 Task: Find connections with filter location Telgte with filter topic #businesscoachwith filter profile language French with filter current company Coding Ninjas with filter school ABESIT with filter industry Public Policy Offices with filter service category Health Insurance with filter keywords title Landscaping Worker
Action: Mouse moved to (198, 315)
Screenshot: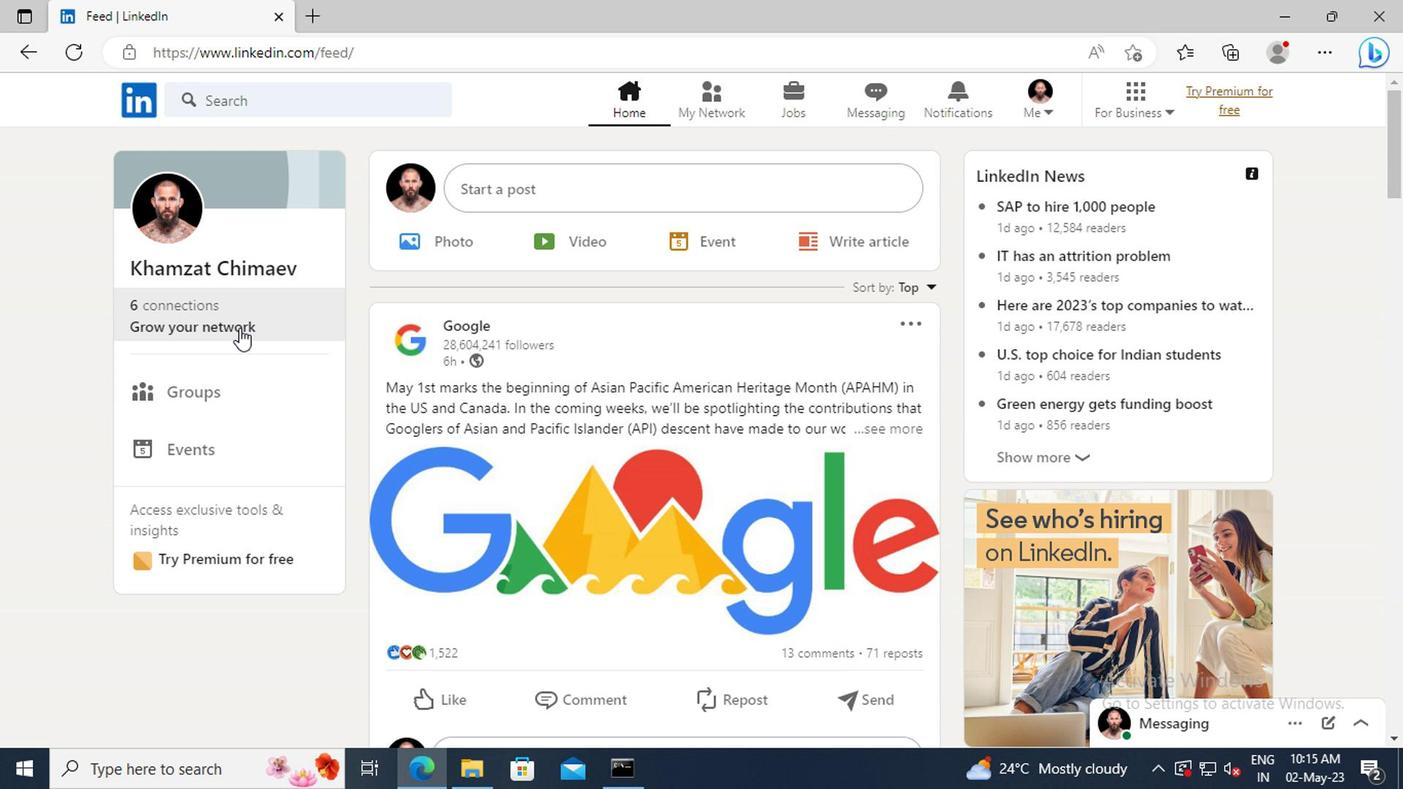 
Action: Mouse pressed left at (198, 315)
Screenshot: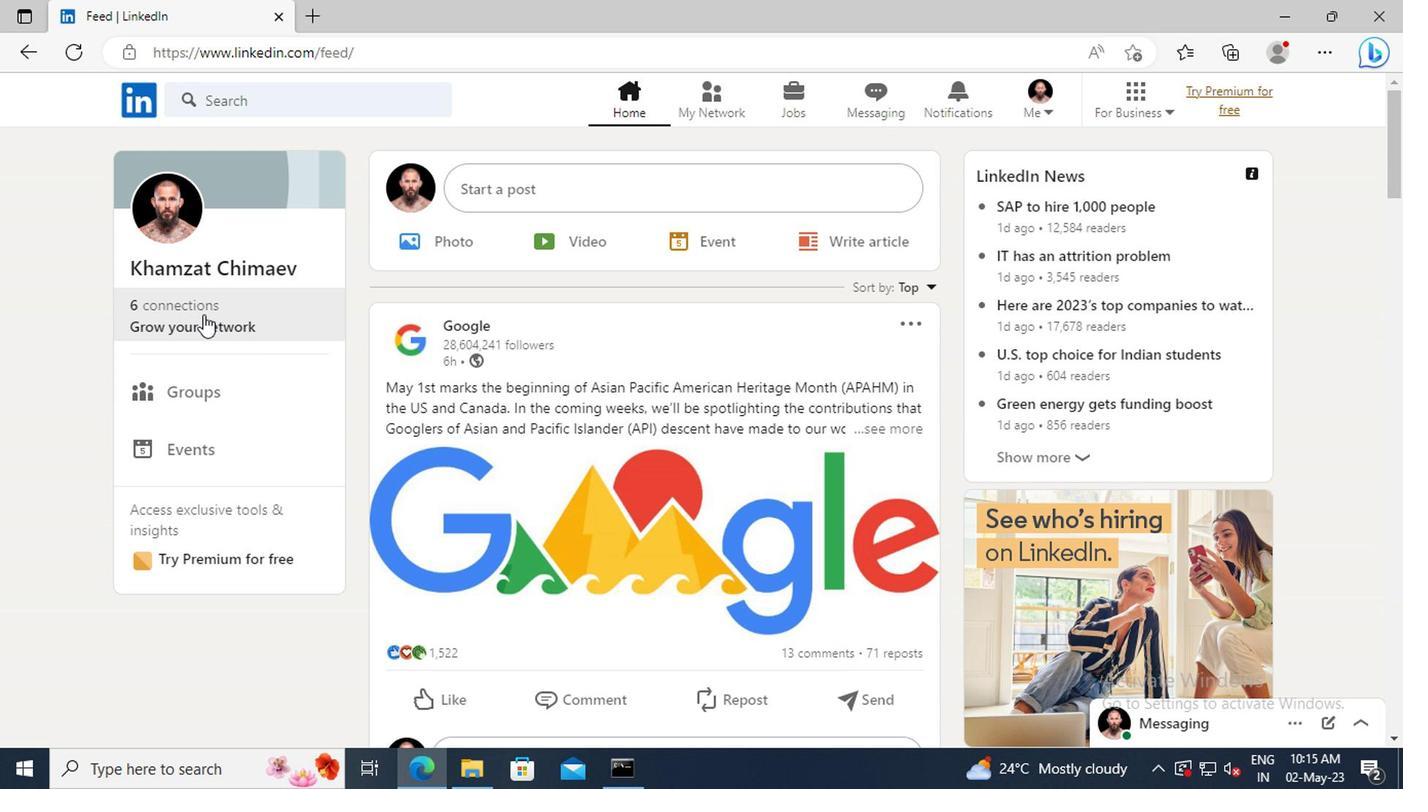 
Action: Mouse moved to (206, 214)
Screenshot: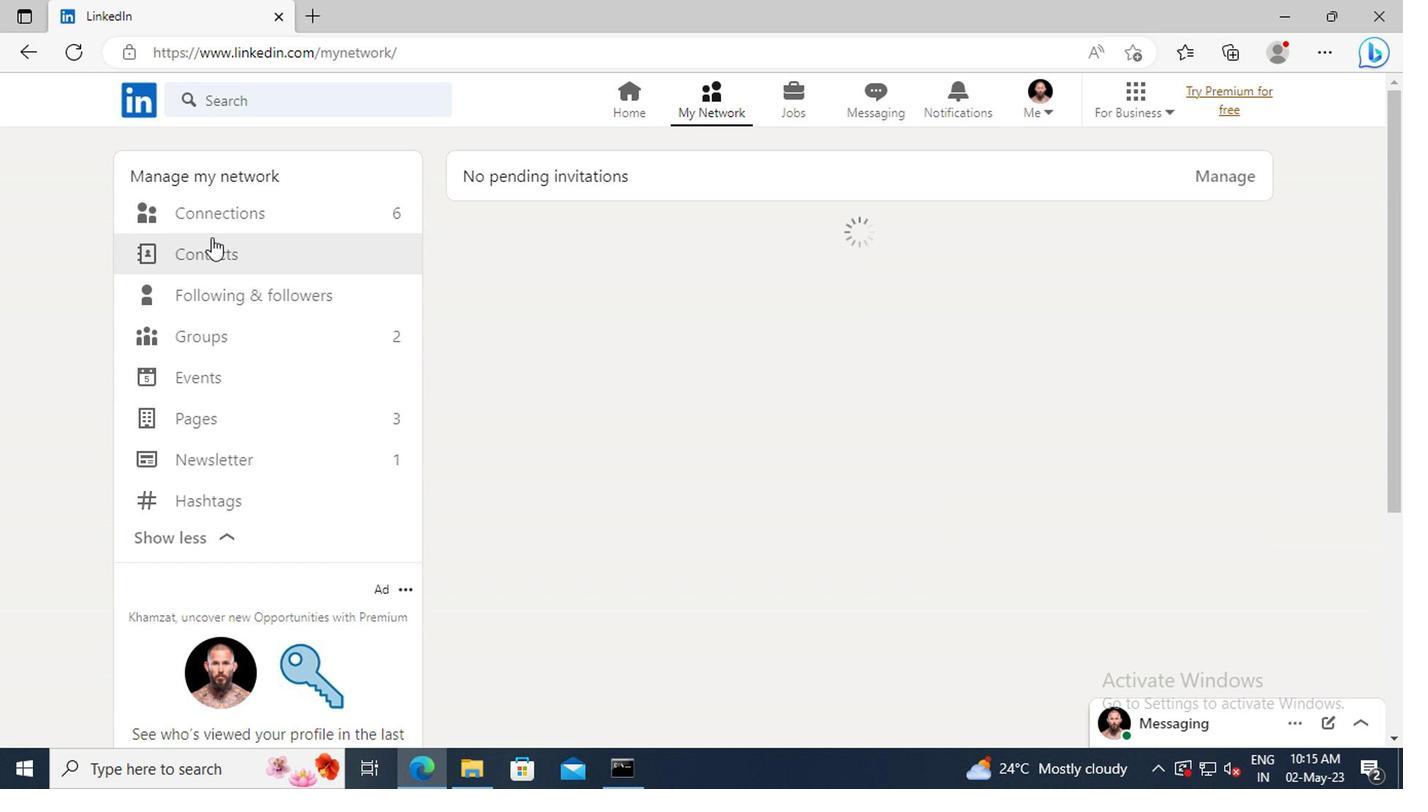
Action: Mouse pressed left at (206, 214)
Screenshot: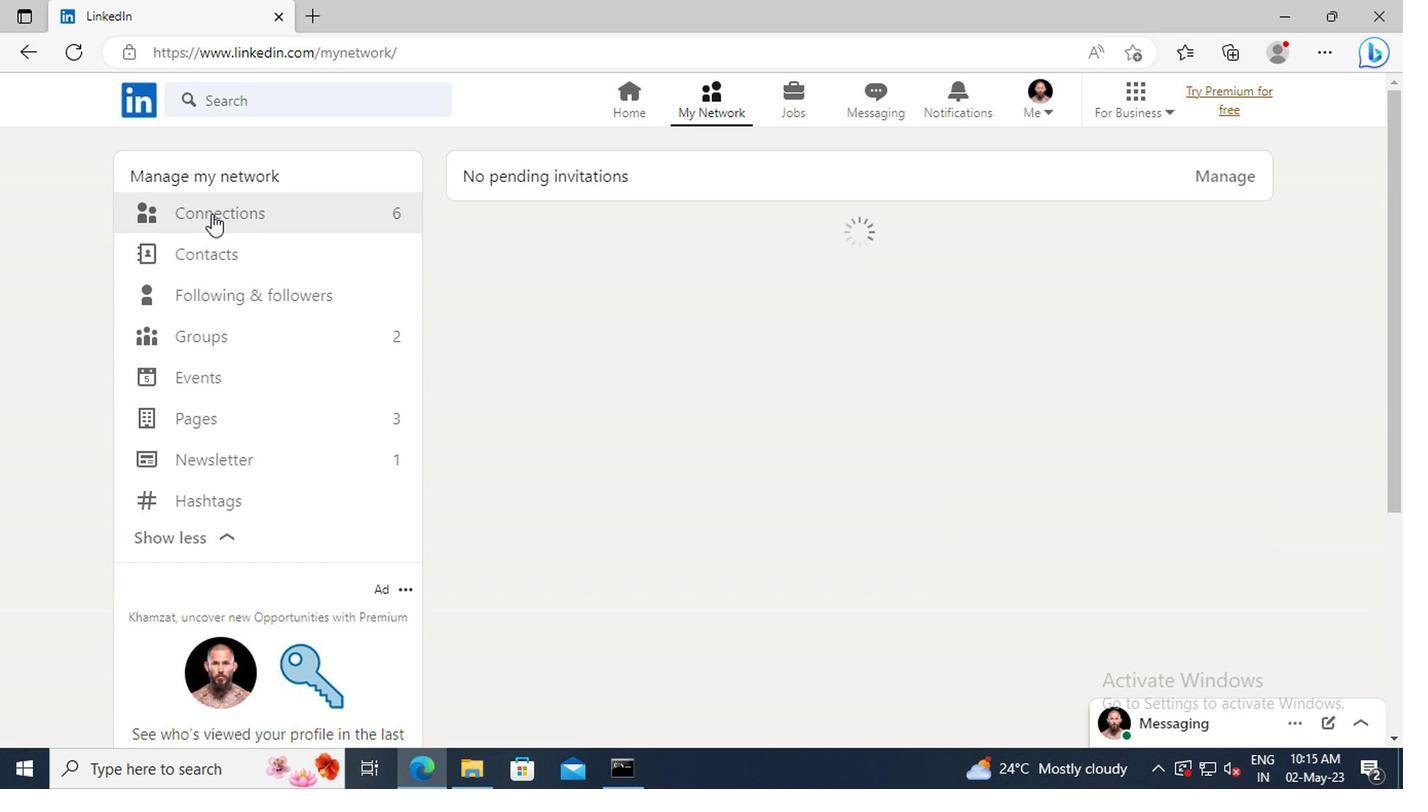 
Action: Mouse moved to (825, 219)
Screenshot: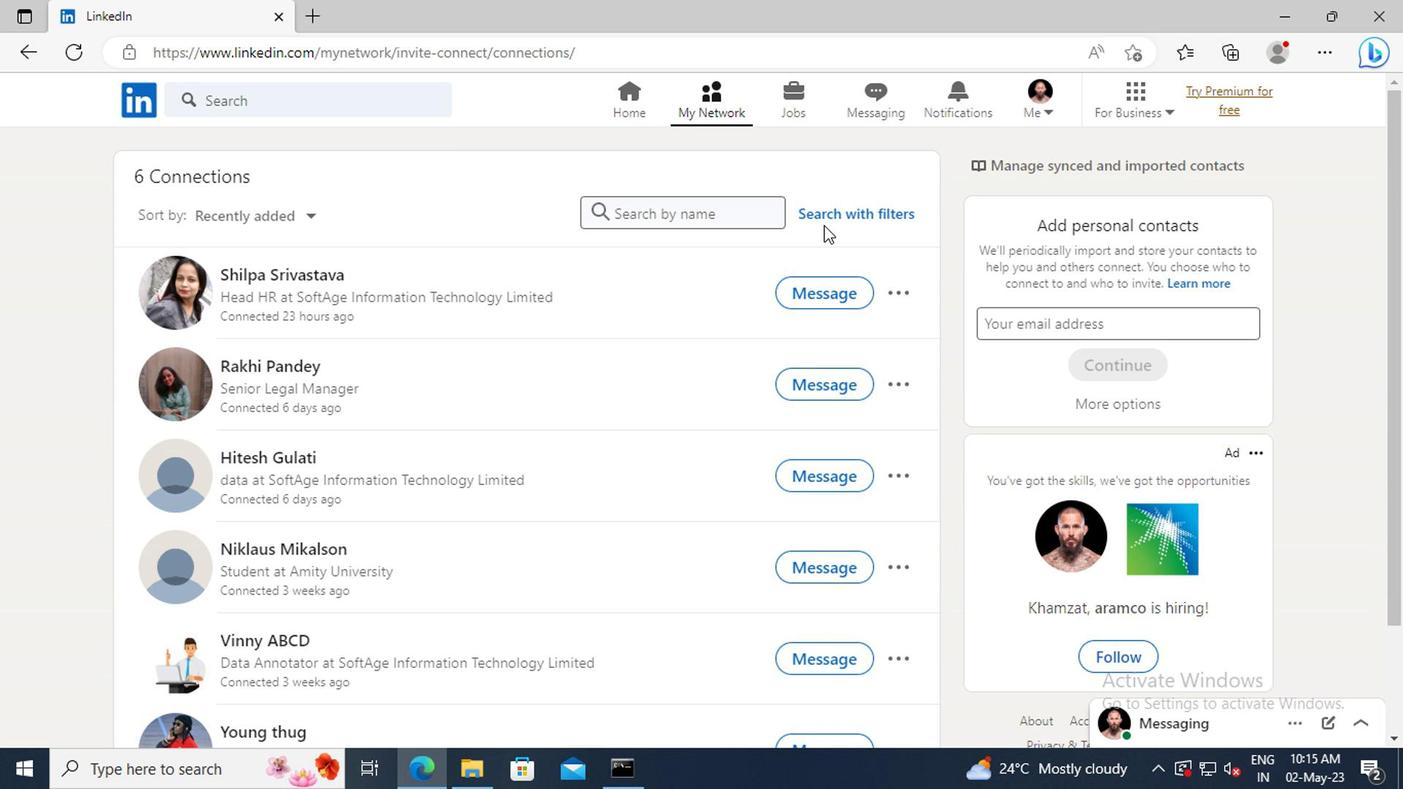 
Action: Mouse pressed left at (825, 219)
Screenshot: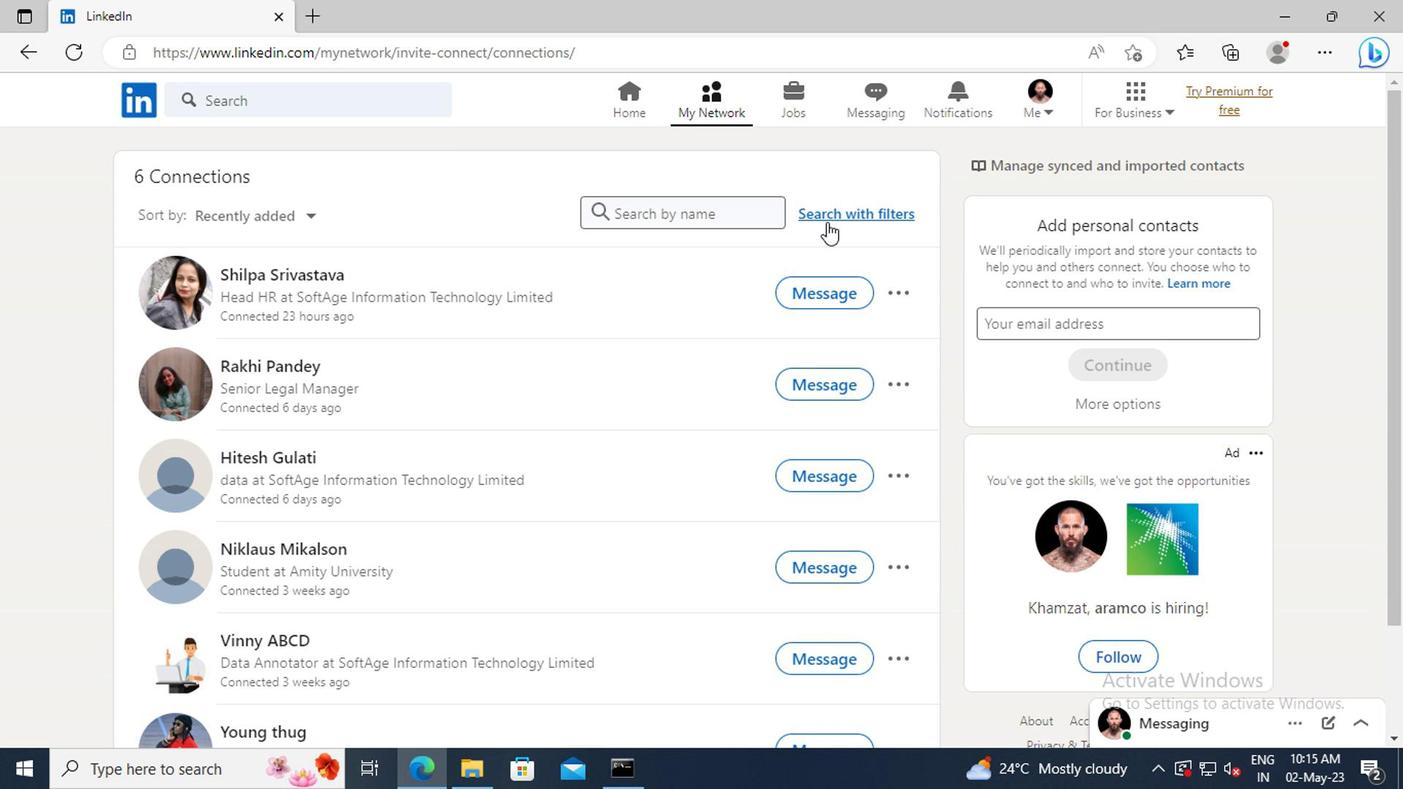 
Action: Mouse moved to (765, 161)
Screenshot: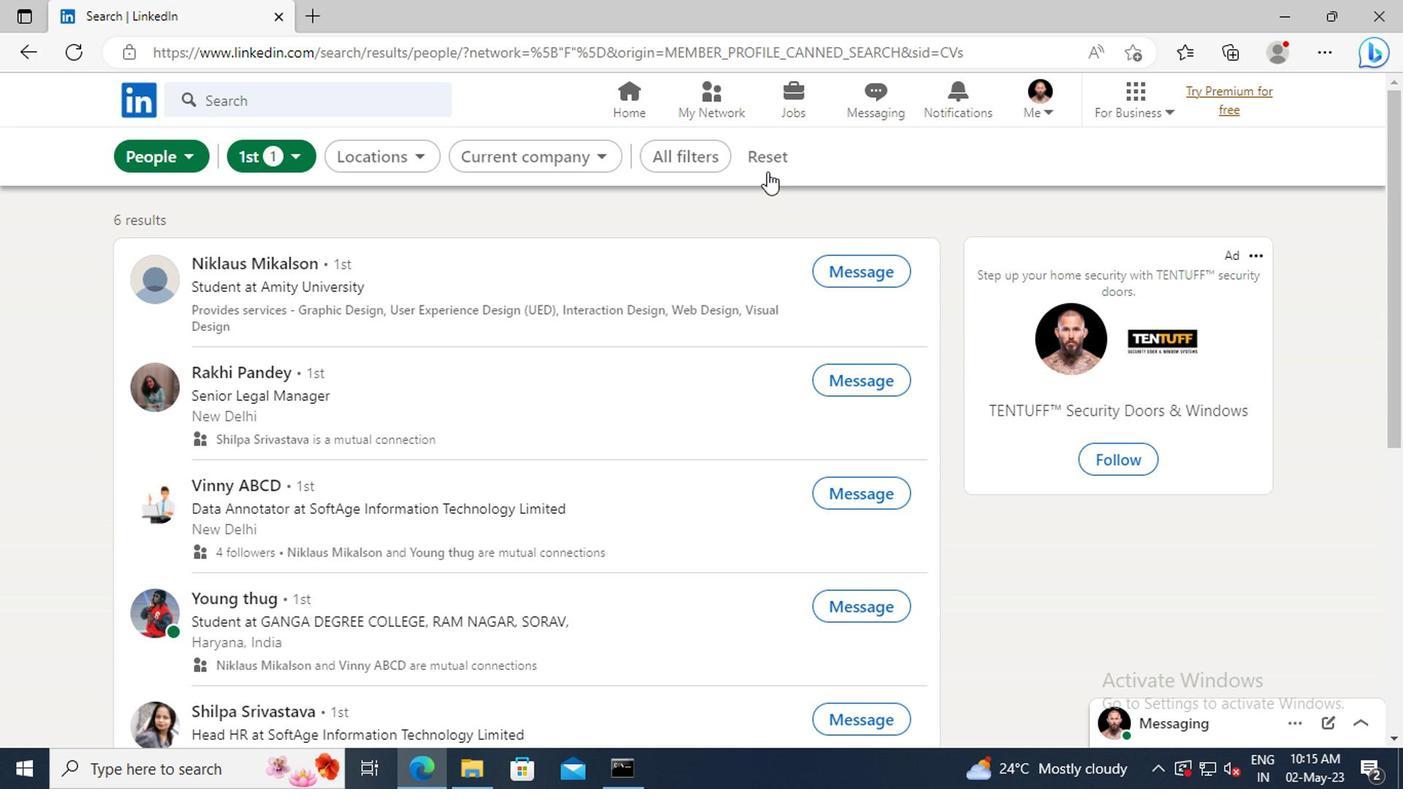 
Action: Mouse pressed left at (765, 161)
Screenshot: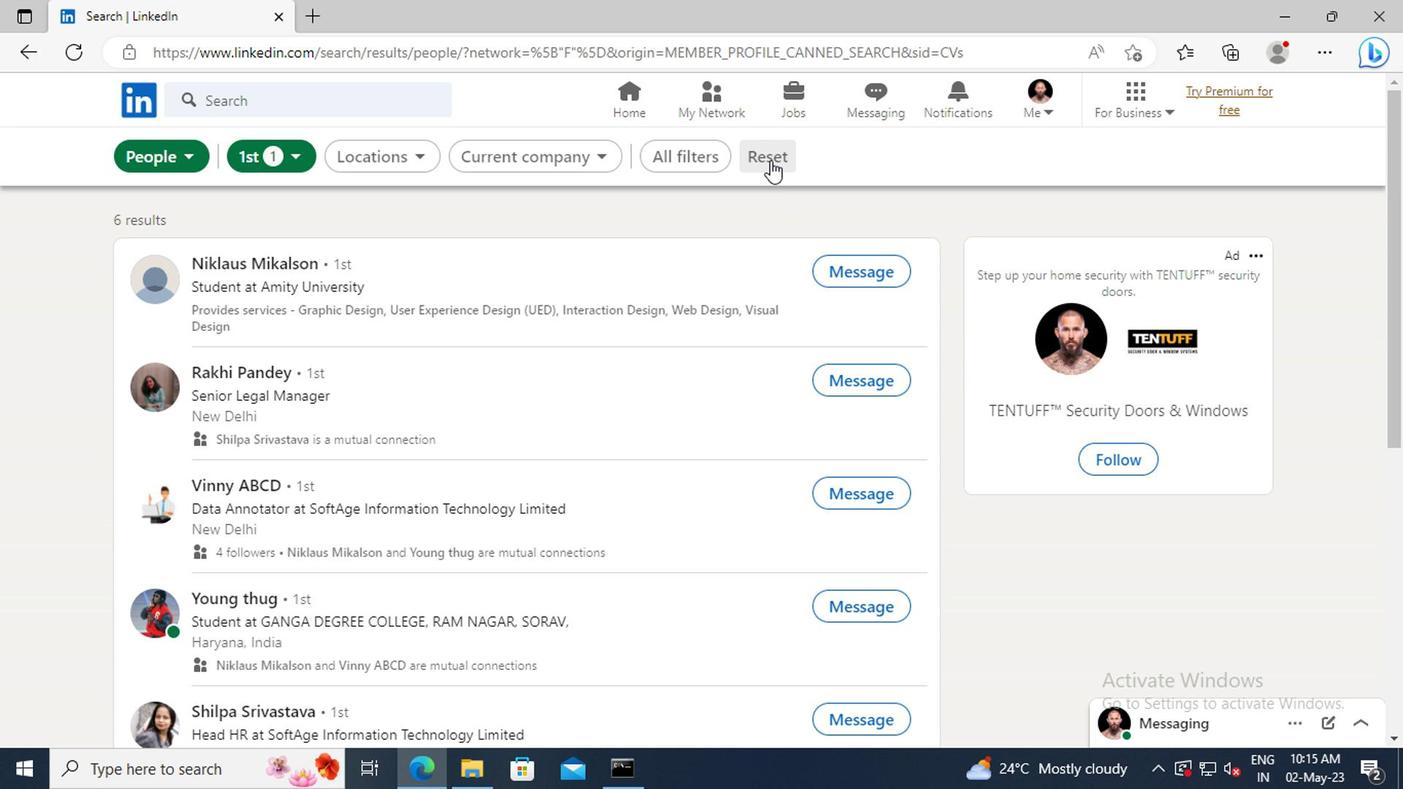 
Action: Mouse moved to (736, 160)
Screenshot: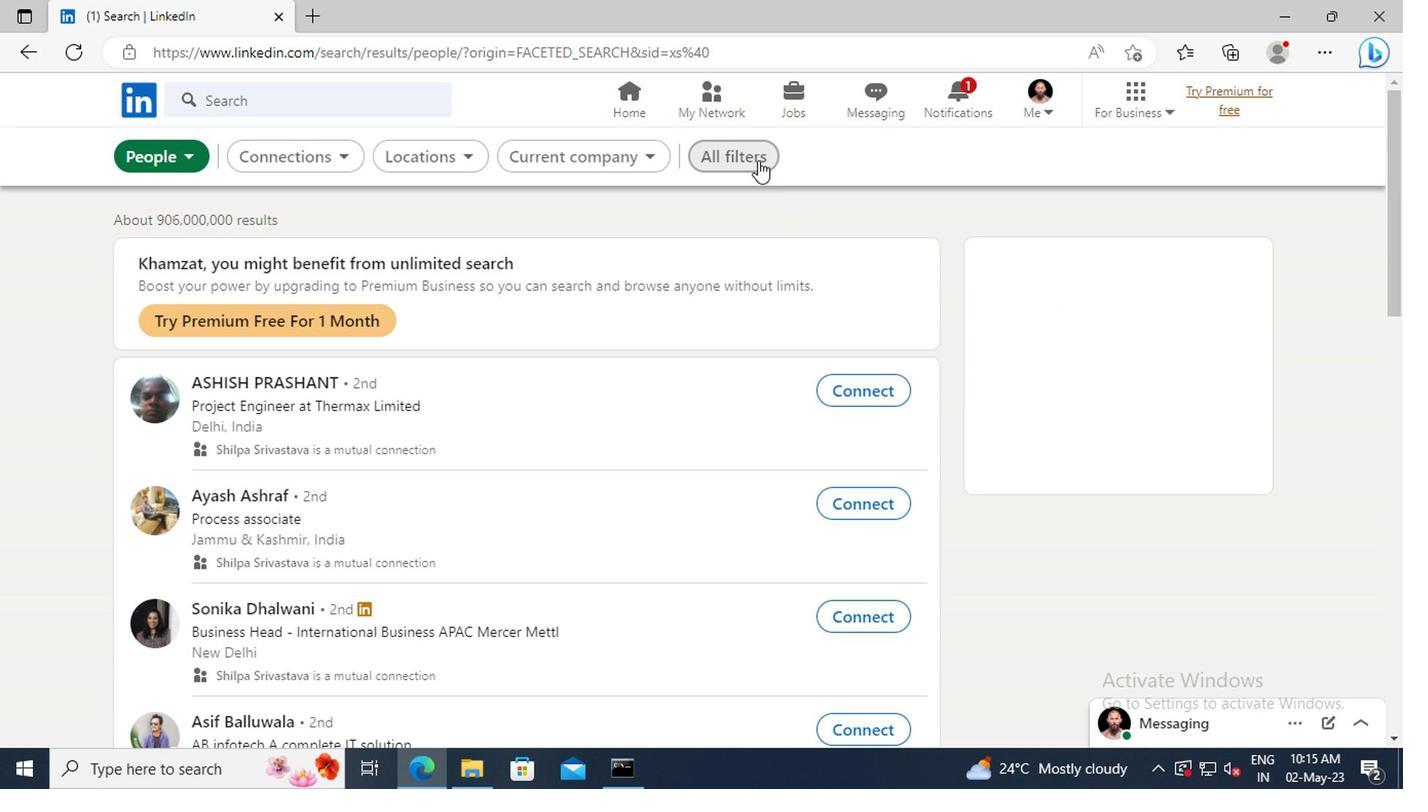 
Action: Mouse pressed left at (736, 160)
Screenshot: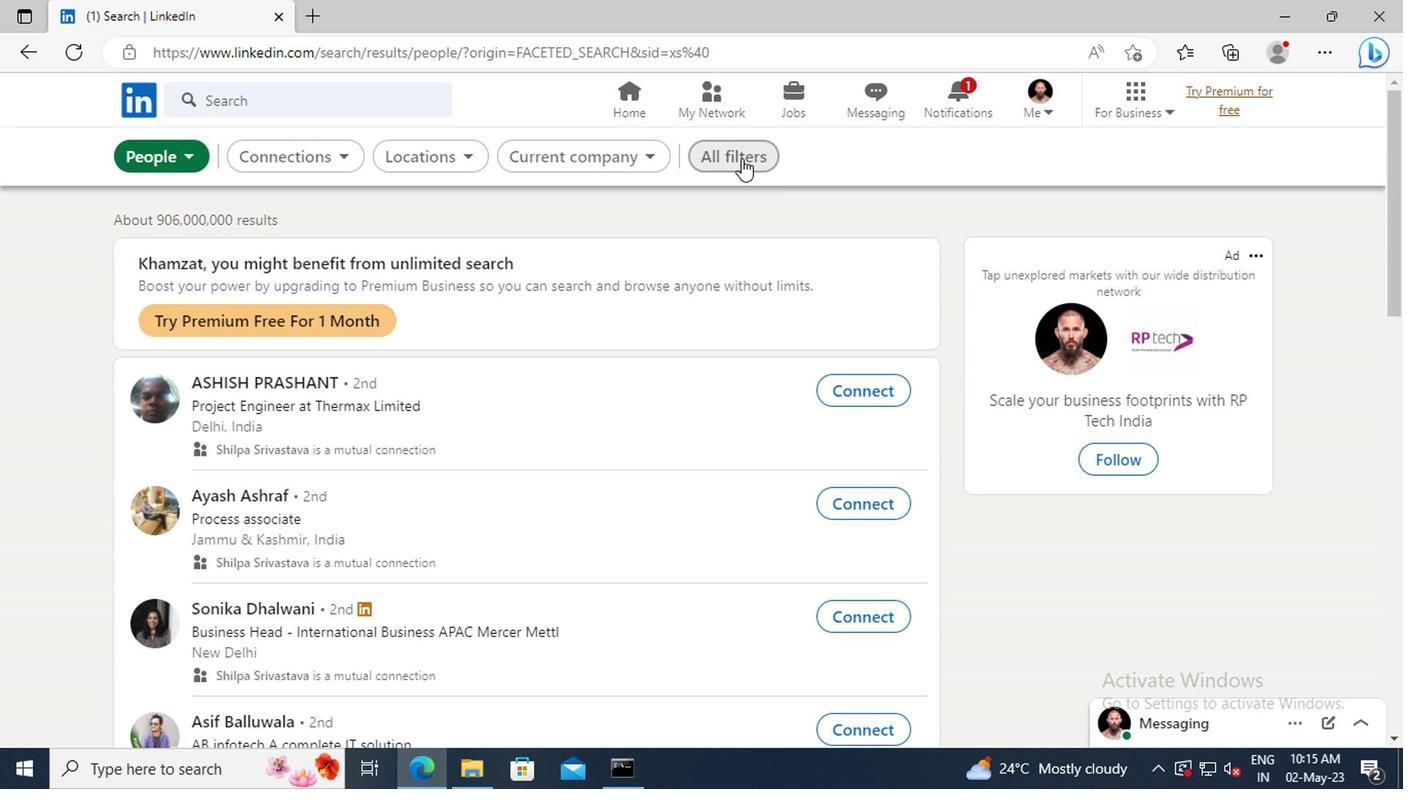
Action: Mouse moved to (1120, 385)
Screenshot: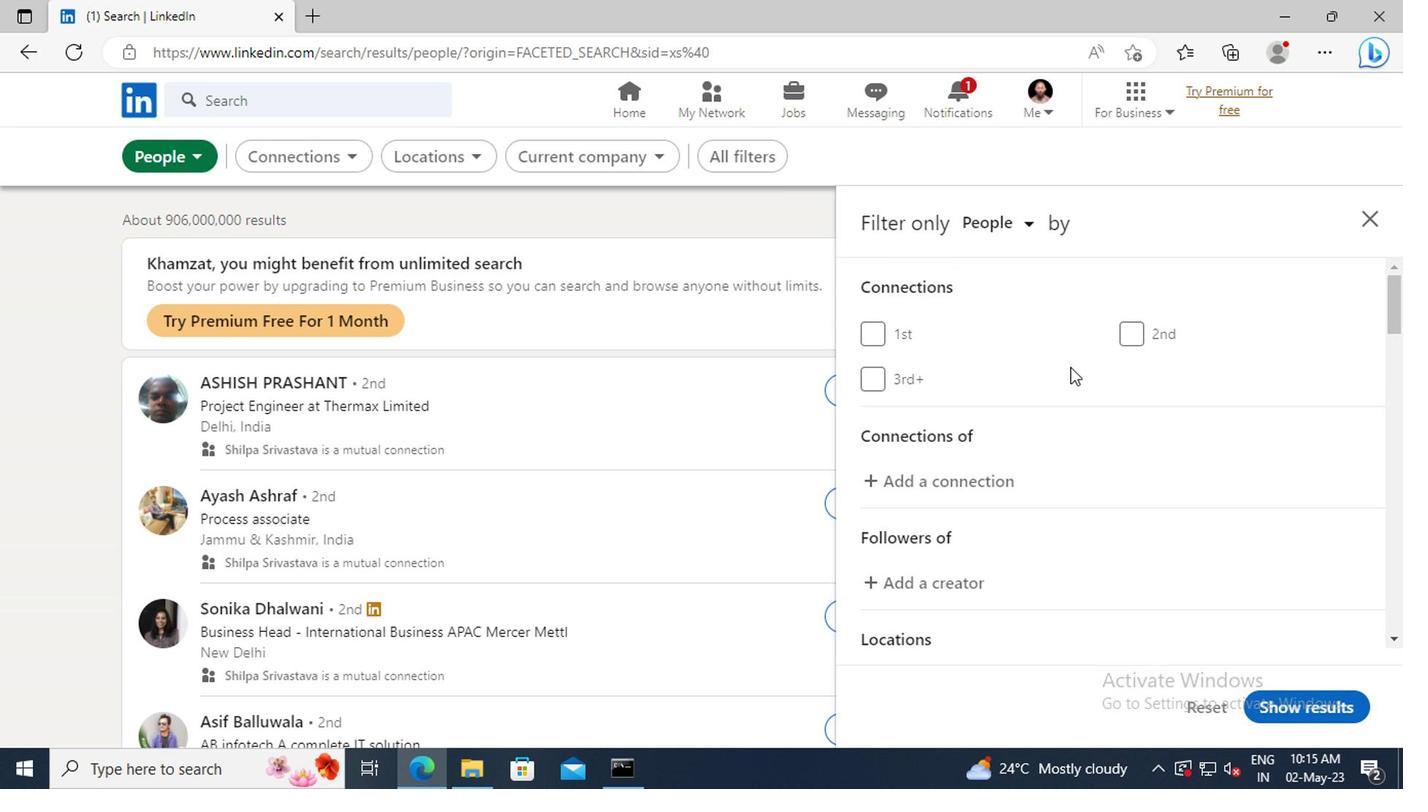 
Action: Mouse scrolled (1120, 384) with delta (0, -1)
Screenshot: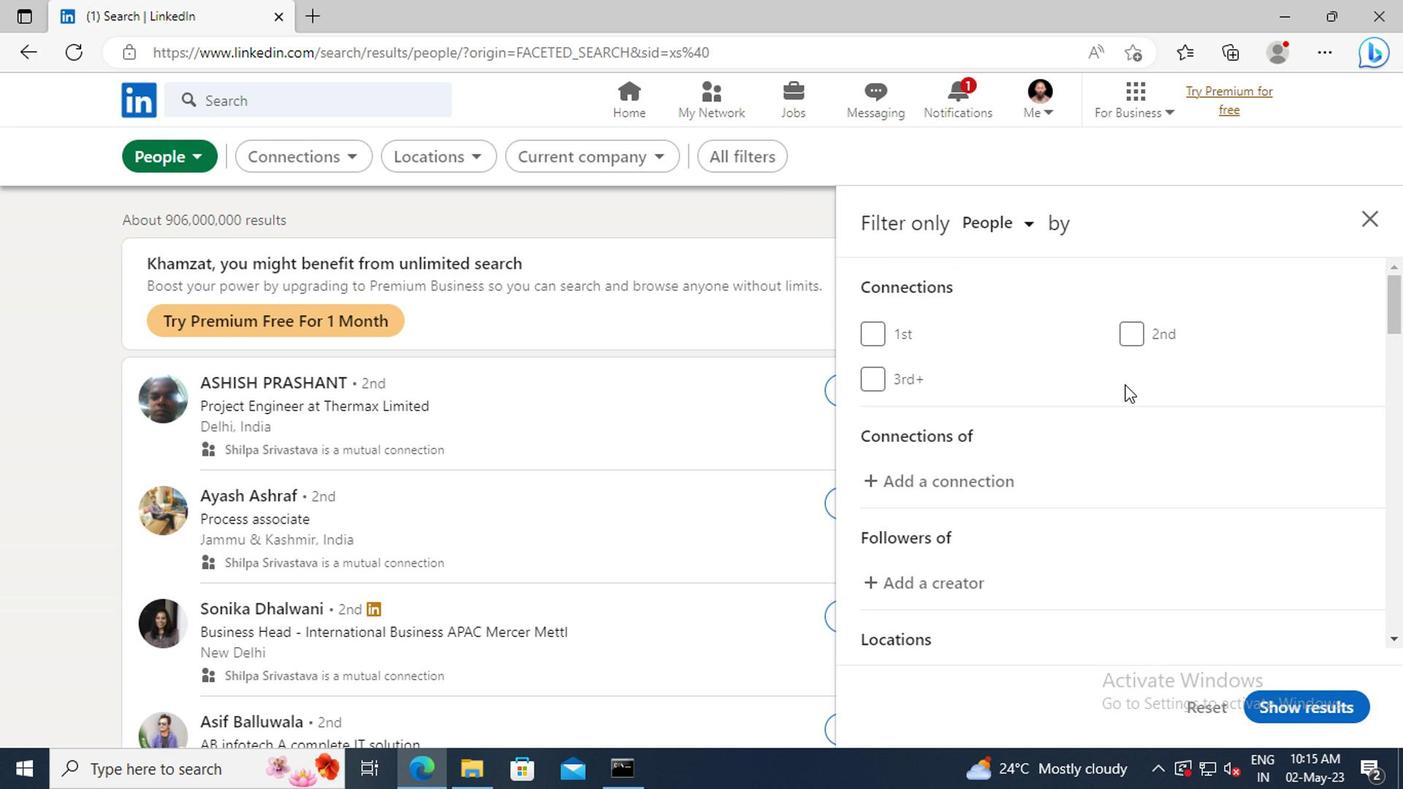 
Action: Mouse scrolled (1120, 384) with delta (0, -1)
Screenshot: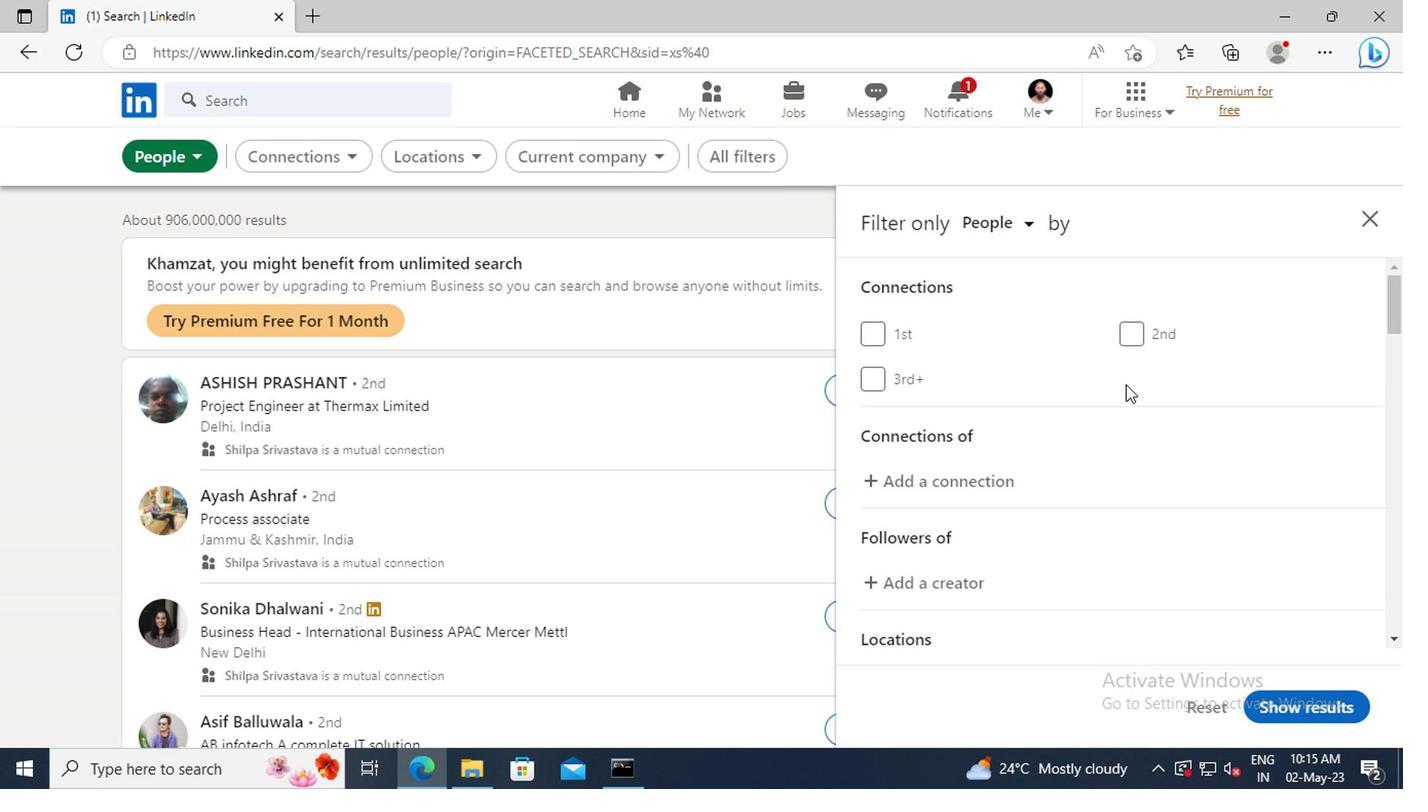 
Action: Mouse scrolled (1120, 384) with delta (0, -1)
Screenshot: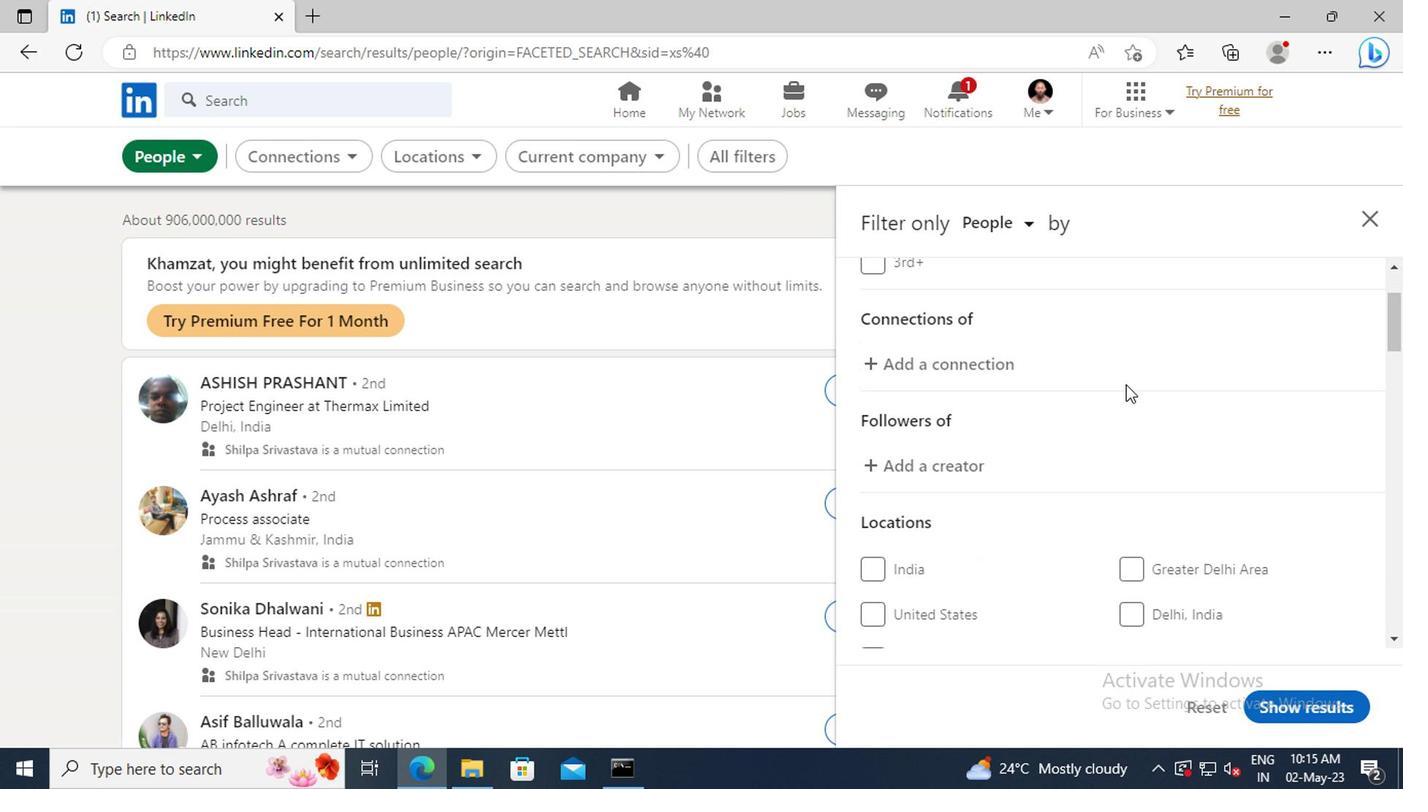 
Action: Mouse scrolled (1120, 384) with delta (0, -1)
Screenshot: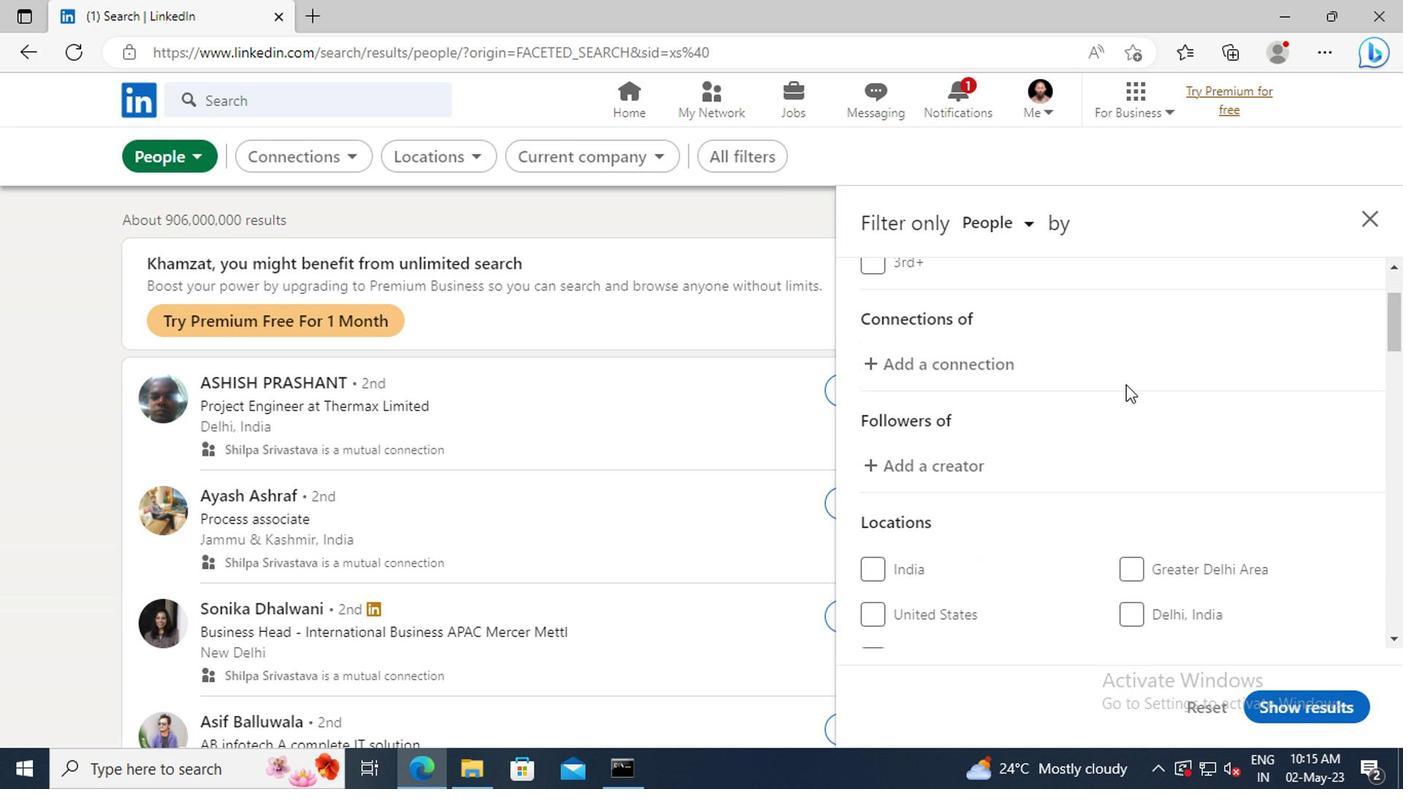 
Action: Mouse scrolled (1120, 384) with delta (0, -1)
Screenshot: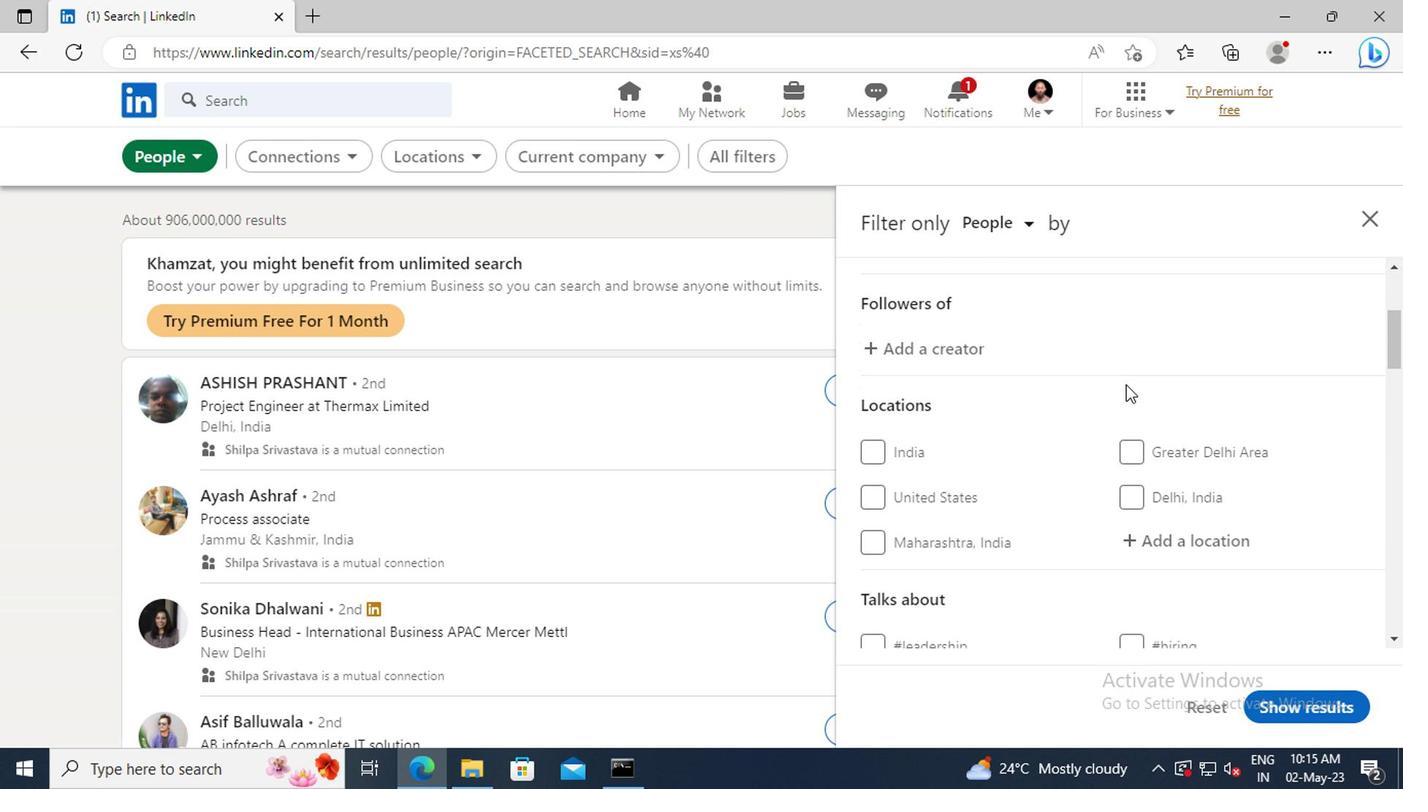 
Action: Mouse moved to (1134, 473)
Screenshot: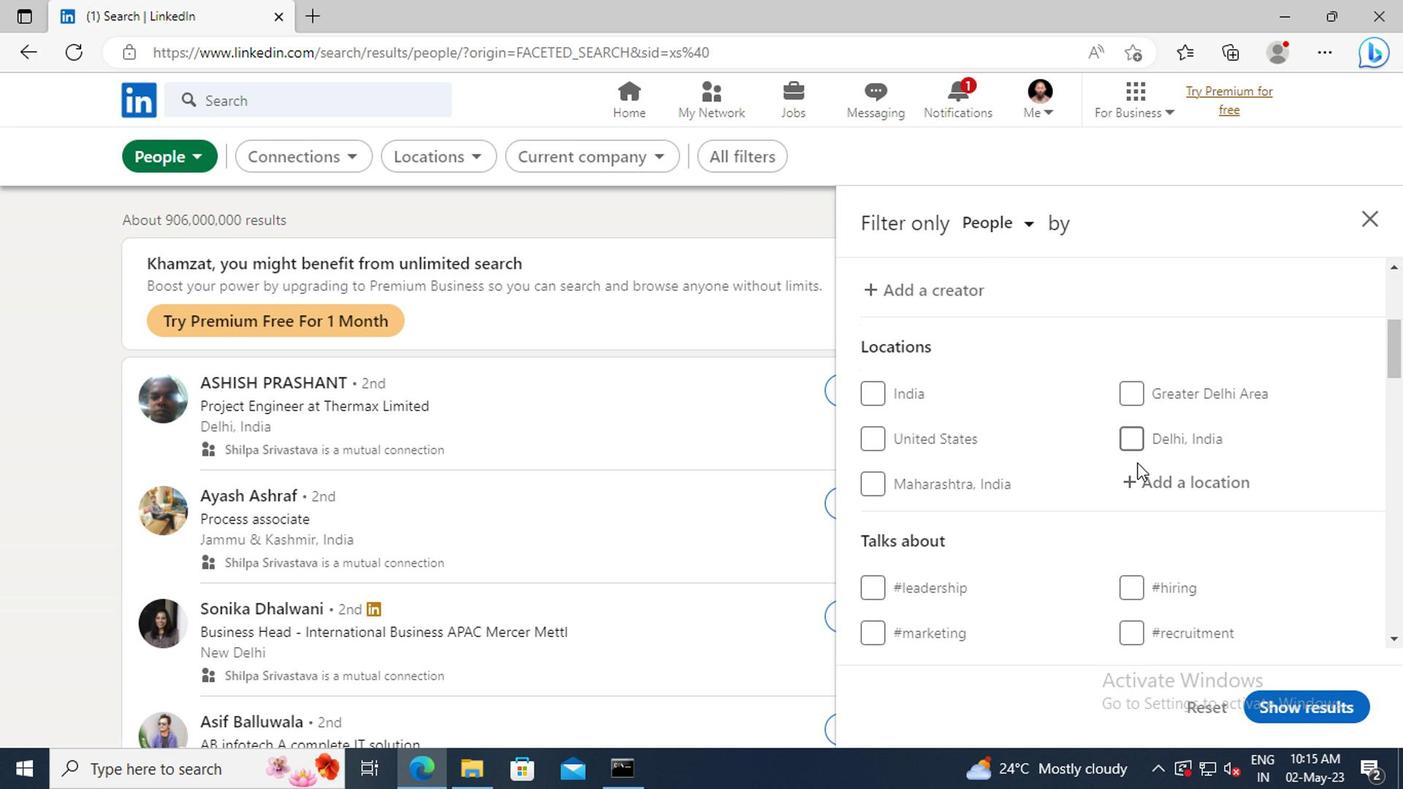 
Action: Mouse pressed left at (1134, 473)
Screenshot: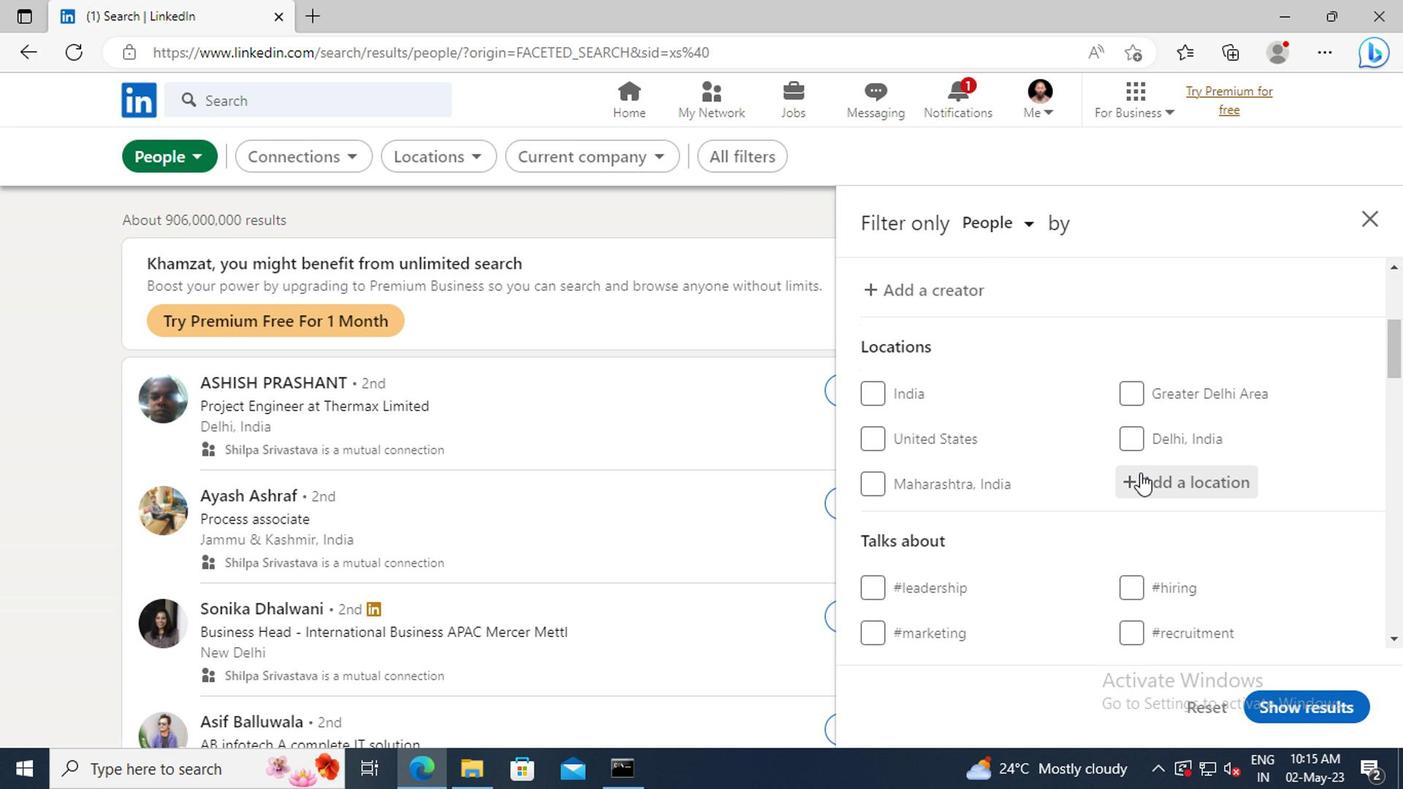 
Action: Key pressed <Key.shift>TELGTE
Screenshot: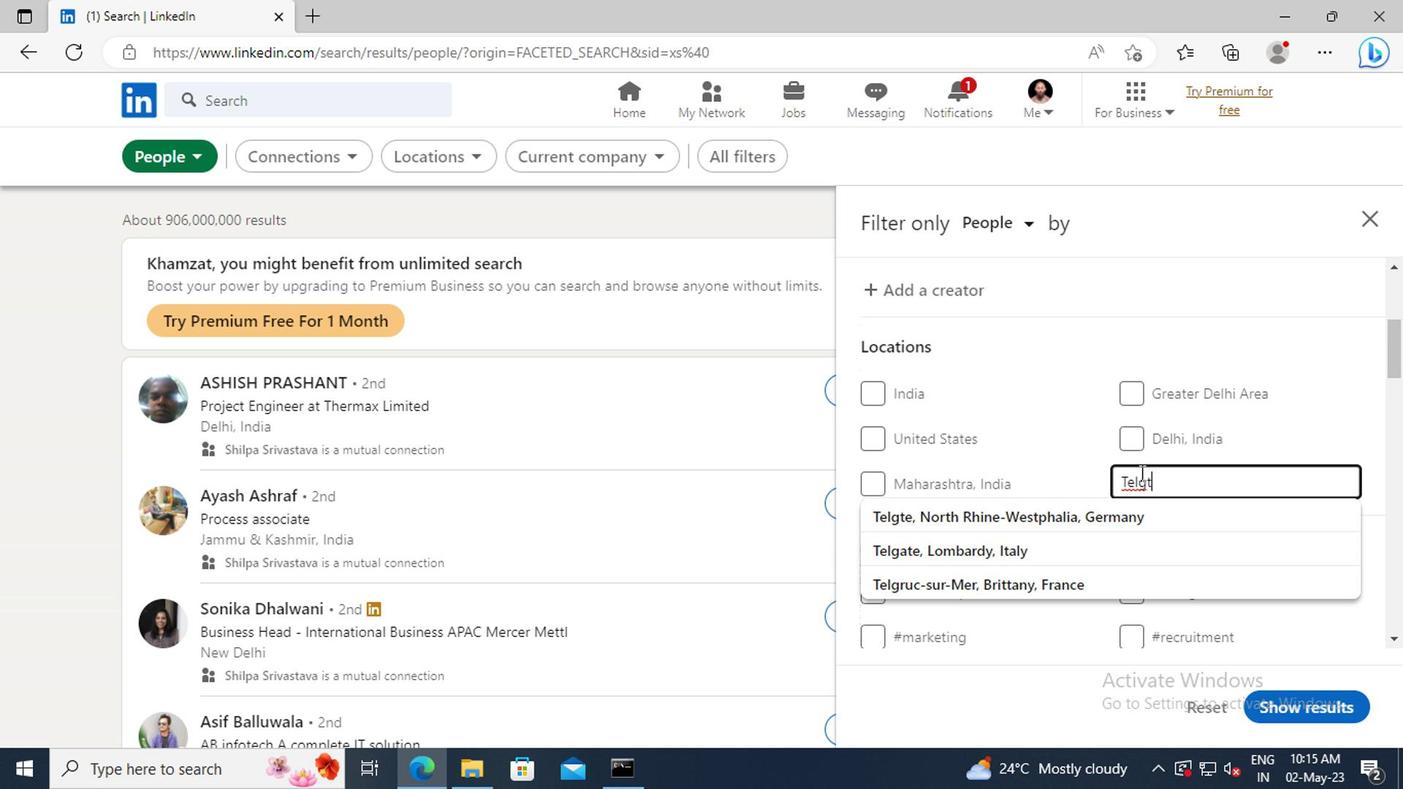 
Action: Mouse moved to (1142, 518)
Screenshot: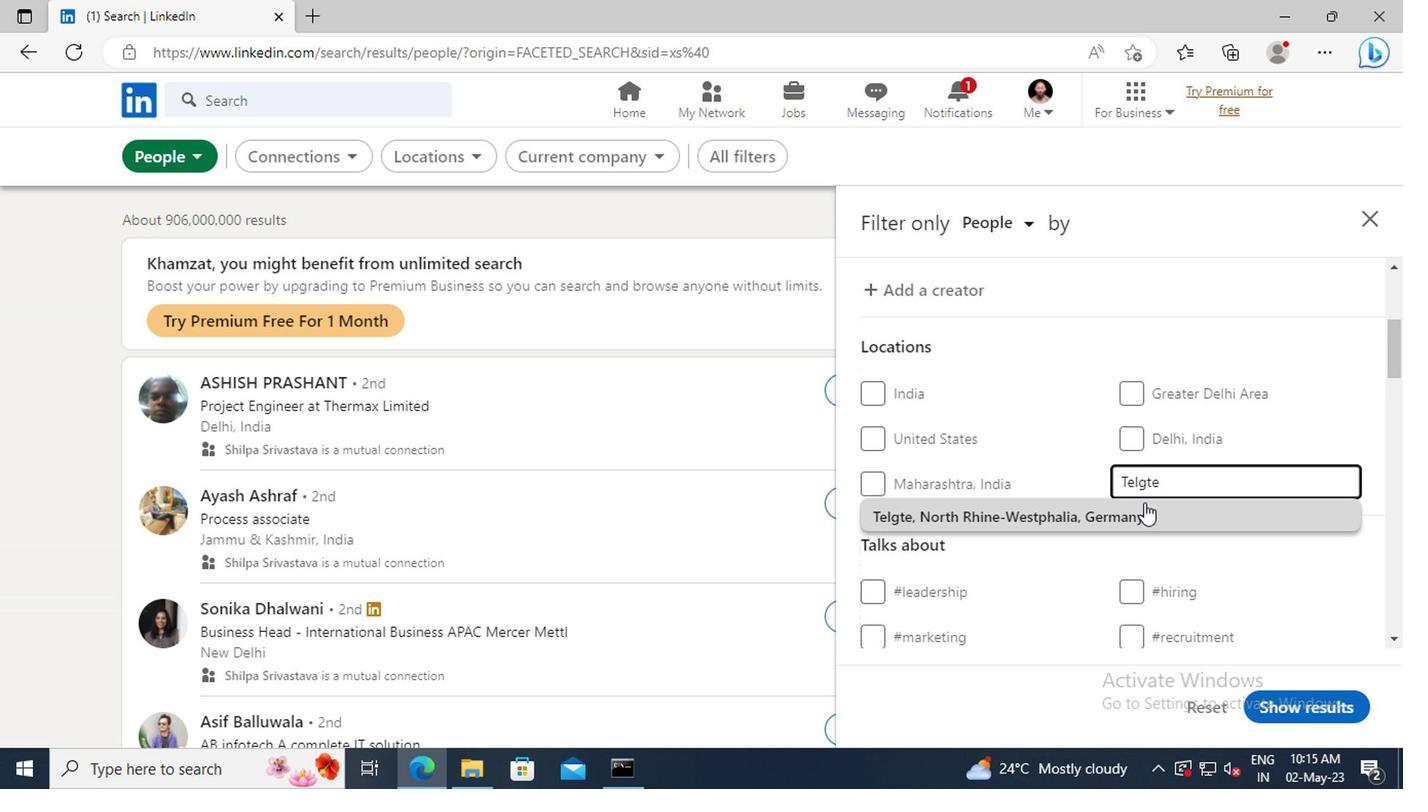
Action: Mouse pressed left at (1142, 518)
Screenshot: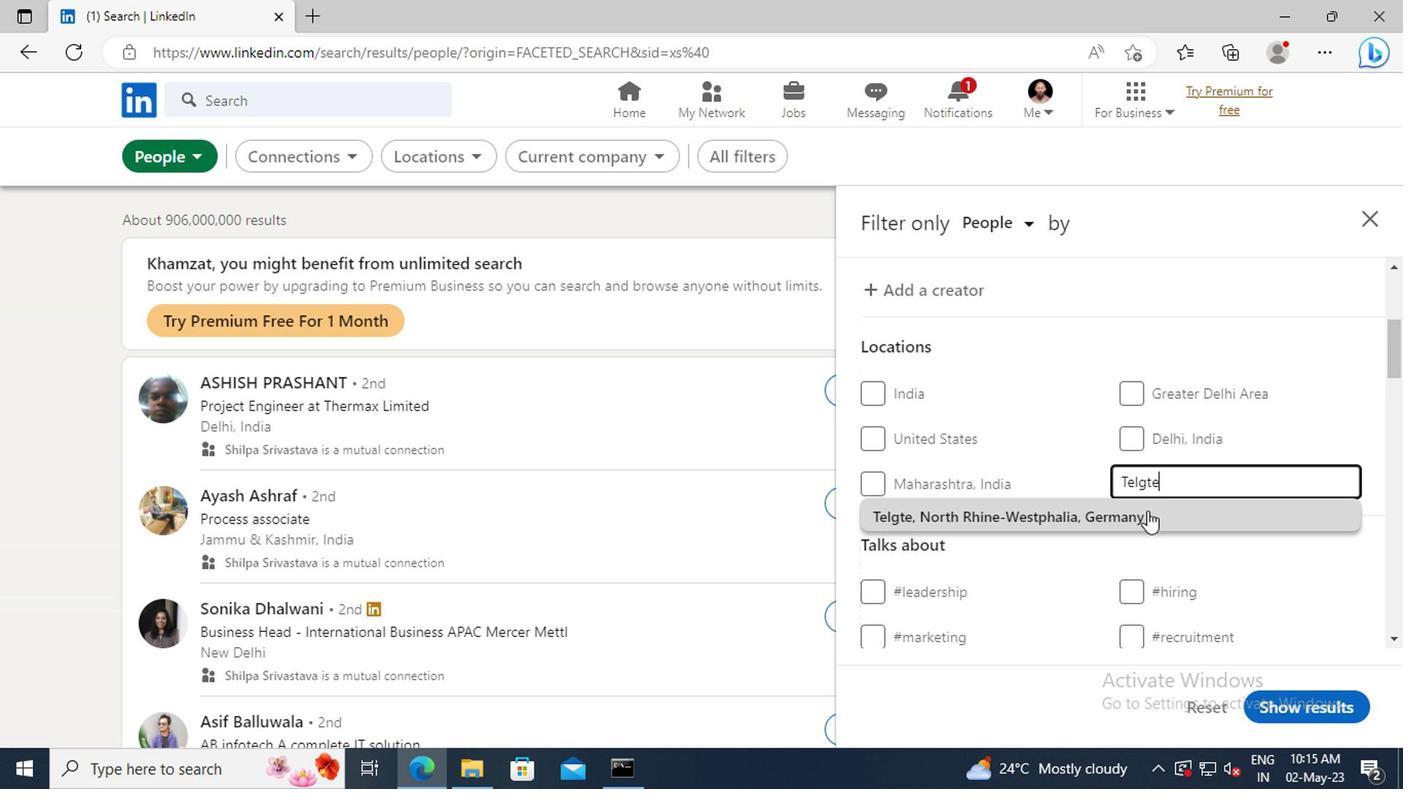 
Action: Mouse scrolled (1142, 518) with delta (0, 0)
Screenshot: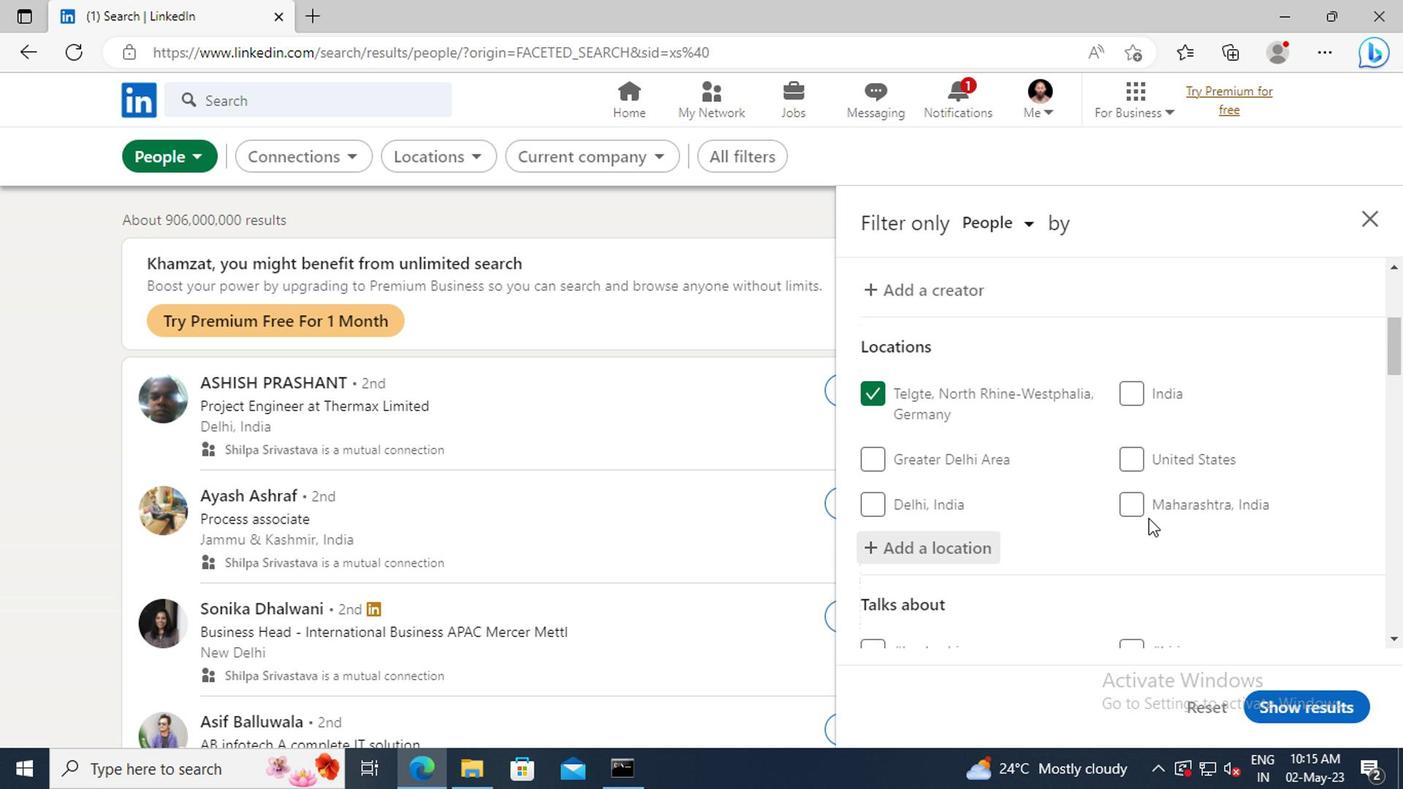 
Action: Mouse scrolled (1142, 518) with delta (0, 0)
Screenshot: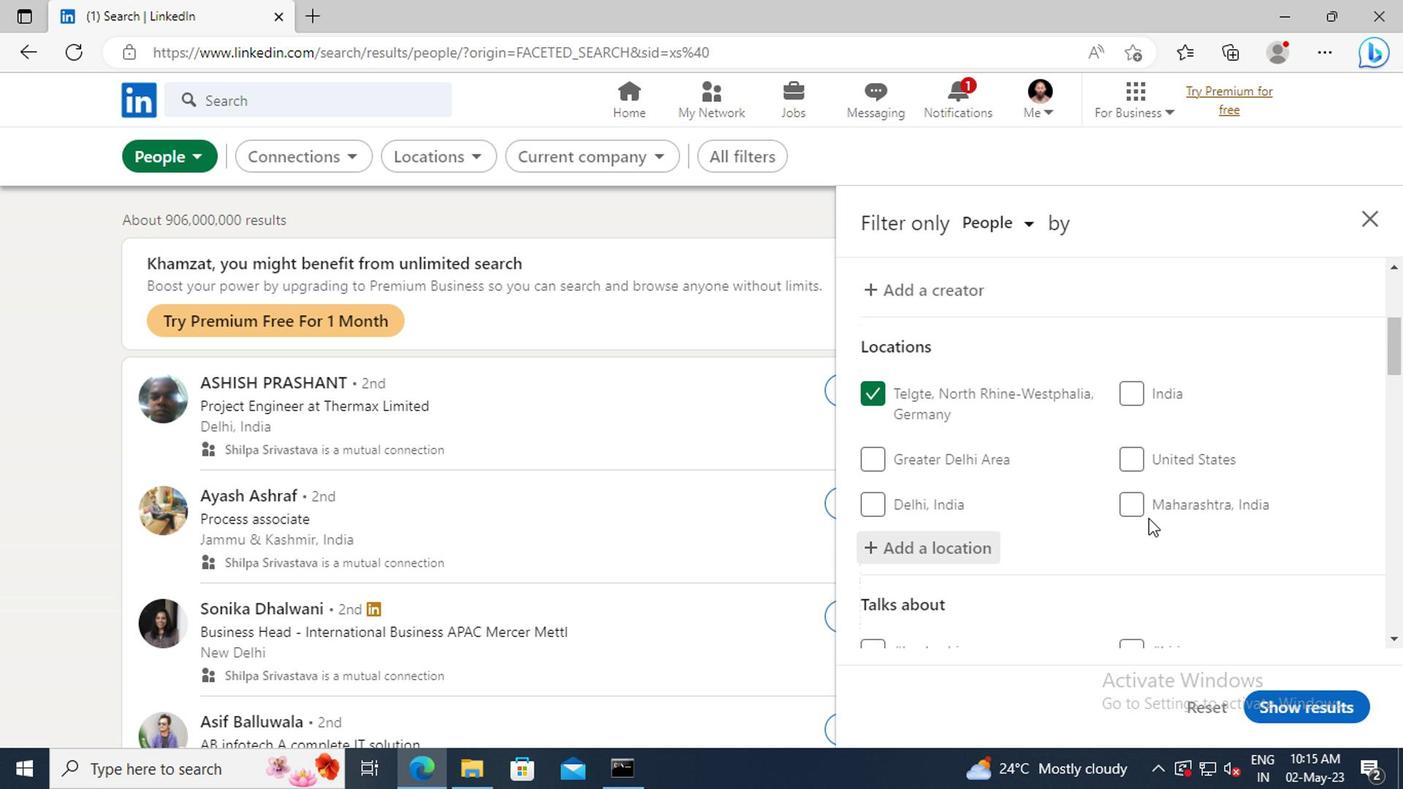
Action: Mouse scrolled (1142, 518) with delta (0, 0)
Screenshot: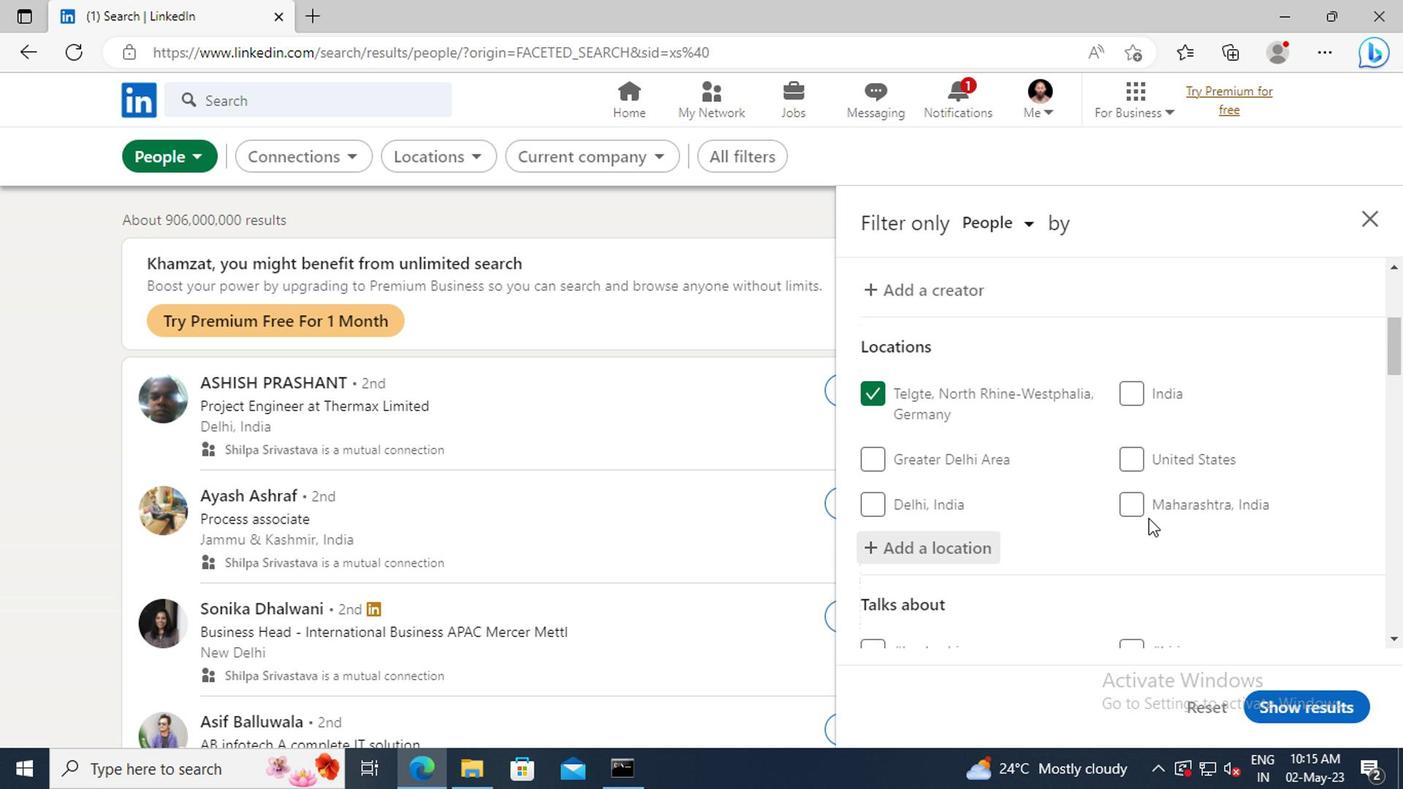 
Action: Mouse moved to (1137, 490)
Screenshot: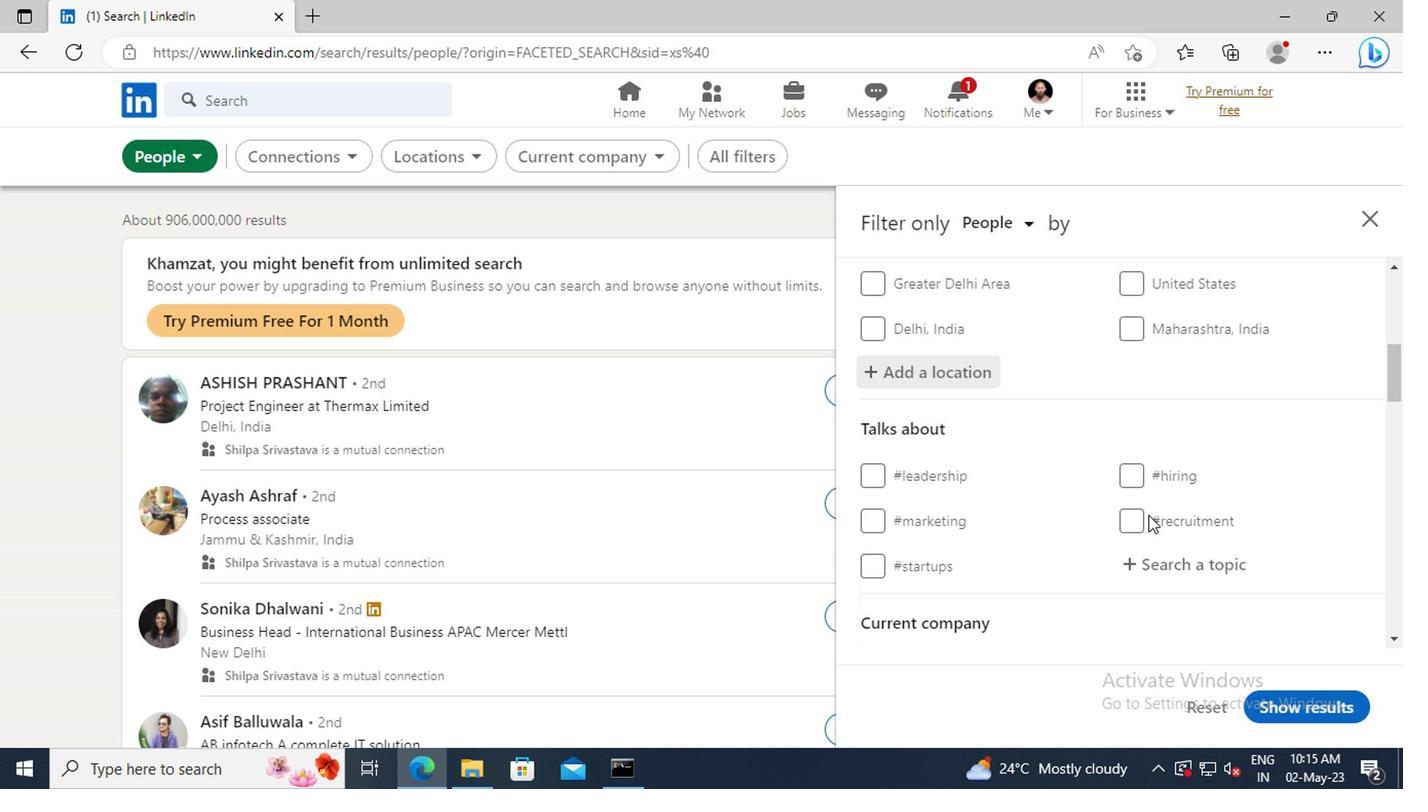 
Action: Mouse scrolled (1137, 488) with delta (0, -1)
Screenshot: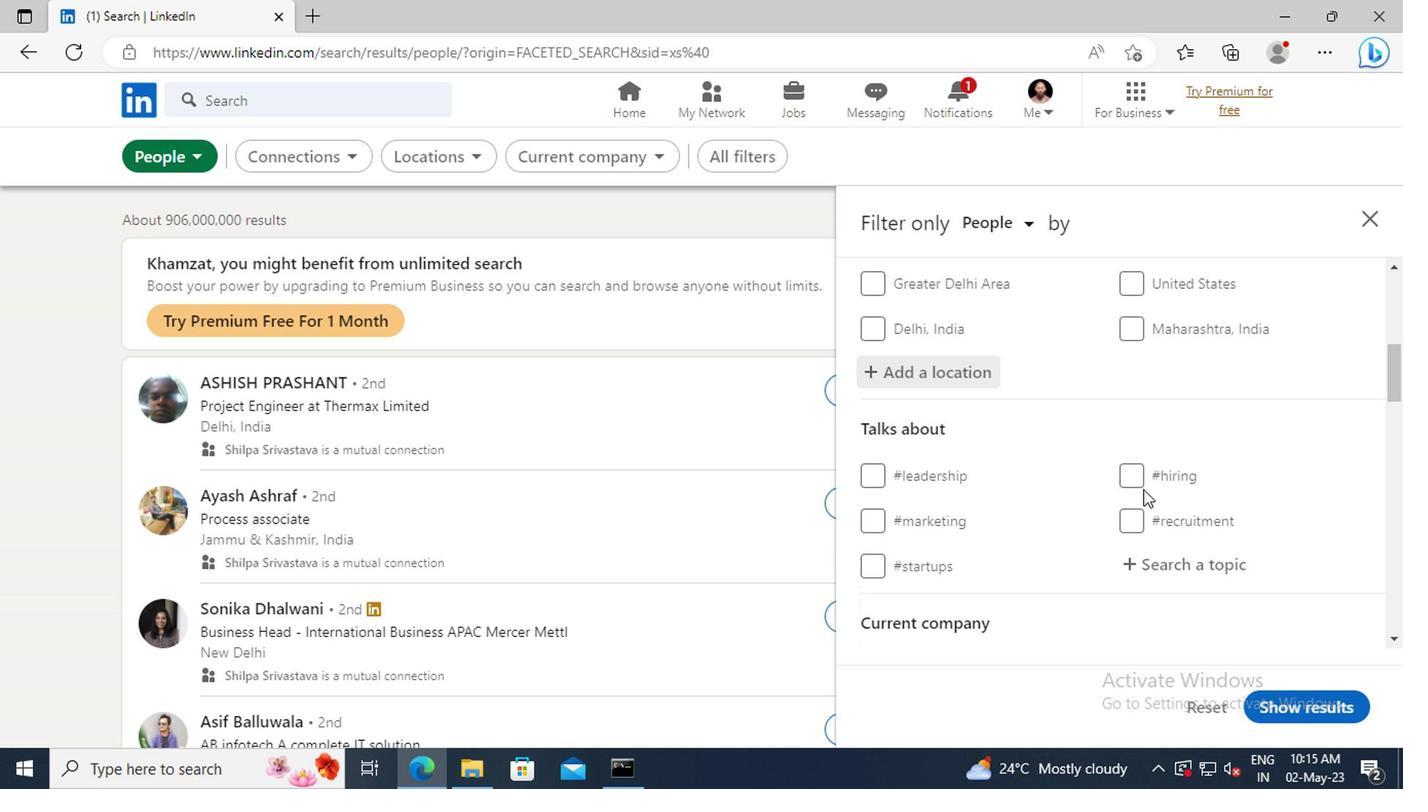 
Action: Mouse moved to (1140, 503)
Screenshot: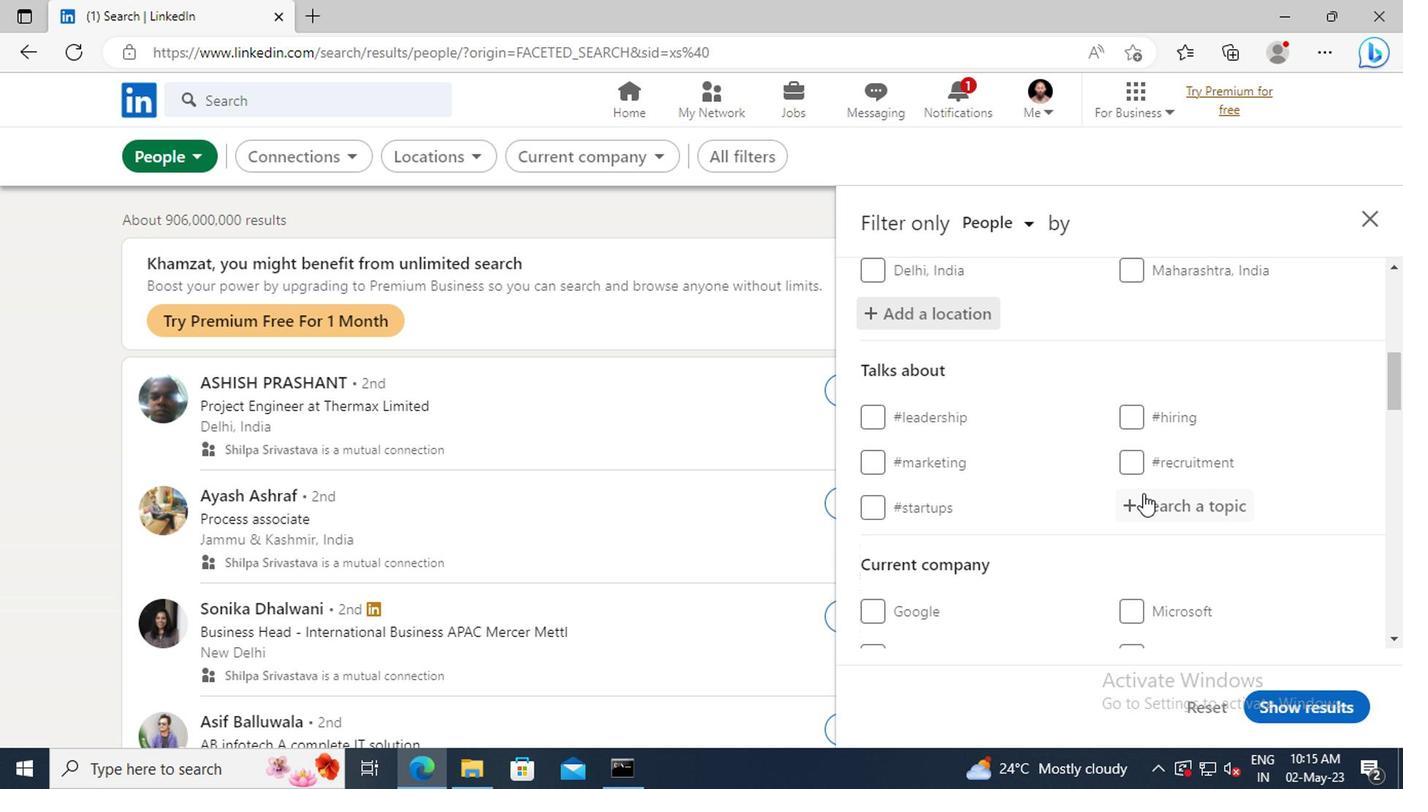 
Action: Mouse pressed left at (1140, 503)
Screenshot: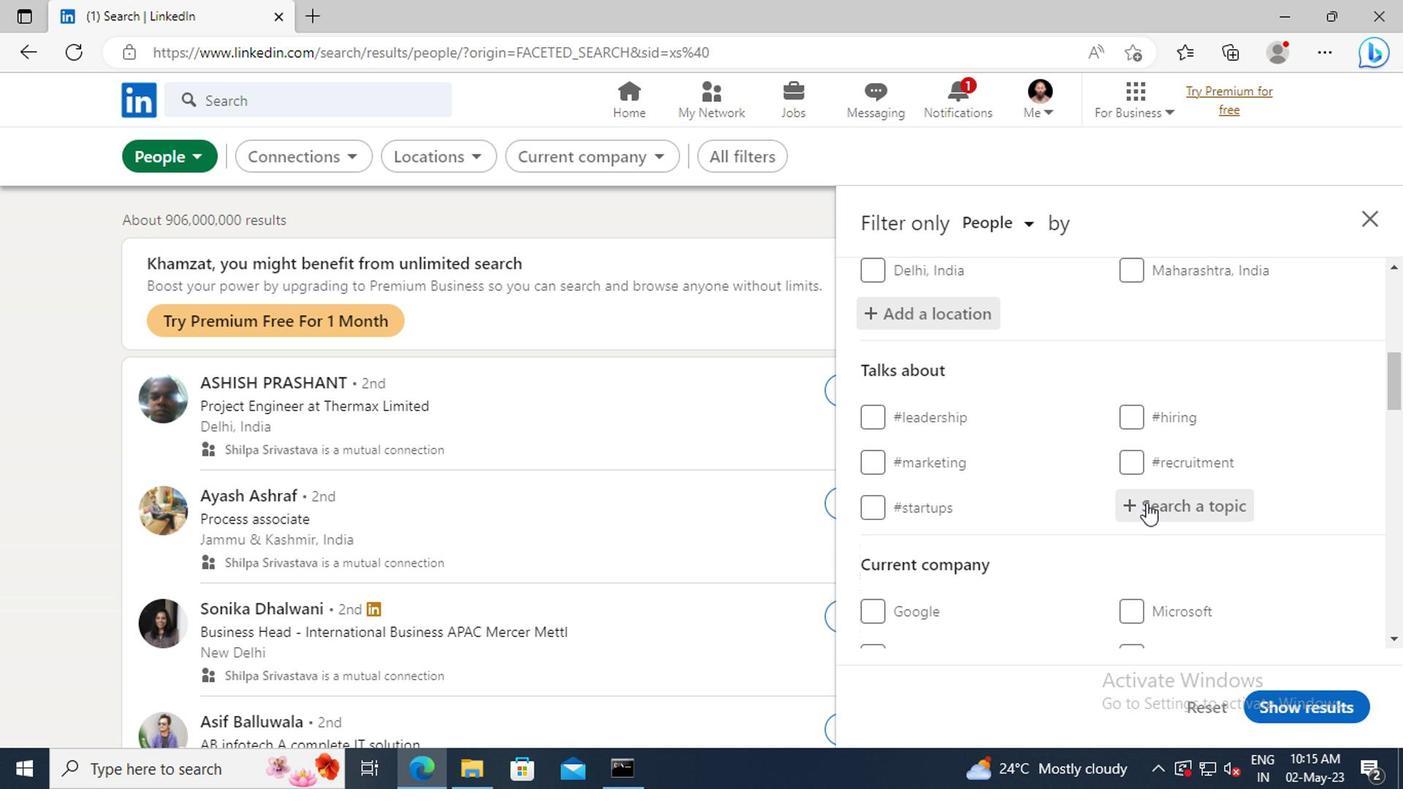 
Action: Mouse moved to (1141, 504)
Screenshot: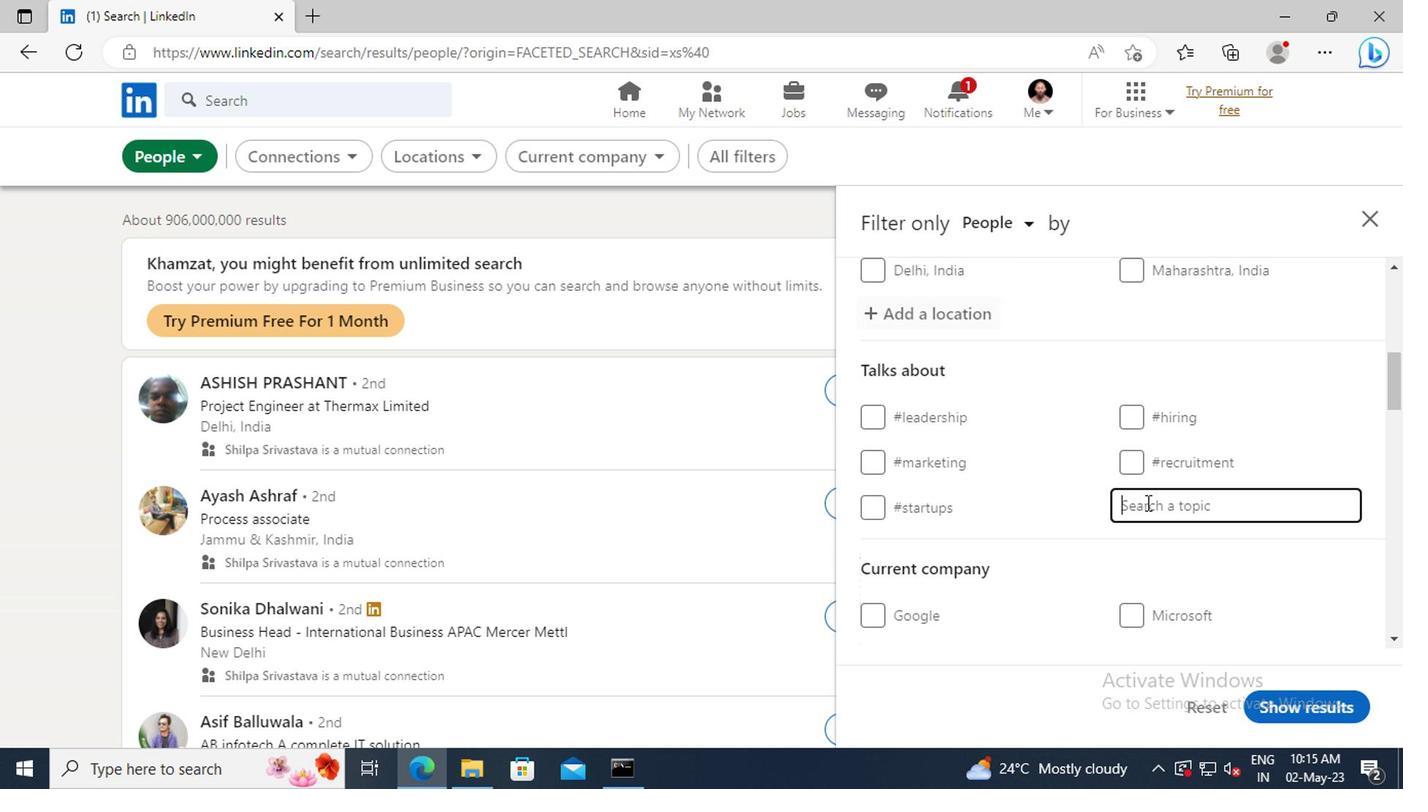 
Action: Key pressed BUSINESSCO
Screenshot: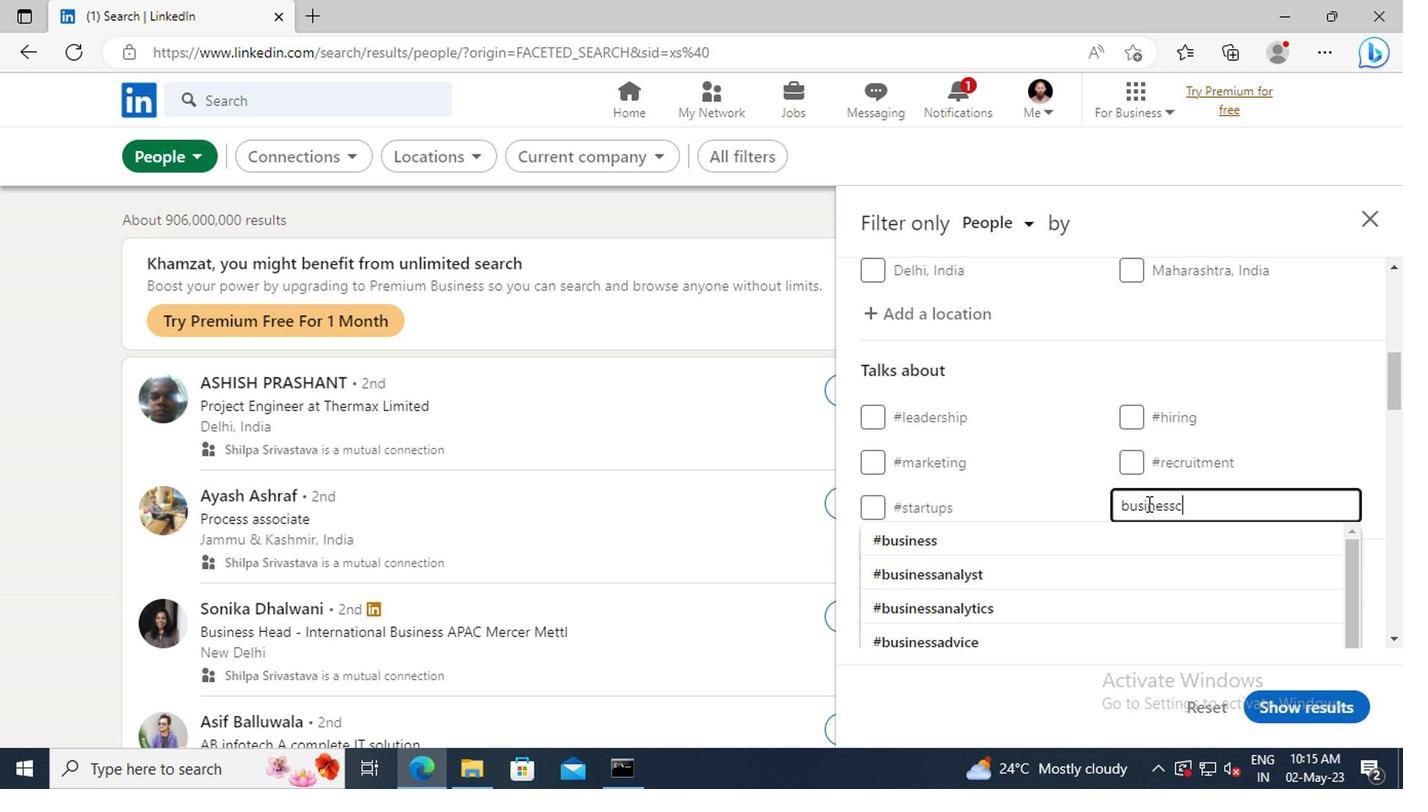 
Action: Mouse moved to (1141, 540)
Screenshot: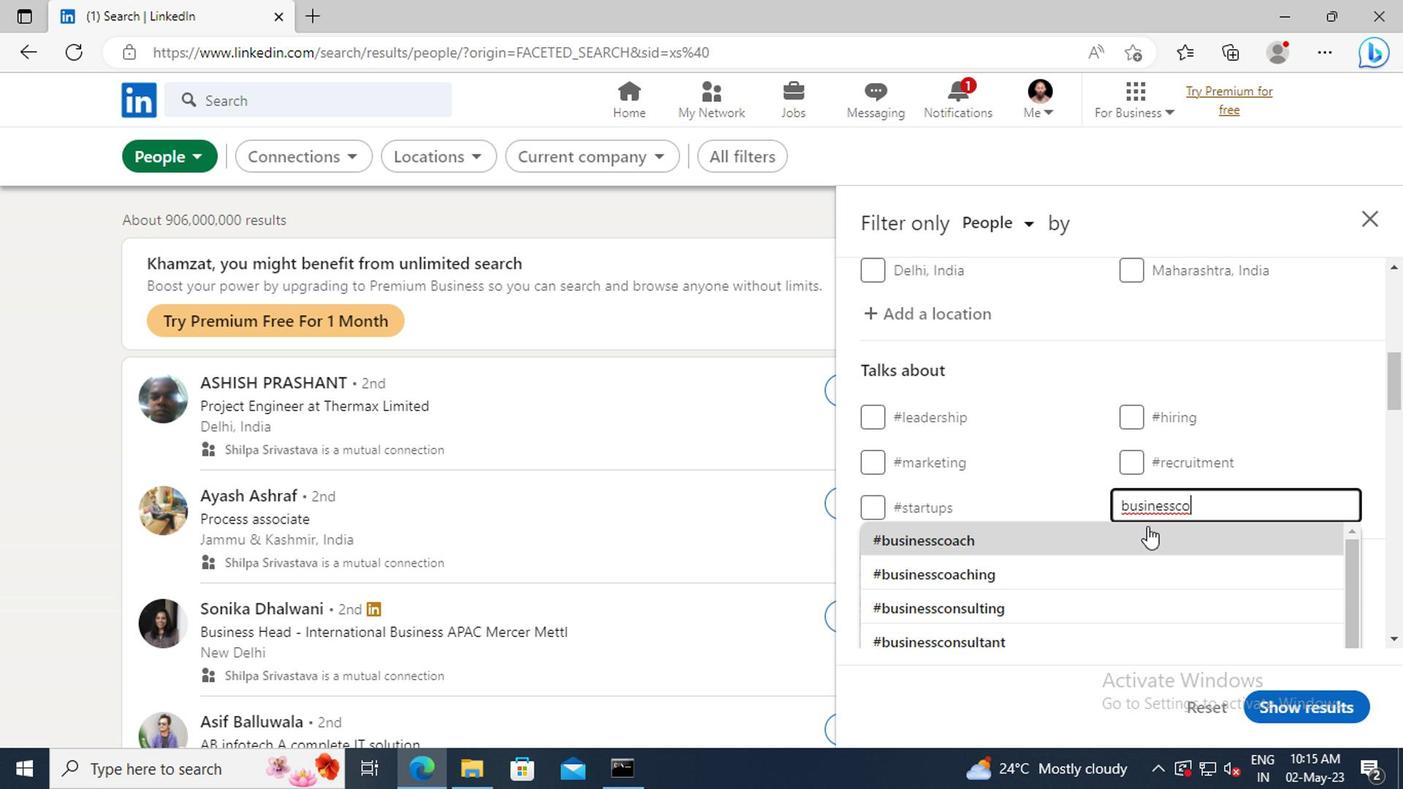 
Action: Mouse pressed left at (1141, 540)
Screenshot: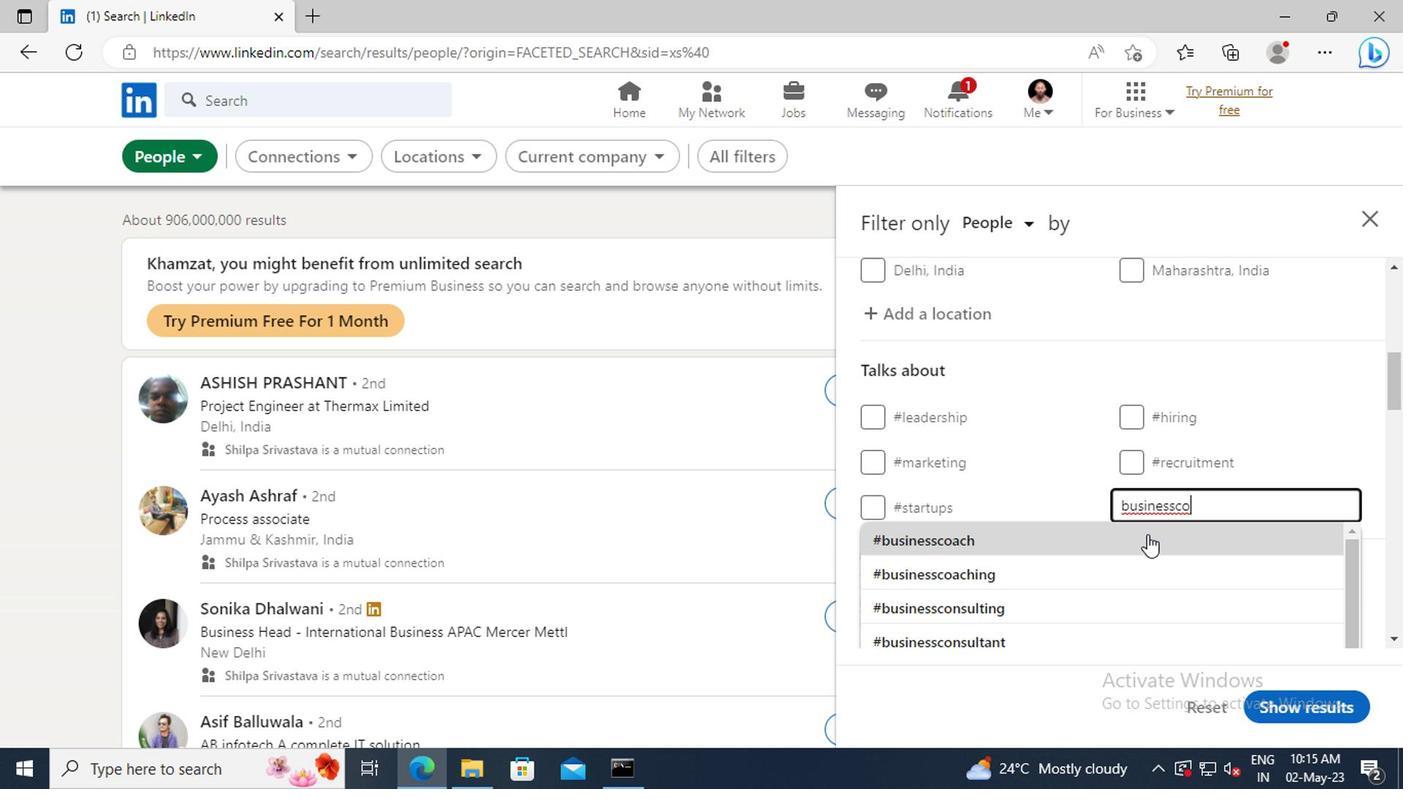 
Action: Mouse scrolled (1141, 539) with delta (0, -1)
Screenshot: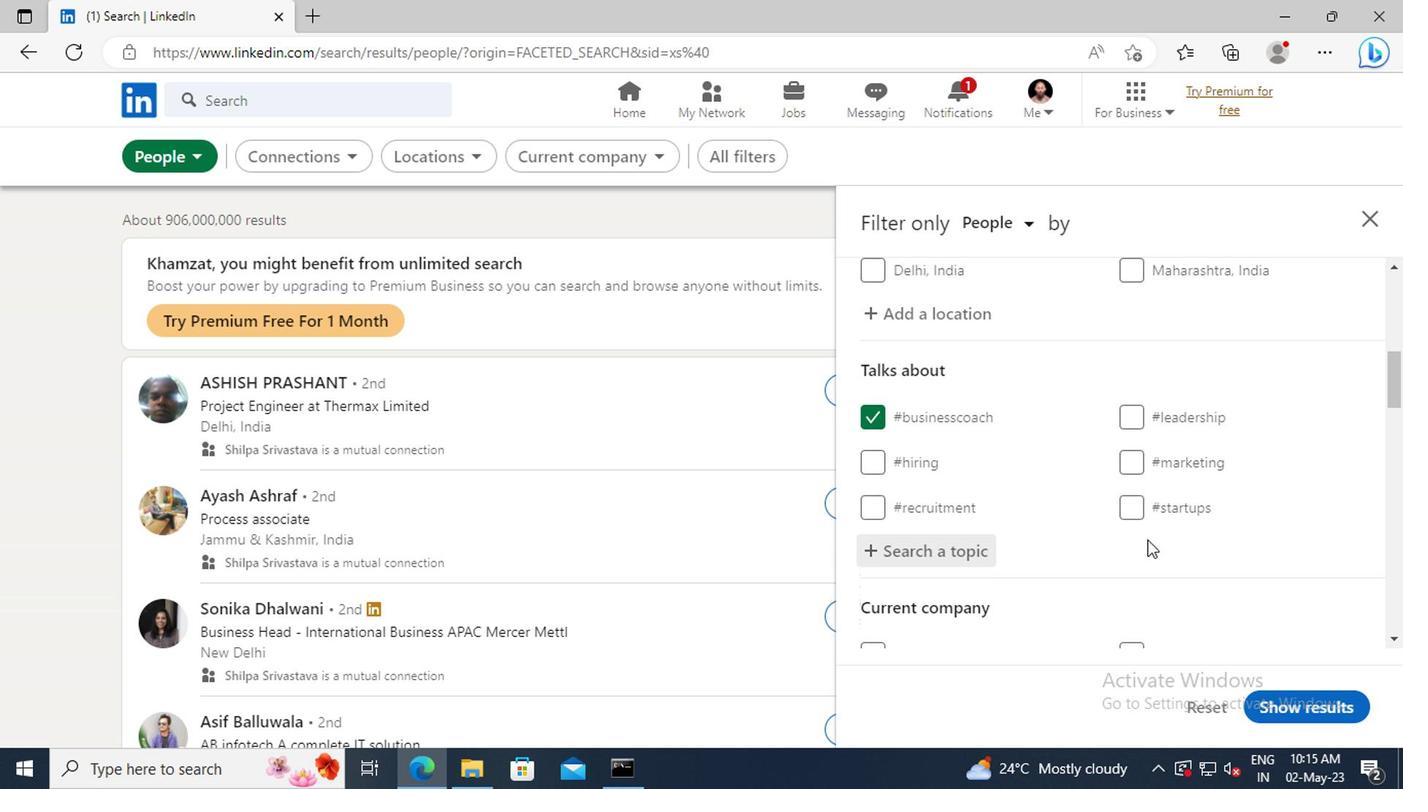 
Action: Mouse scrolled (1141, 539) with delta (0, -1)
Screenshot: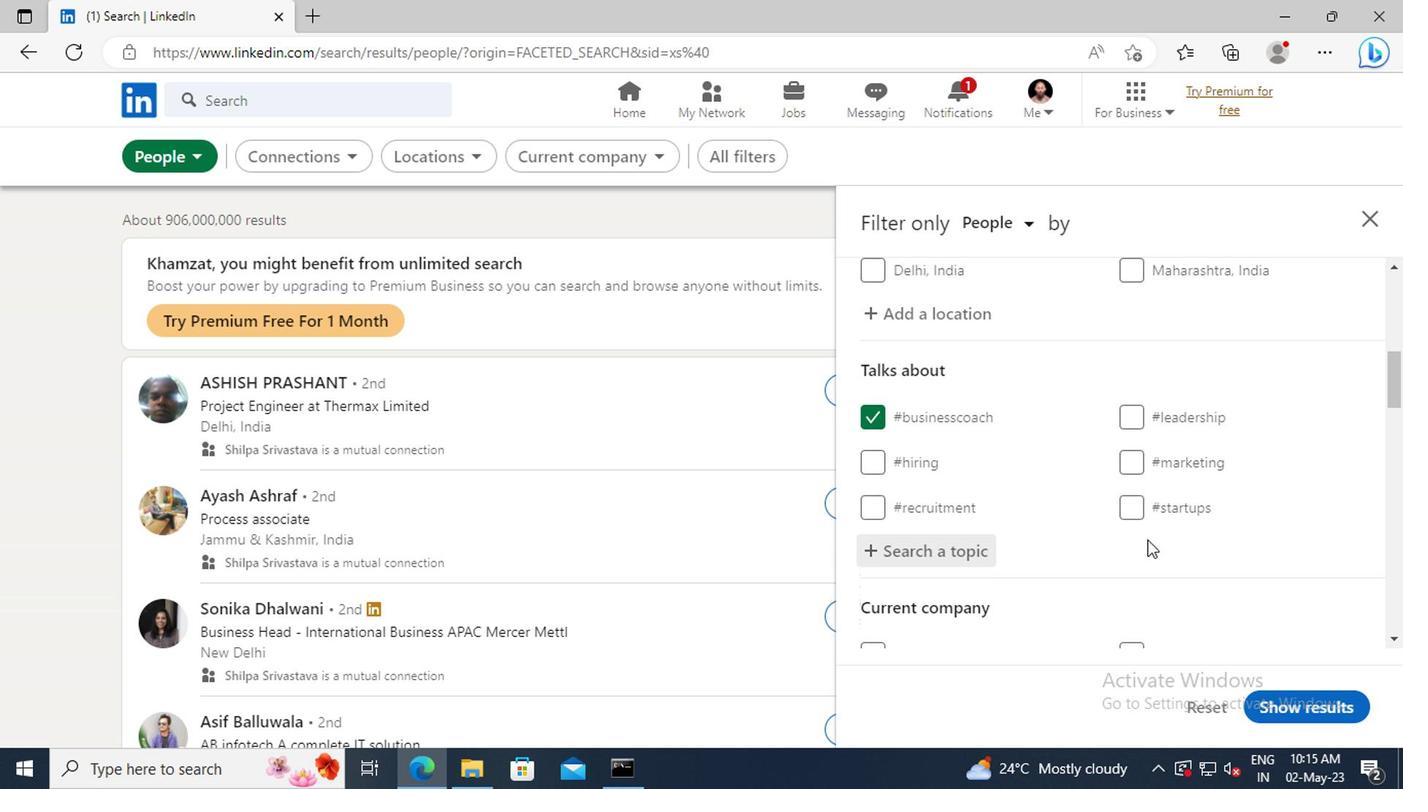 
Action: Mouse scrolled (1141, 539) with delta (0, -1)
Screenshot: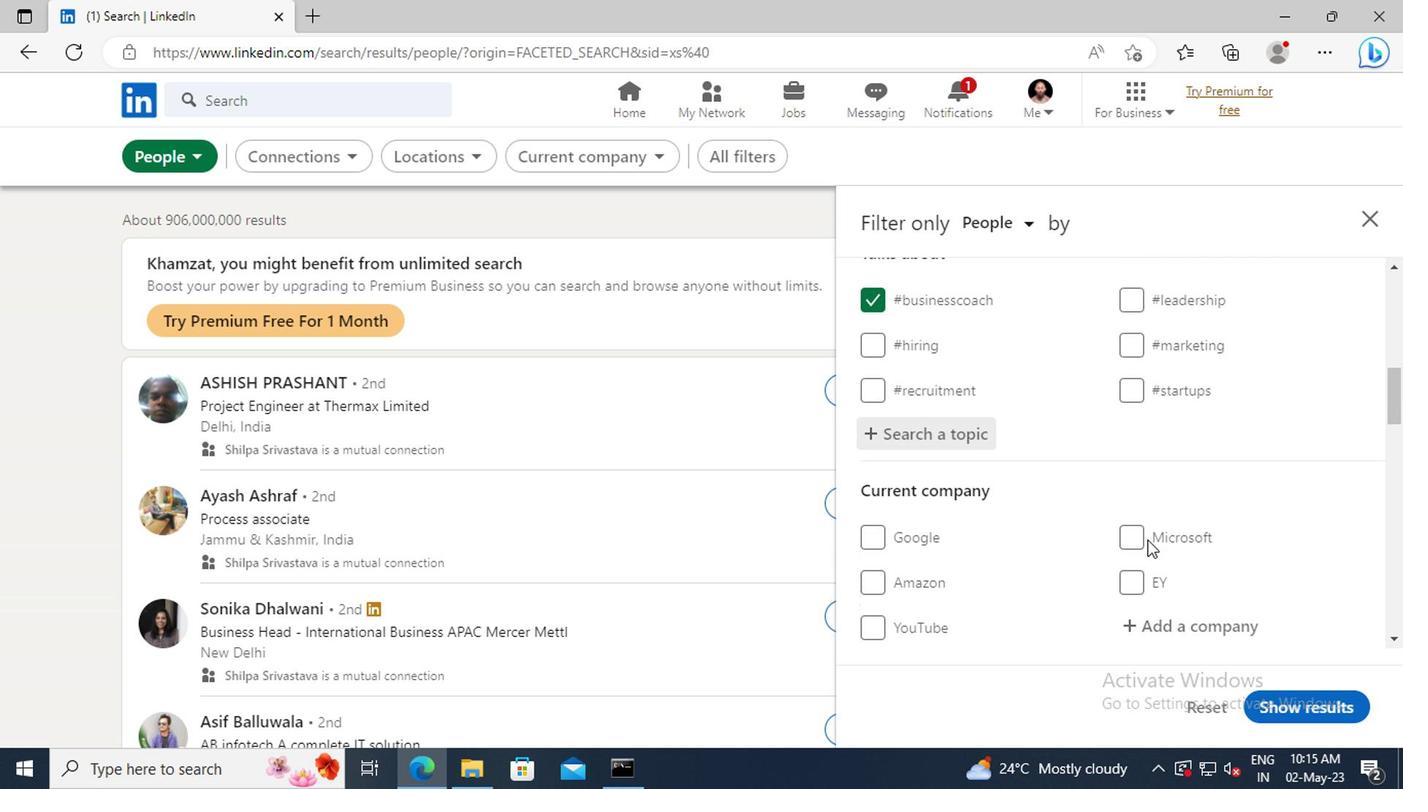 
Action: Mouse scrolled (1141, 539) with delta (0, -1)
Screenshot: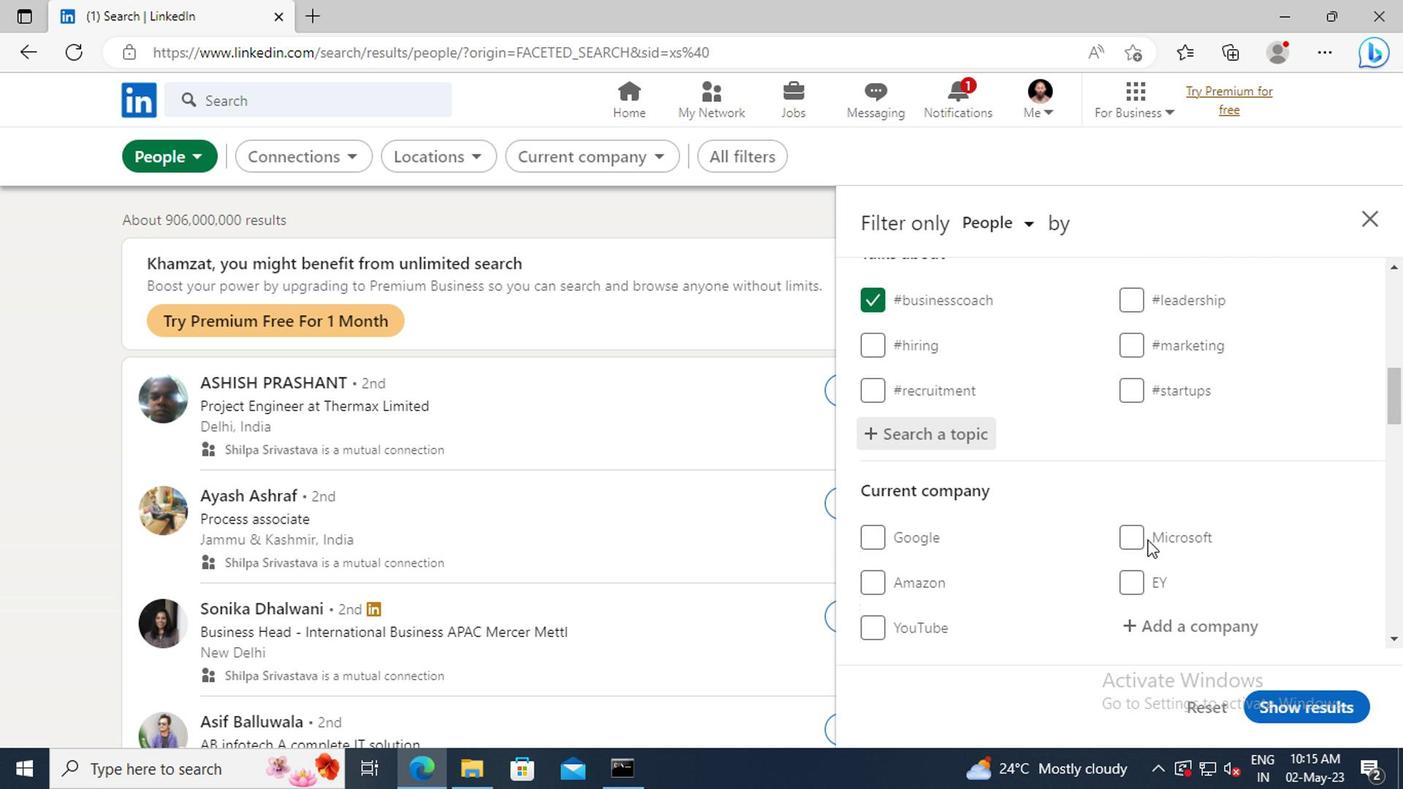 
Action: Mouse moved to (1139, 466)
Screenshot: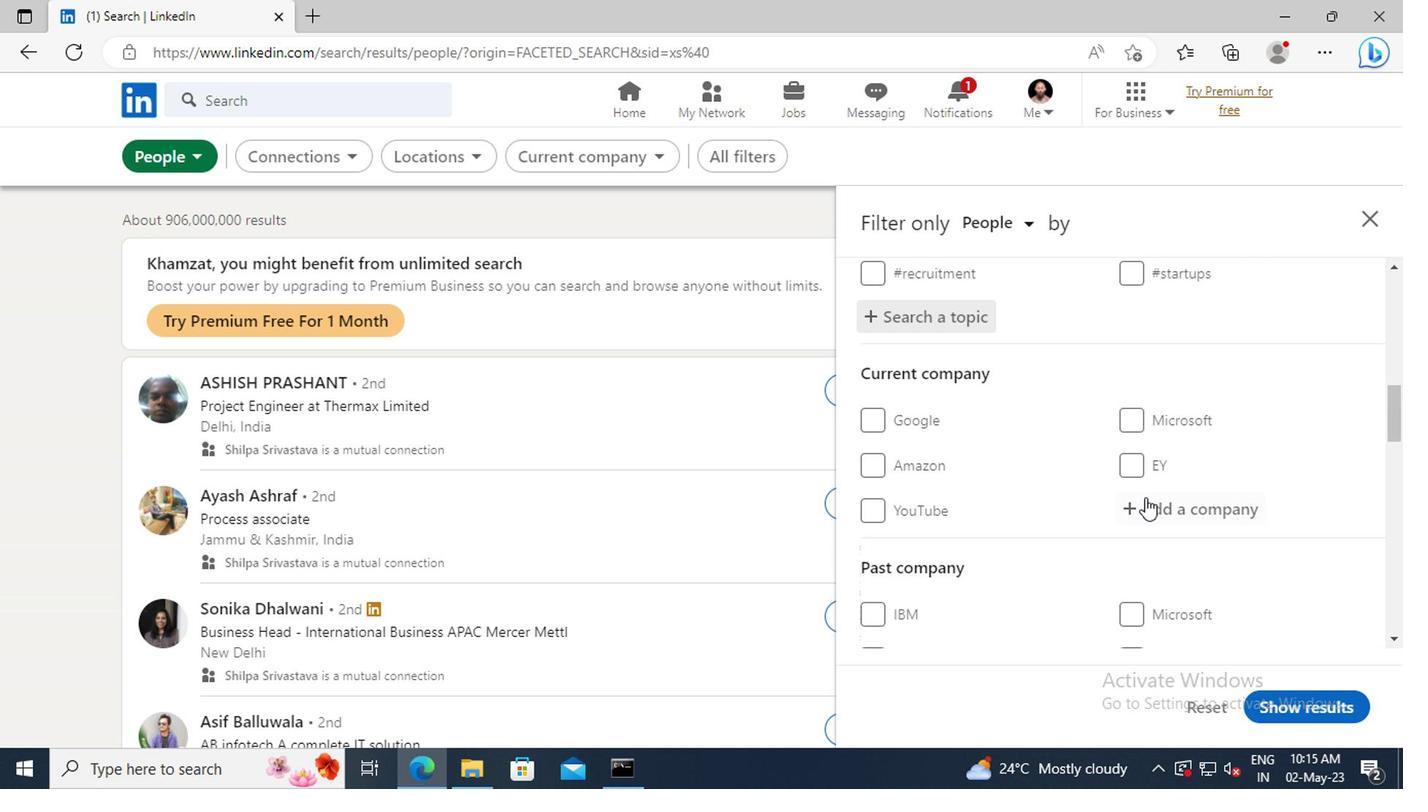 
Action: Mouse scrolled (1139, 465) with delta (0, -1)
Screenshot: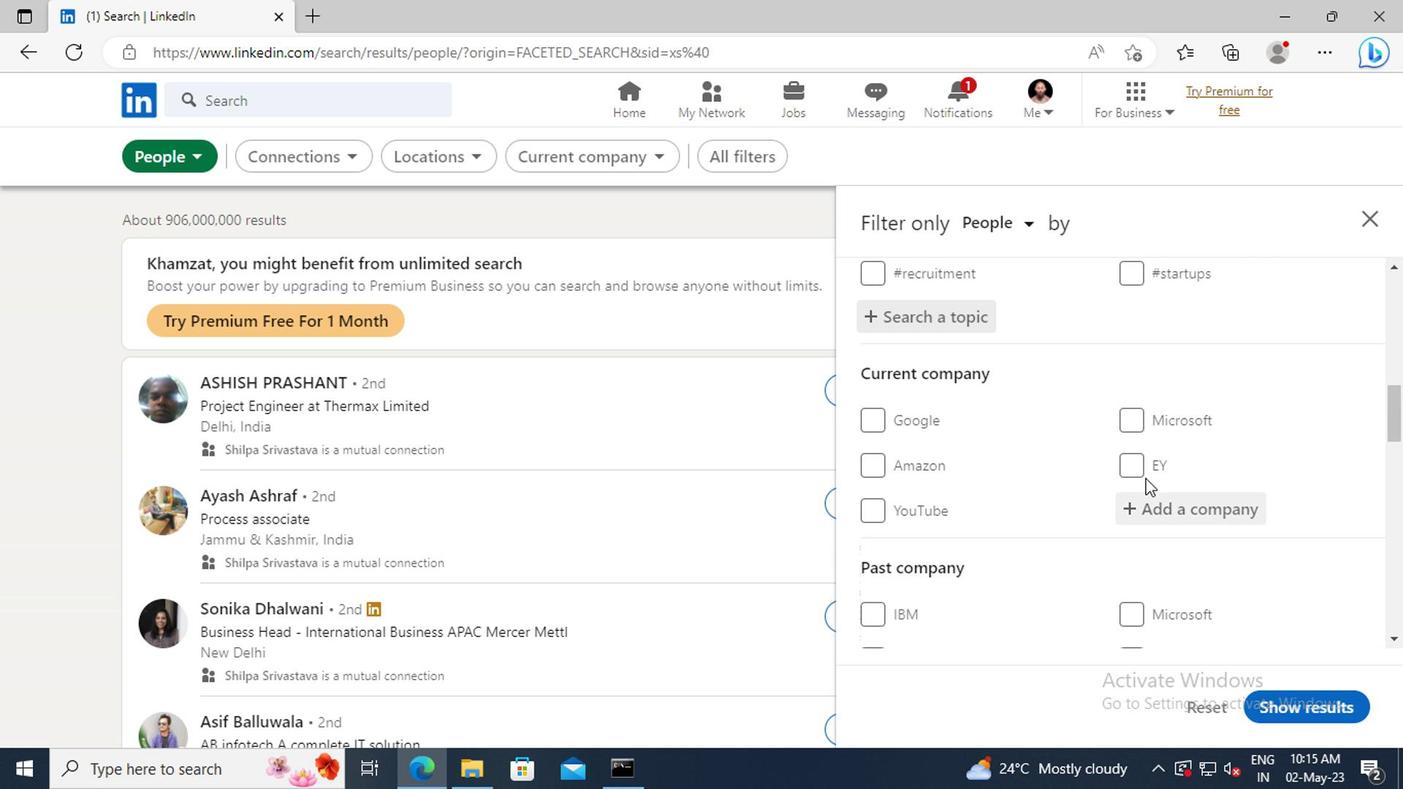 
Action: Mouse moved to (1139, 455)
Screenshot: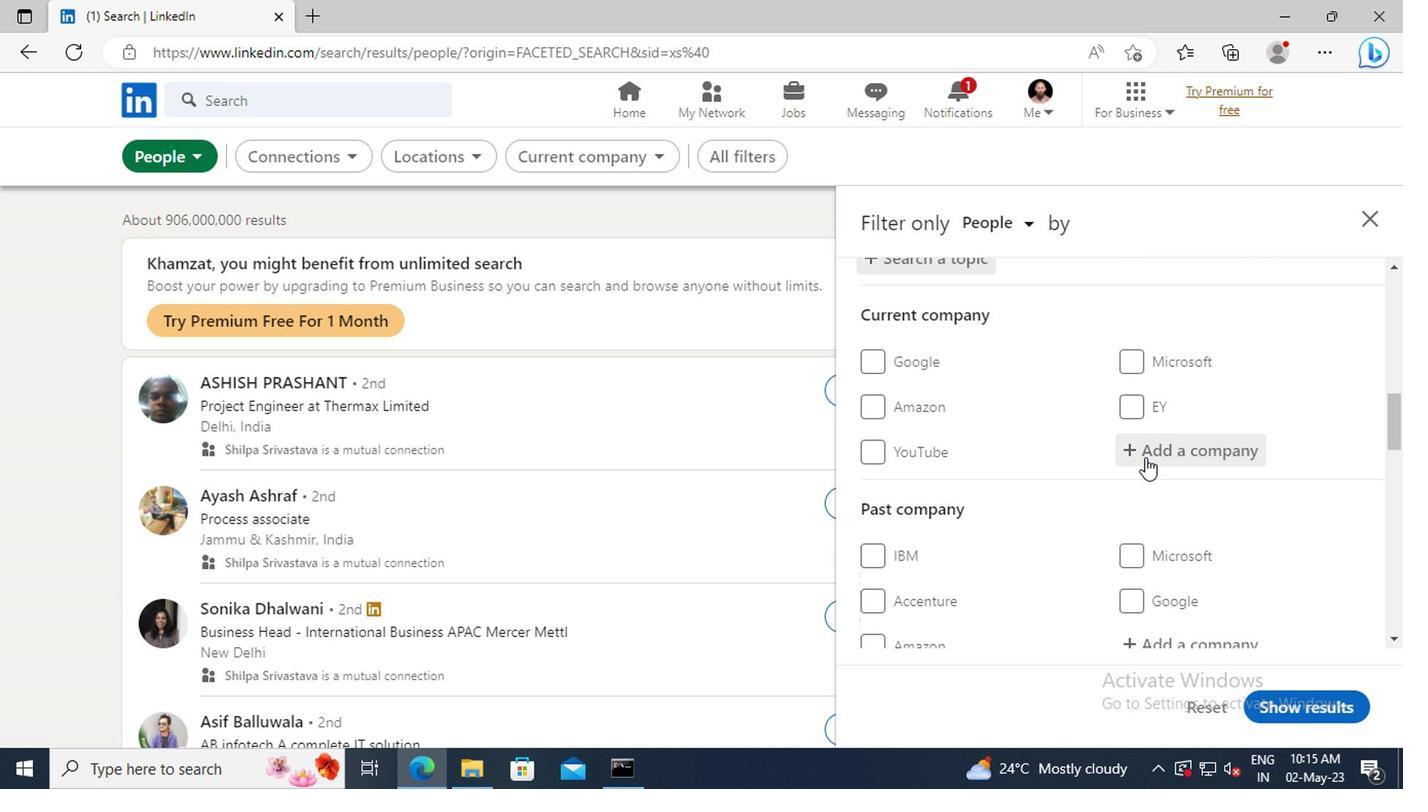 
Action: Mouse scrolled (1139, 454) with delta (0, 0)
Screenshot: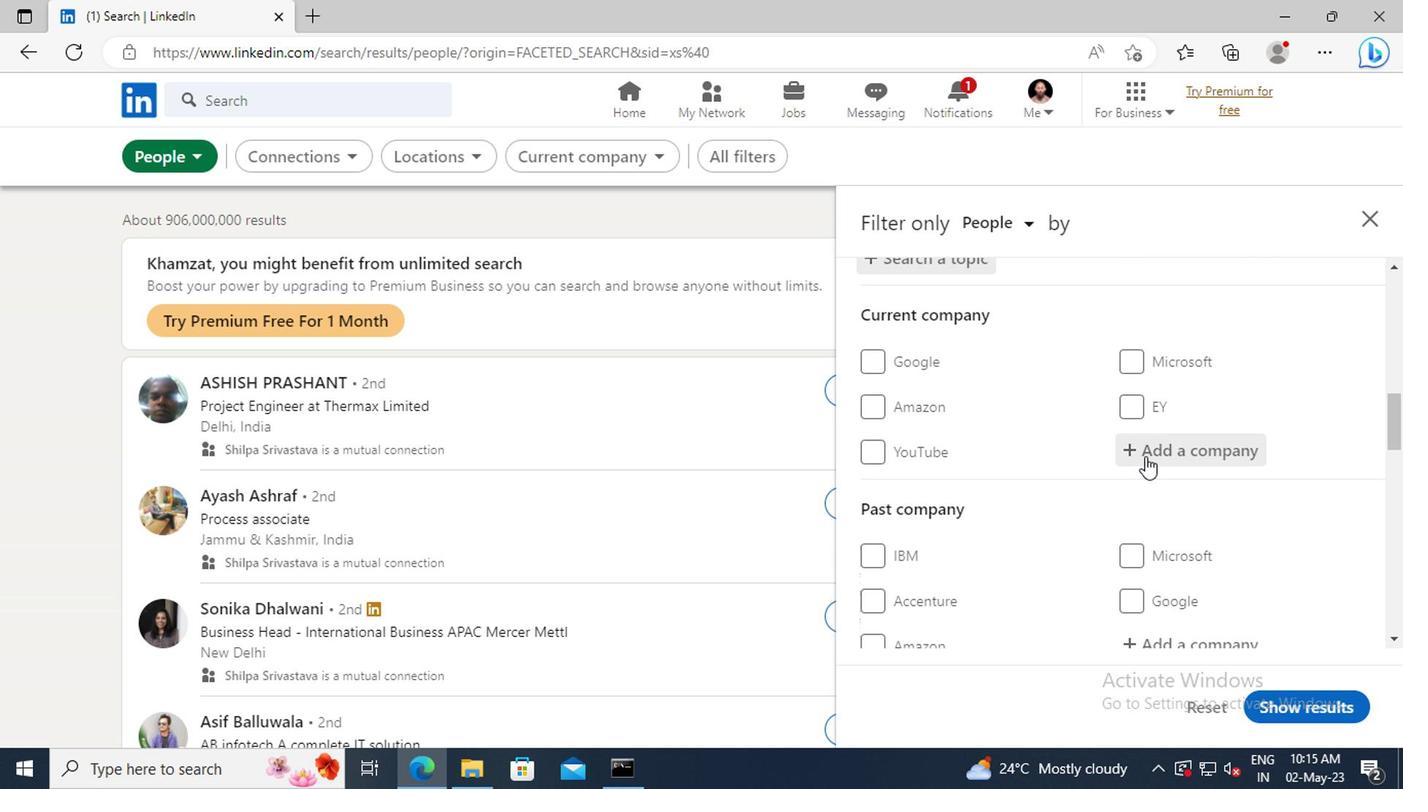
Action: Mouse scrolled (1139, 454) with delta (0, 0)
Screenshot: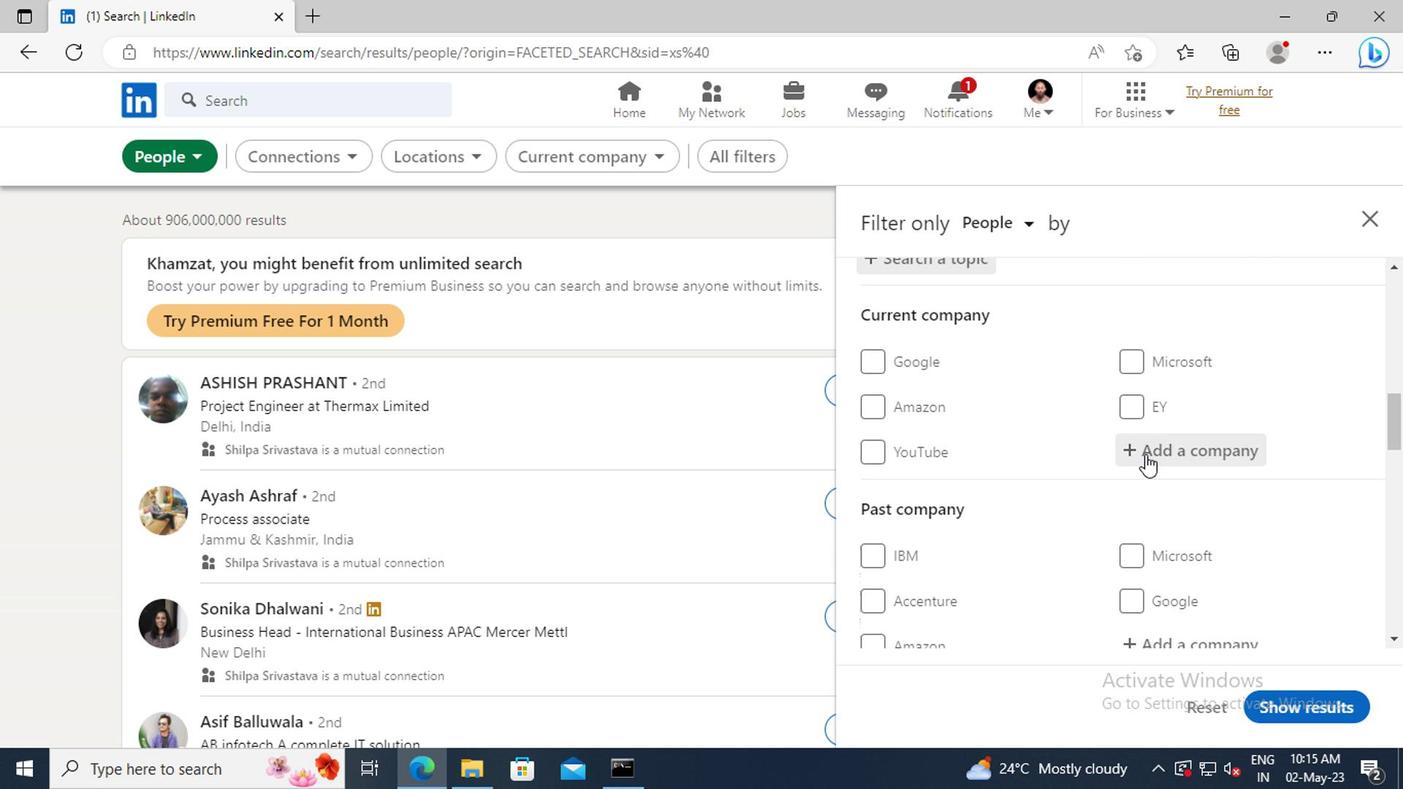 
Action: Mouse scrolled (1139, 454) with delta (0, 0)
Screenshot: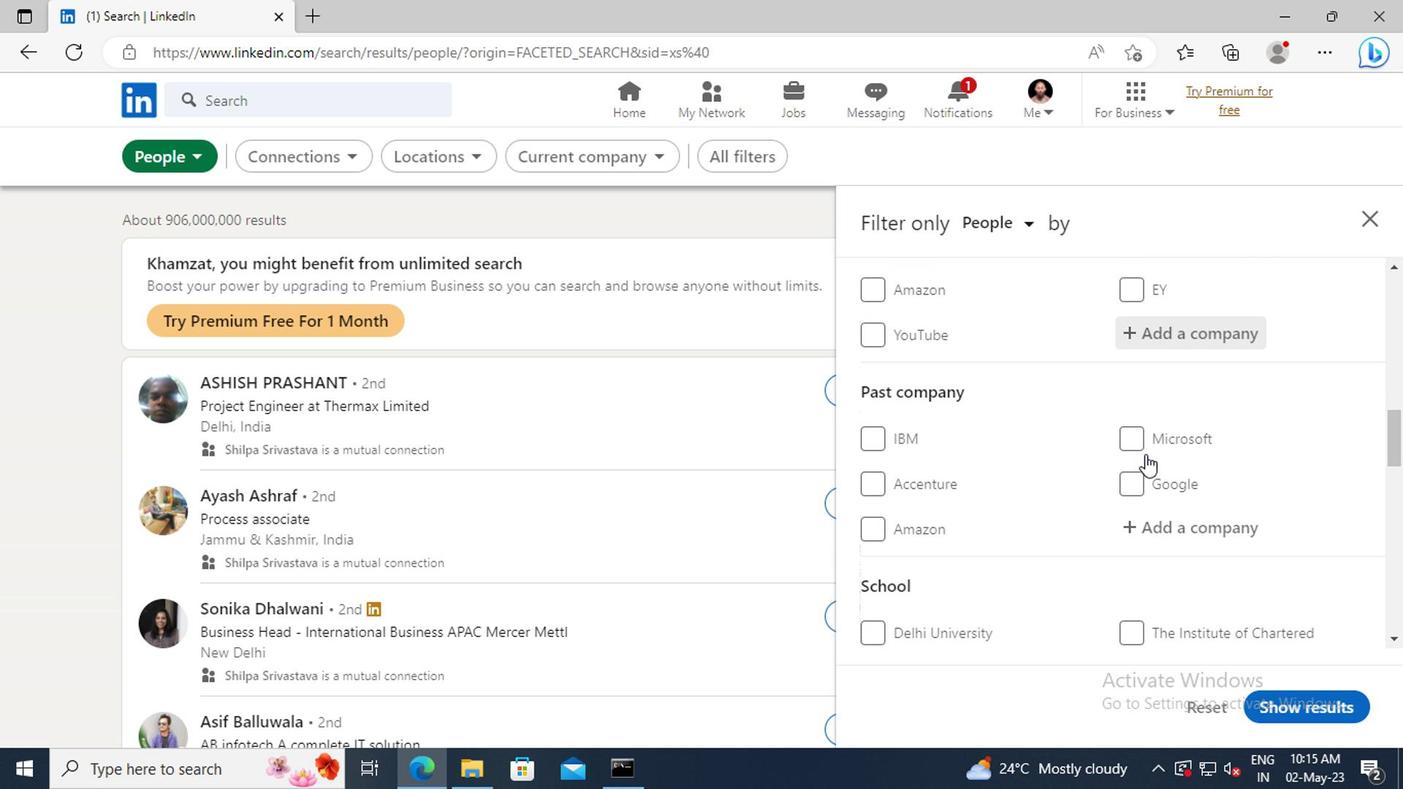 
Action: Mouse scrolled (1139, 454) with delta (0, 0)
Screenshot: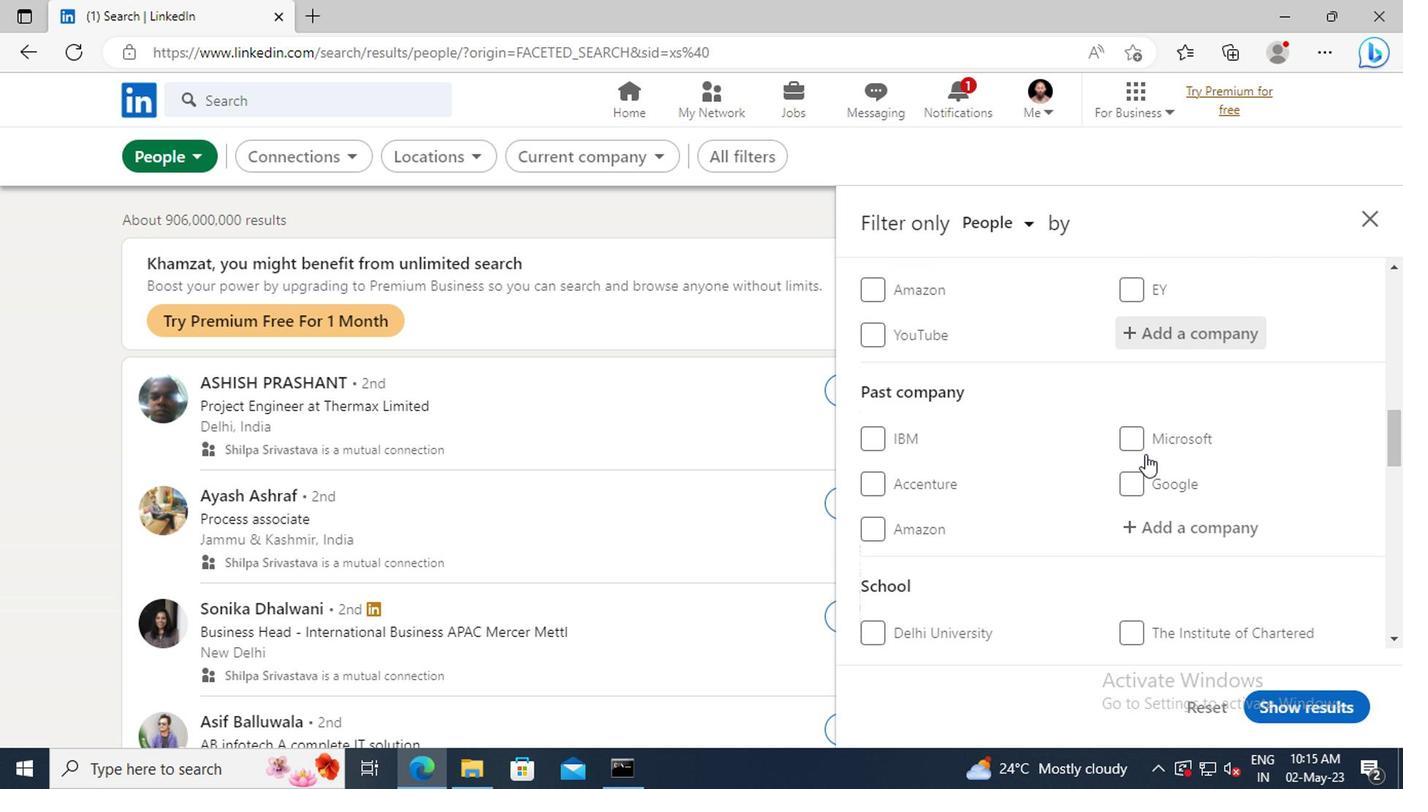 
Action: Mouse scrolled (1139, 454) with delta (0, 0)
Screenshot: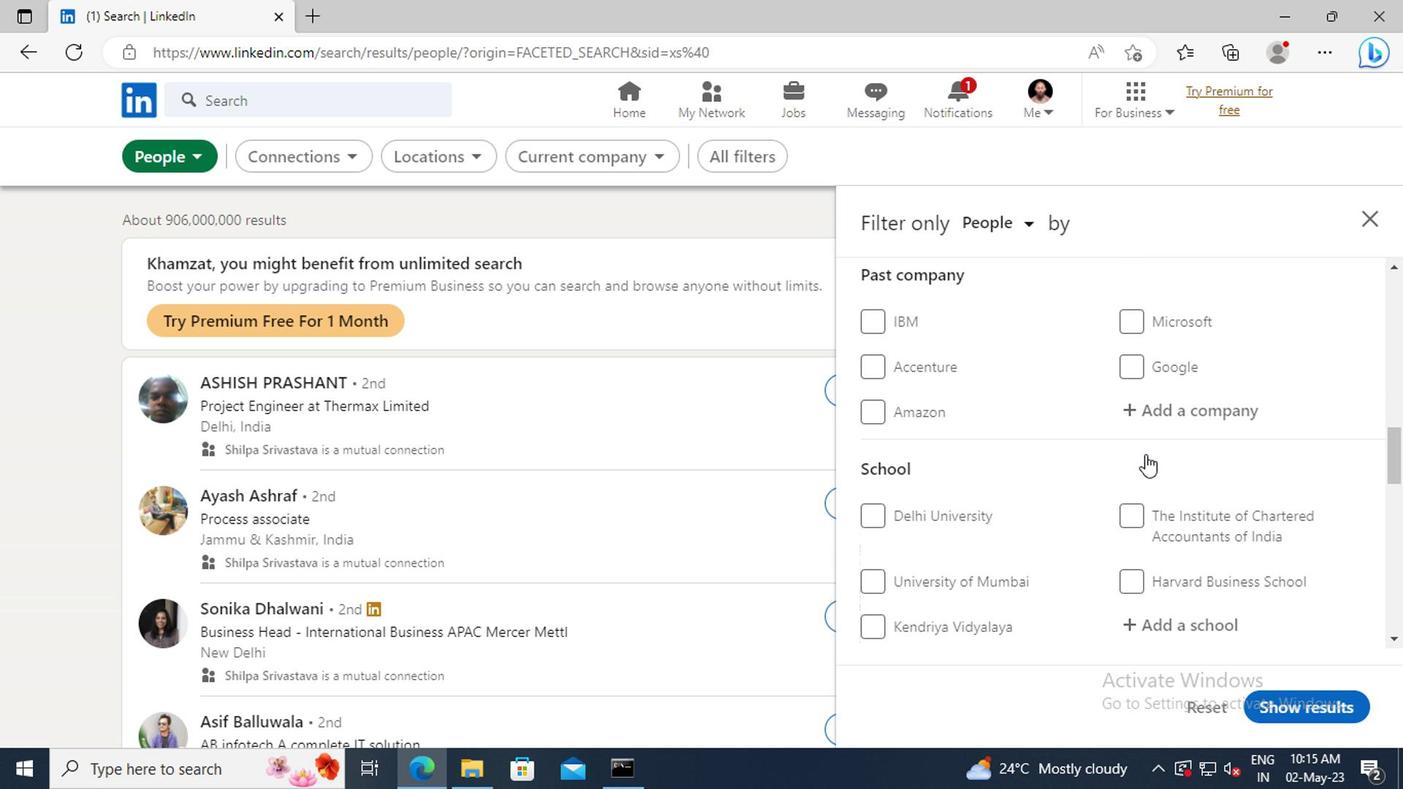 
Action: Mouse scrolled (1139, 454) with delta (0, 0)
Screenshot: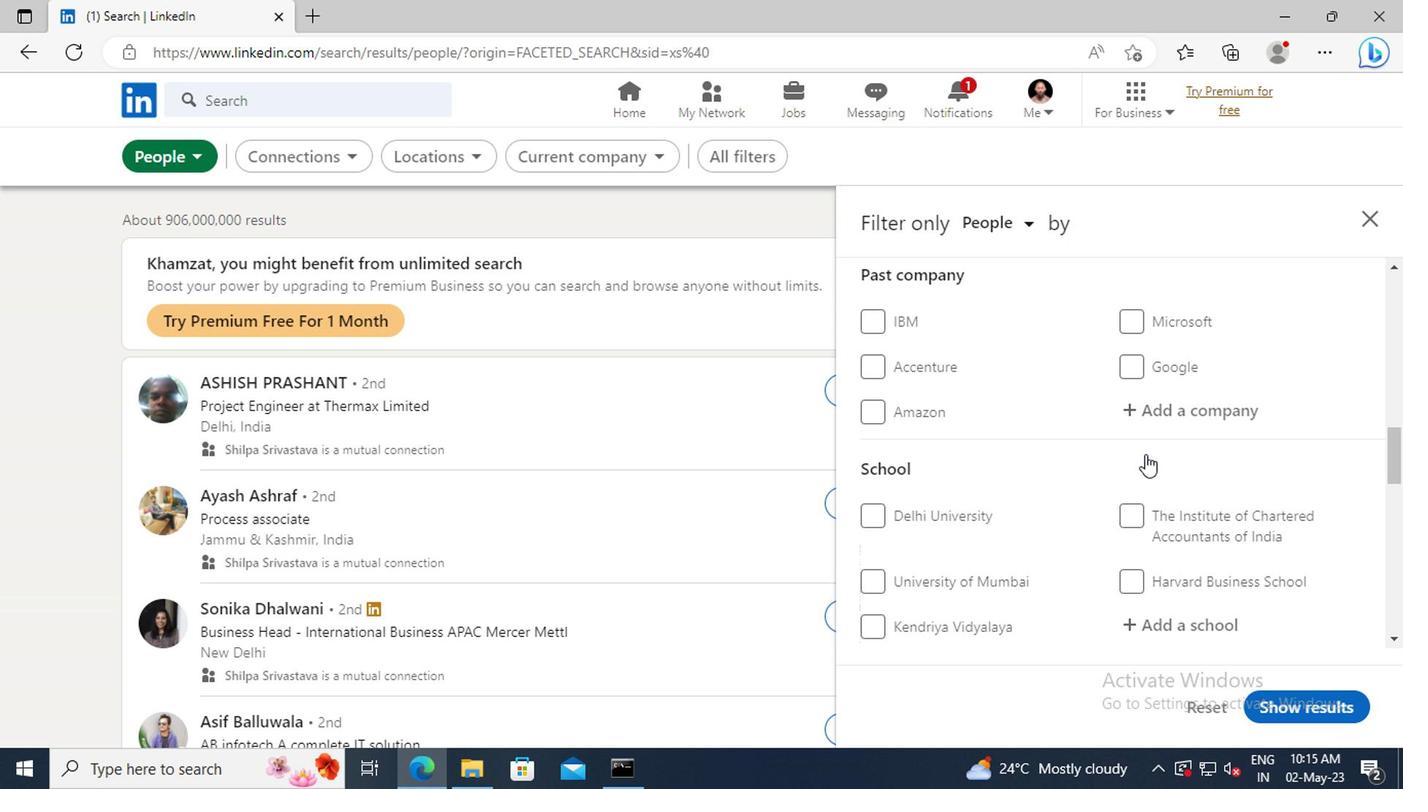 
Action: Mouse scrolled (1139, 454) with delta (0, 0)
Screenshot: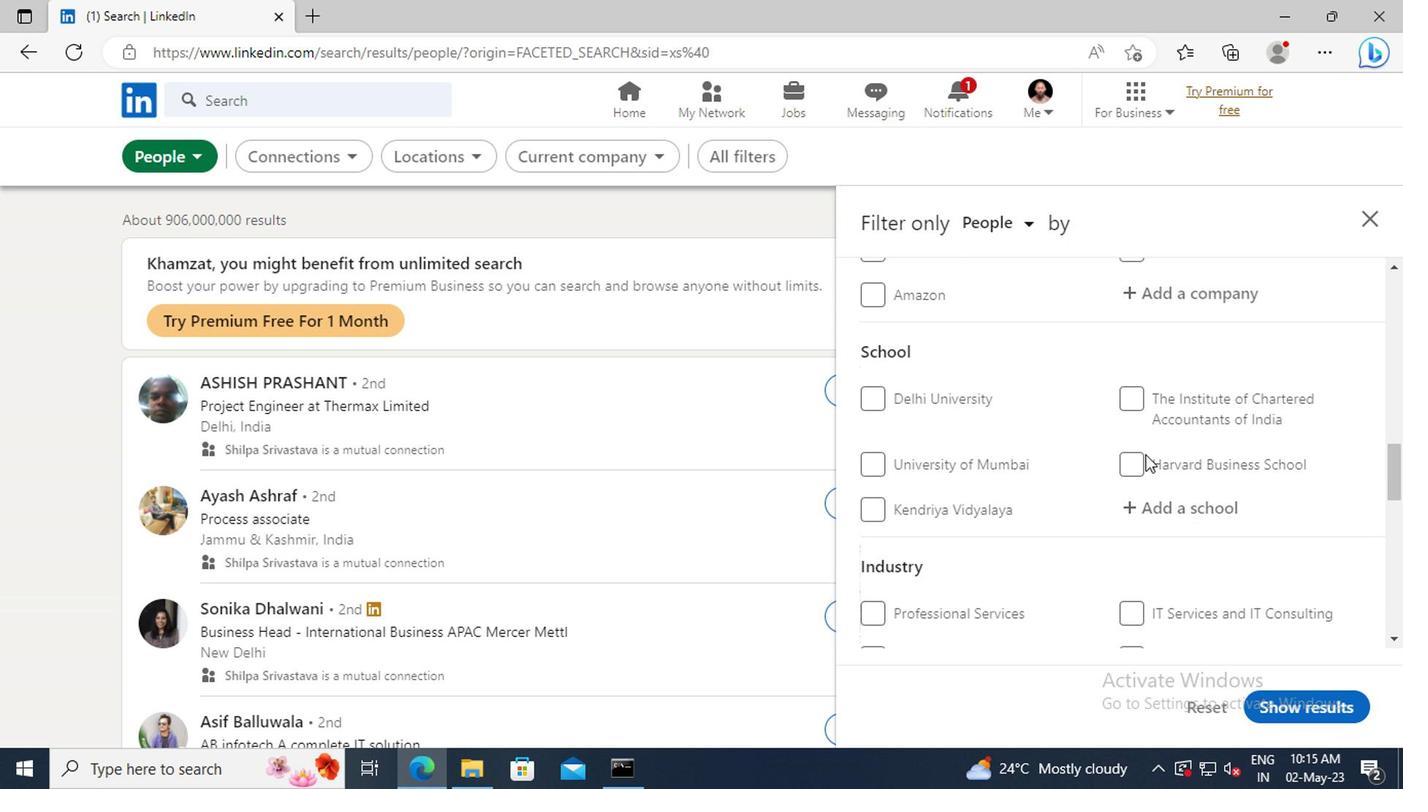 
Action: Mouse scrolled (1139, 454) with delta (0, 0)
Screenshot: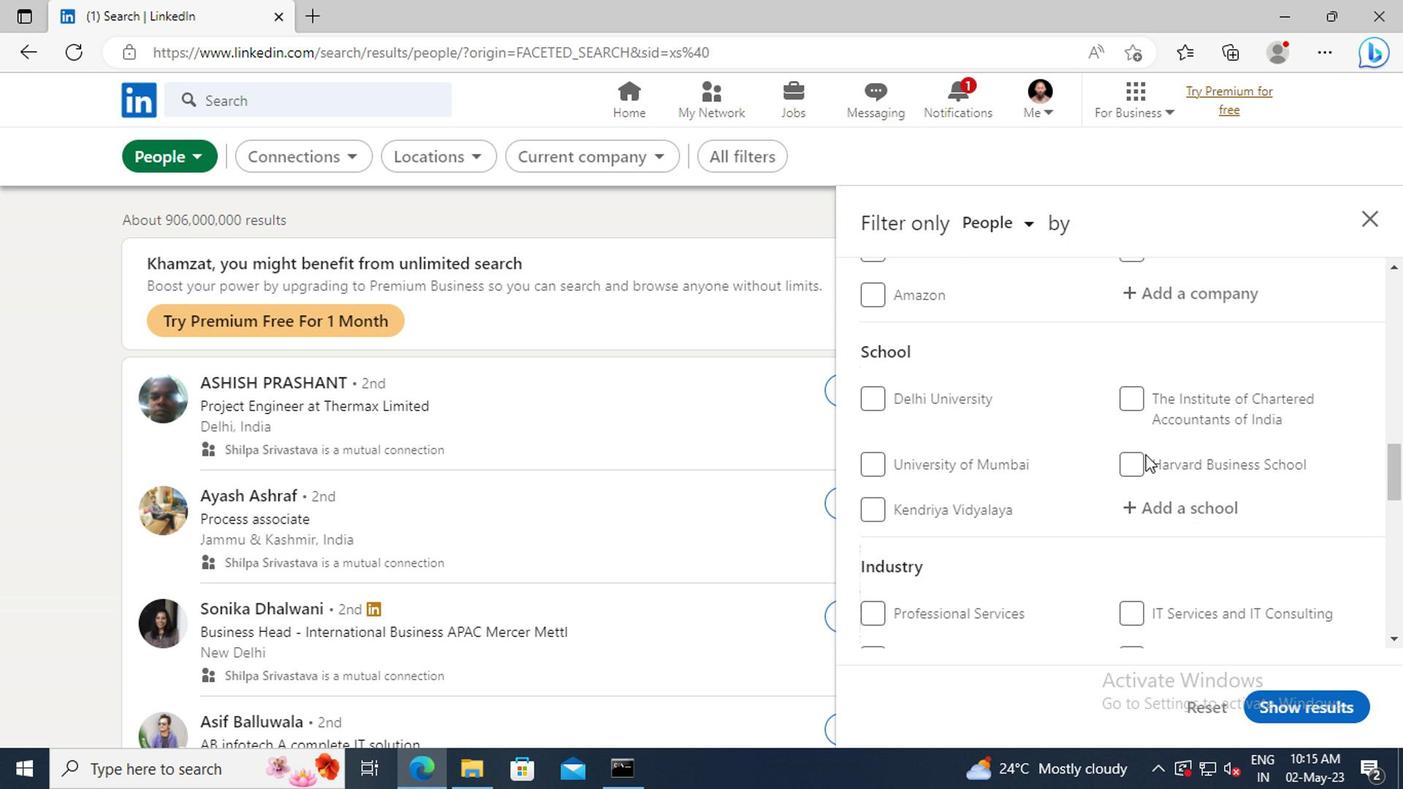 
Action: Mouse scrolled (1139, 454) with delta (0, 0)
Screenshot: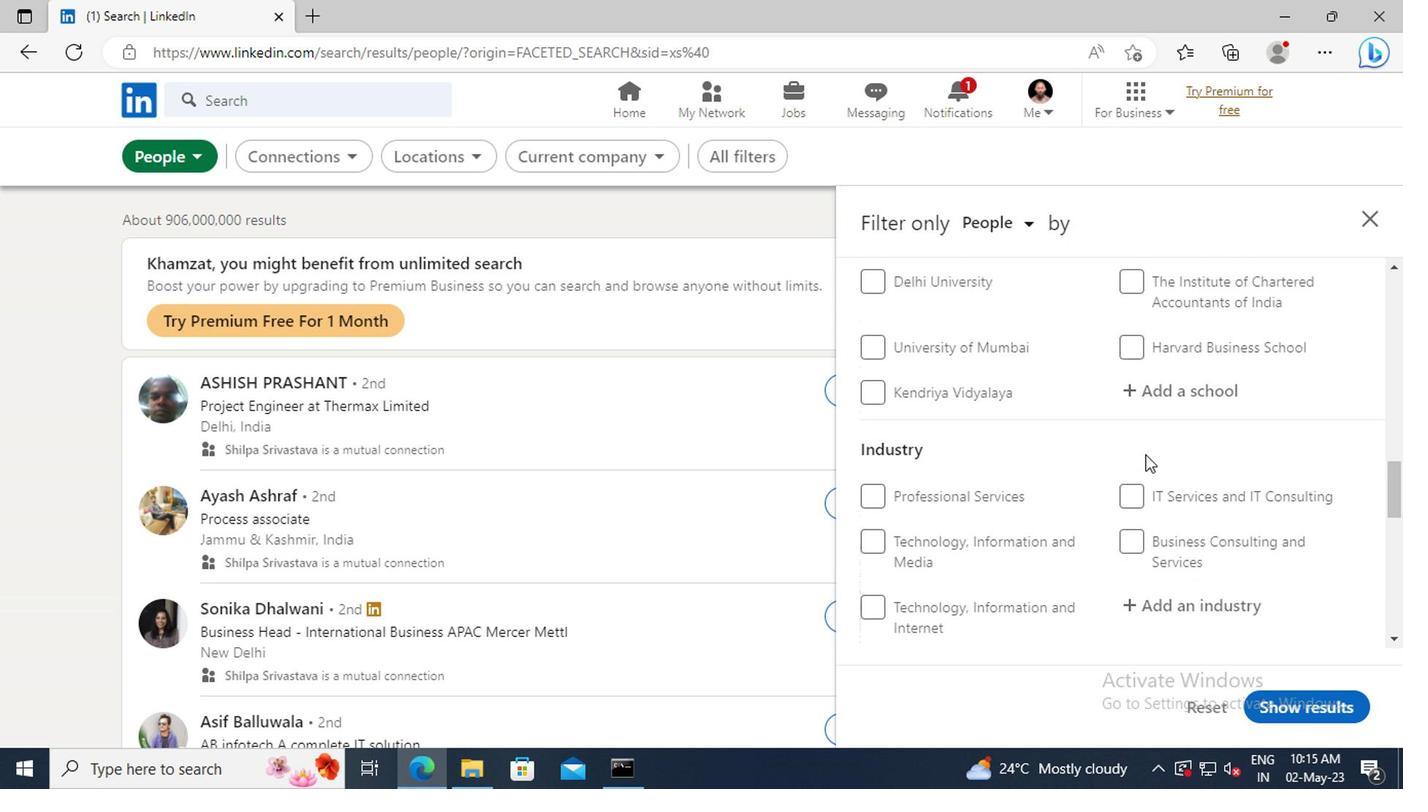 
Action: Mouse scrolled (1139, 454) with delta (0, 0)
Screenshot: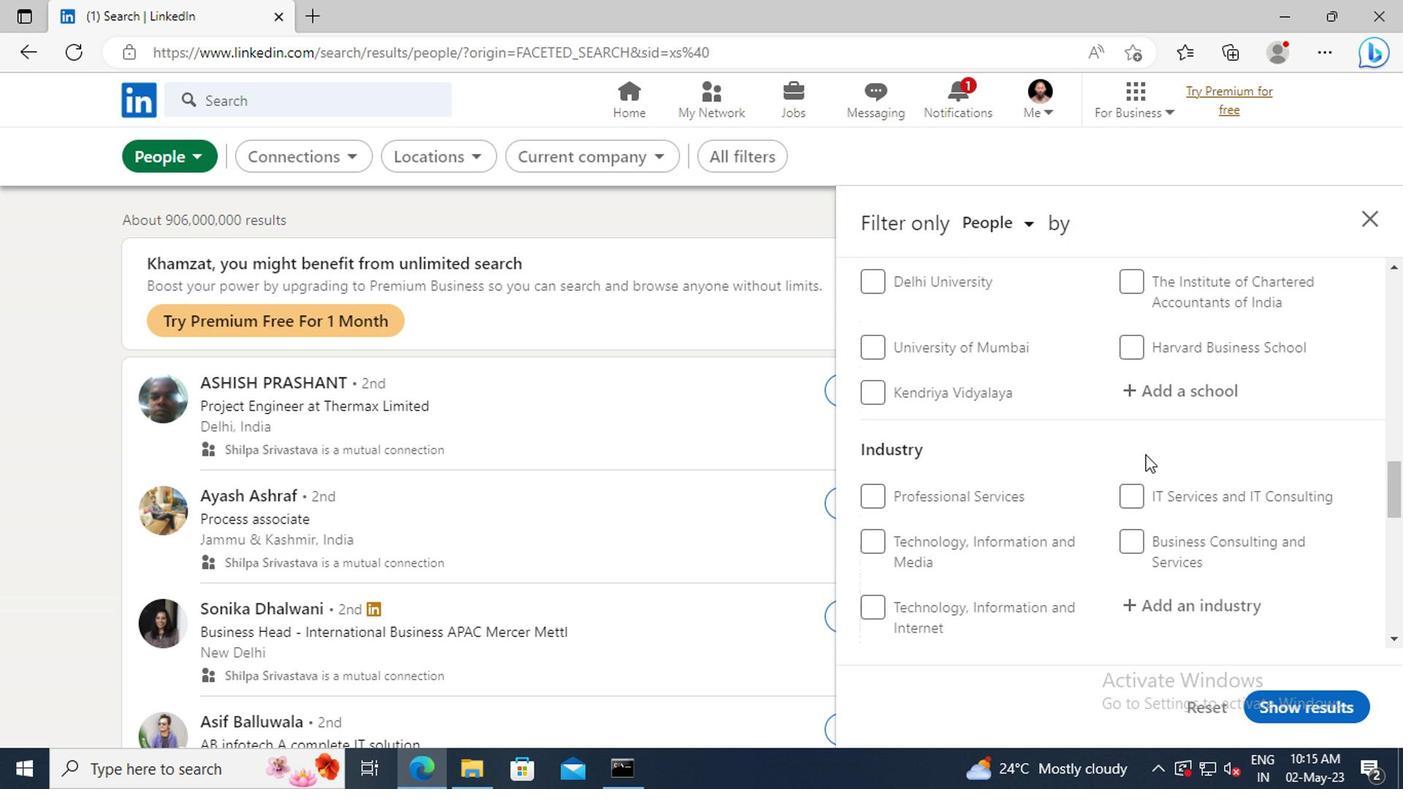 
Action: Mouse scrolled (1139, 454) with delta (0, 0)
Screenshot: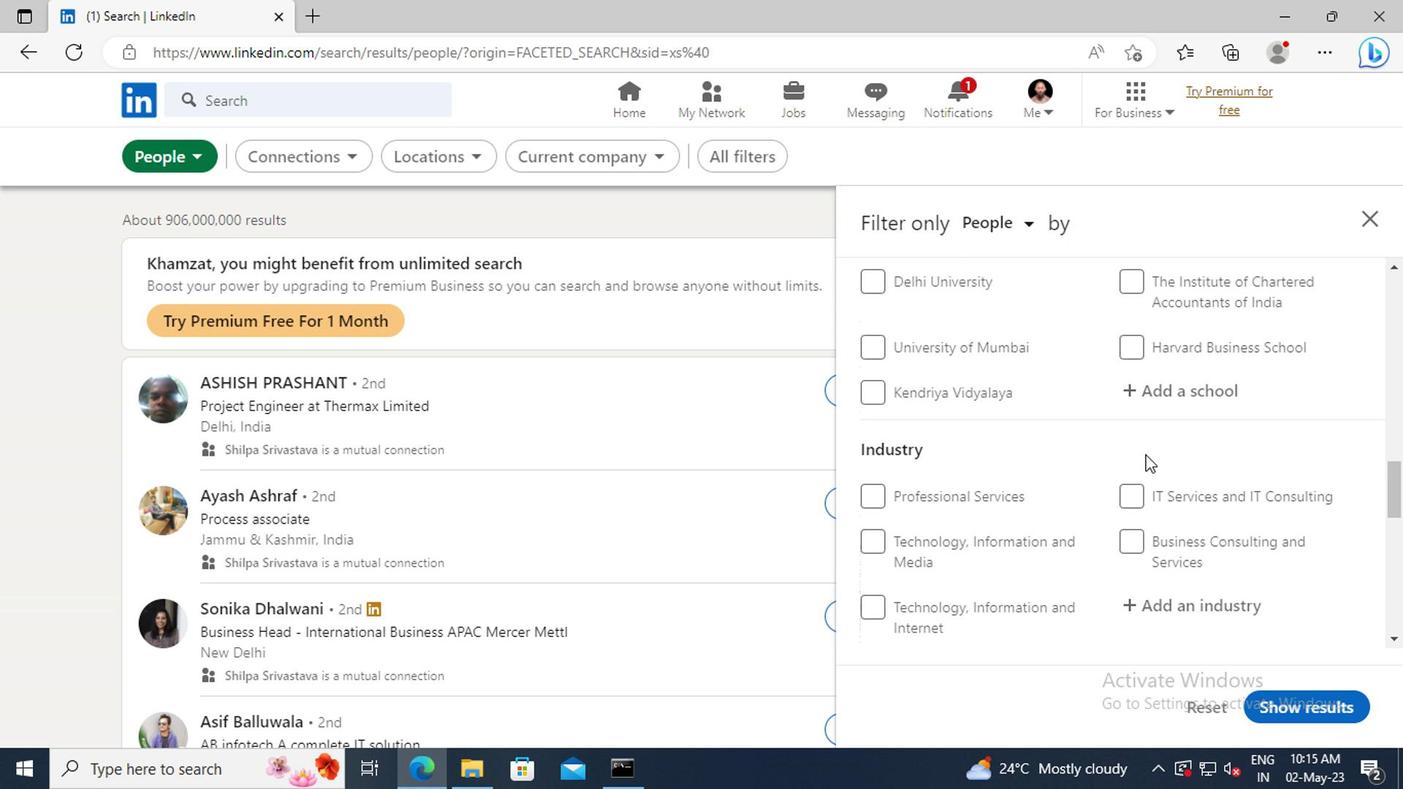 
Action: Mouse scrolled (1139, 454) with delta (0, 0)
Screenshot: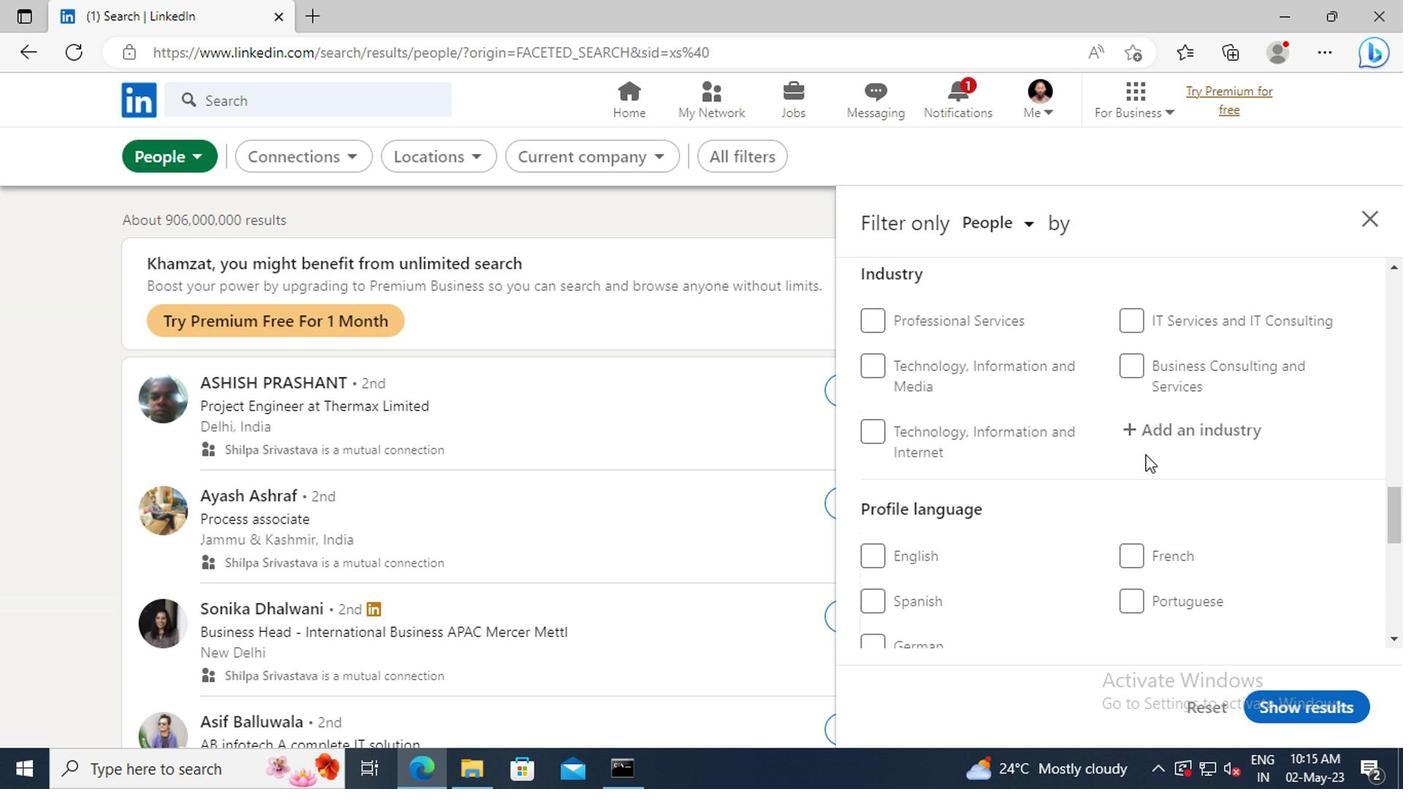 
Action: Mouse moved to (1127, 500)
Screenshot: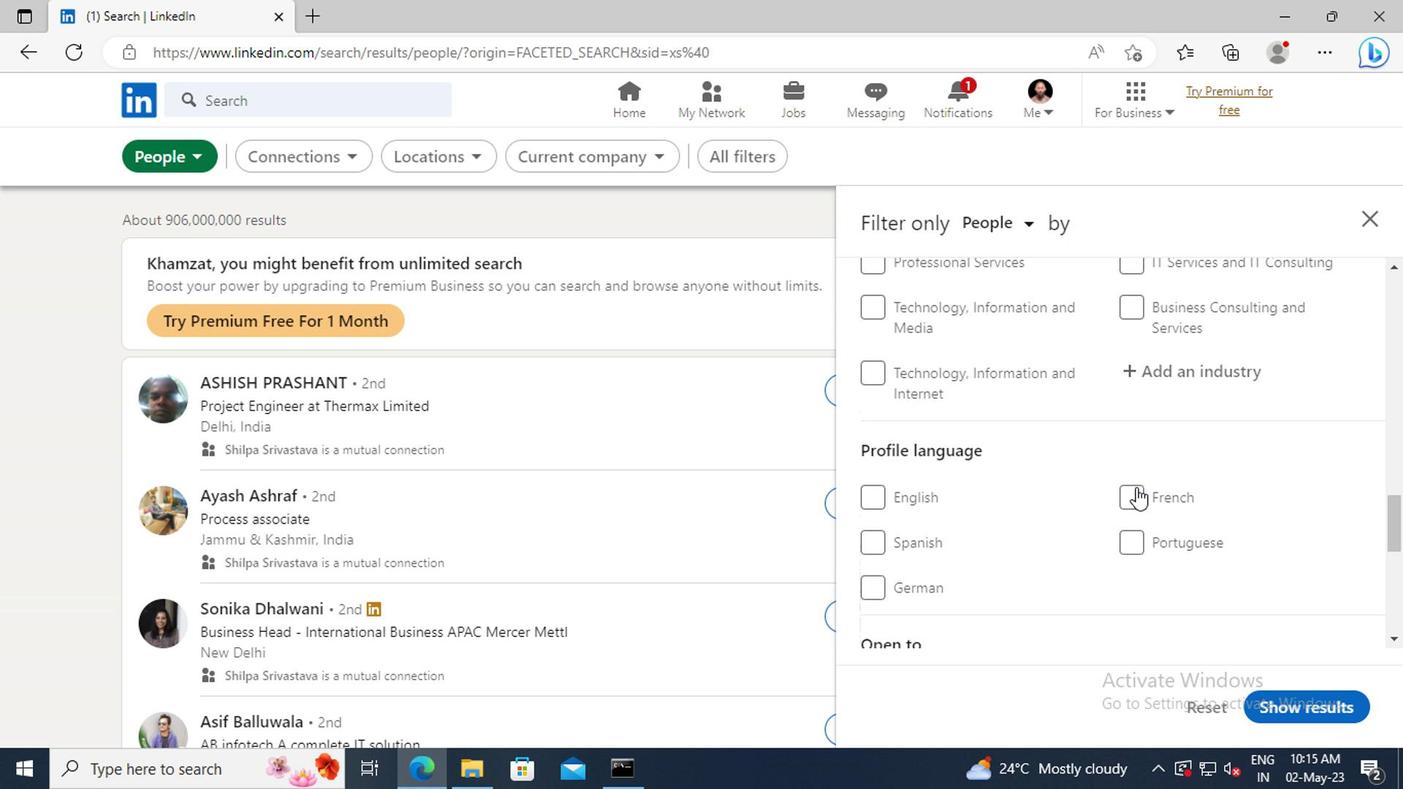 
Action: Mouse pressed left at (1127, 500)
Screenshot: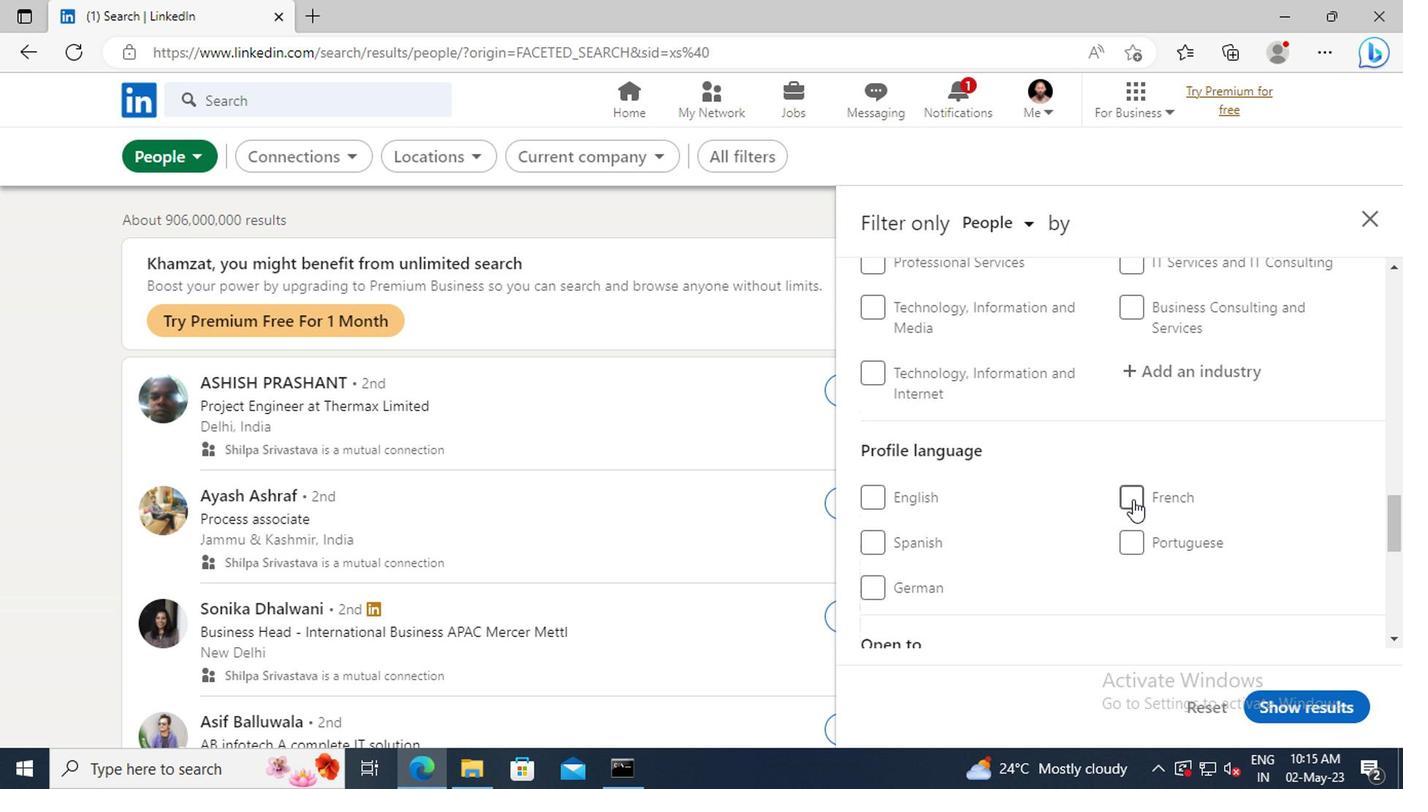 
Action: Mouse moved to (1152, 467)
Screenshot: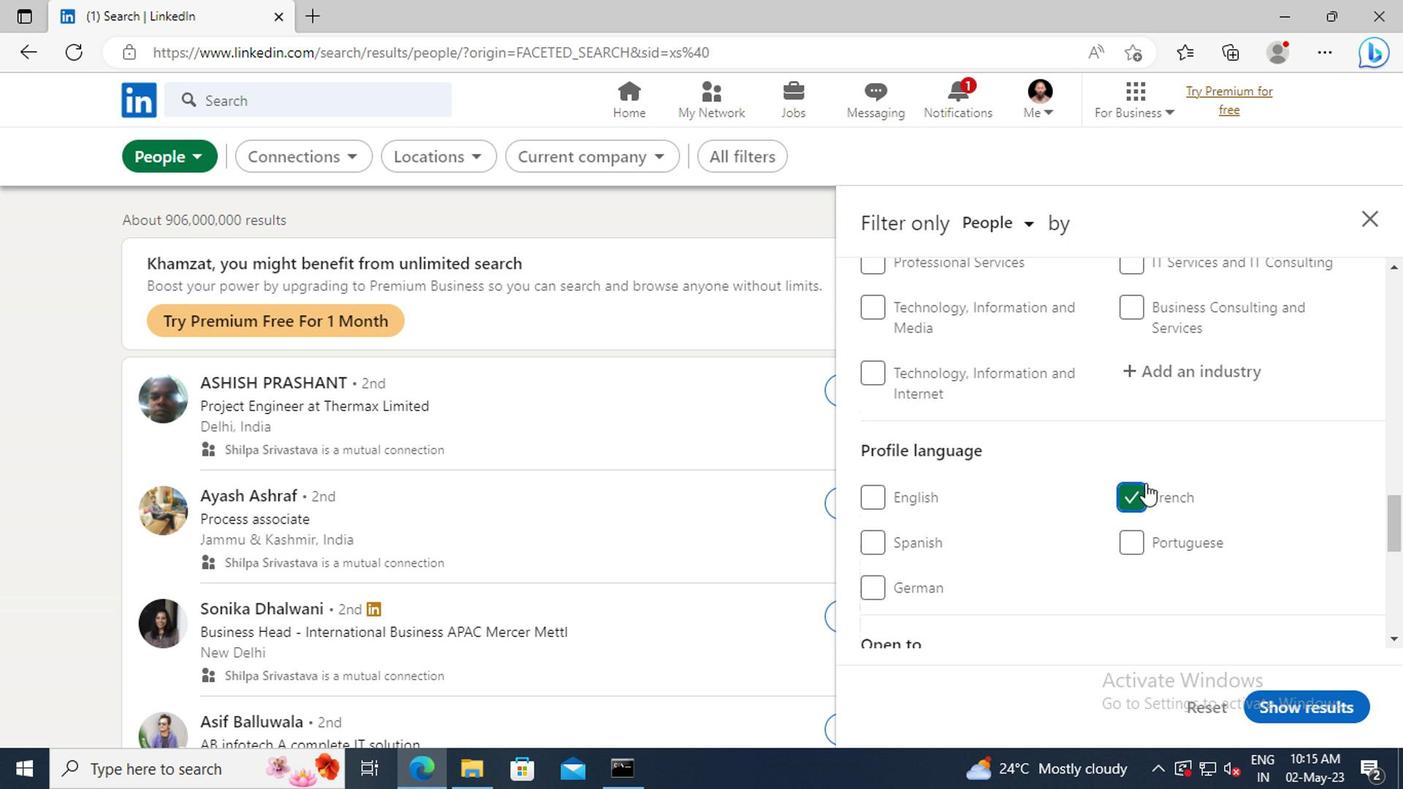 
Action: Mouse scrolled (1152, 468) with delta (0, 0)
Screenshot: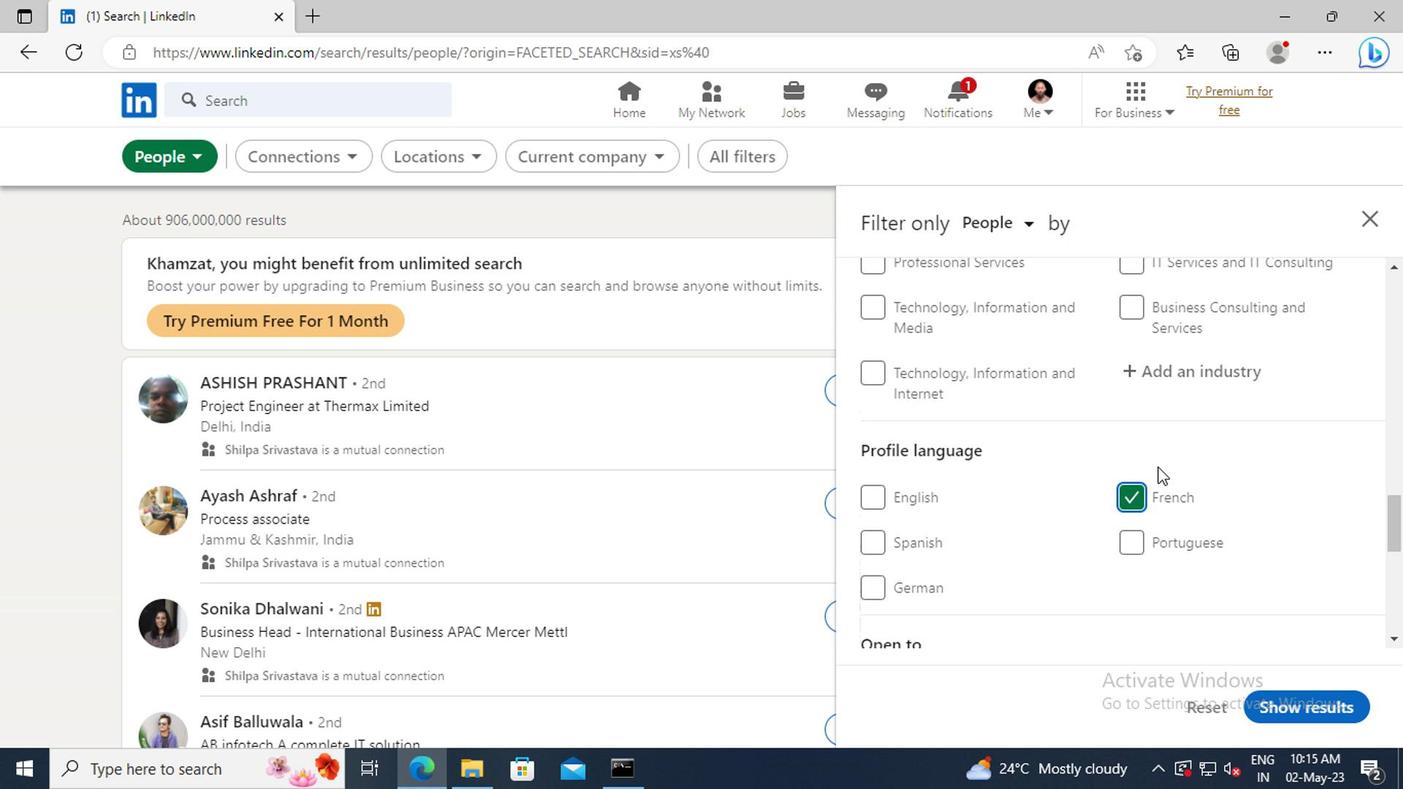 
Action: Mouse scrolled (1152, 468) with delta (0, 0)
Screenshot: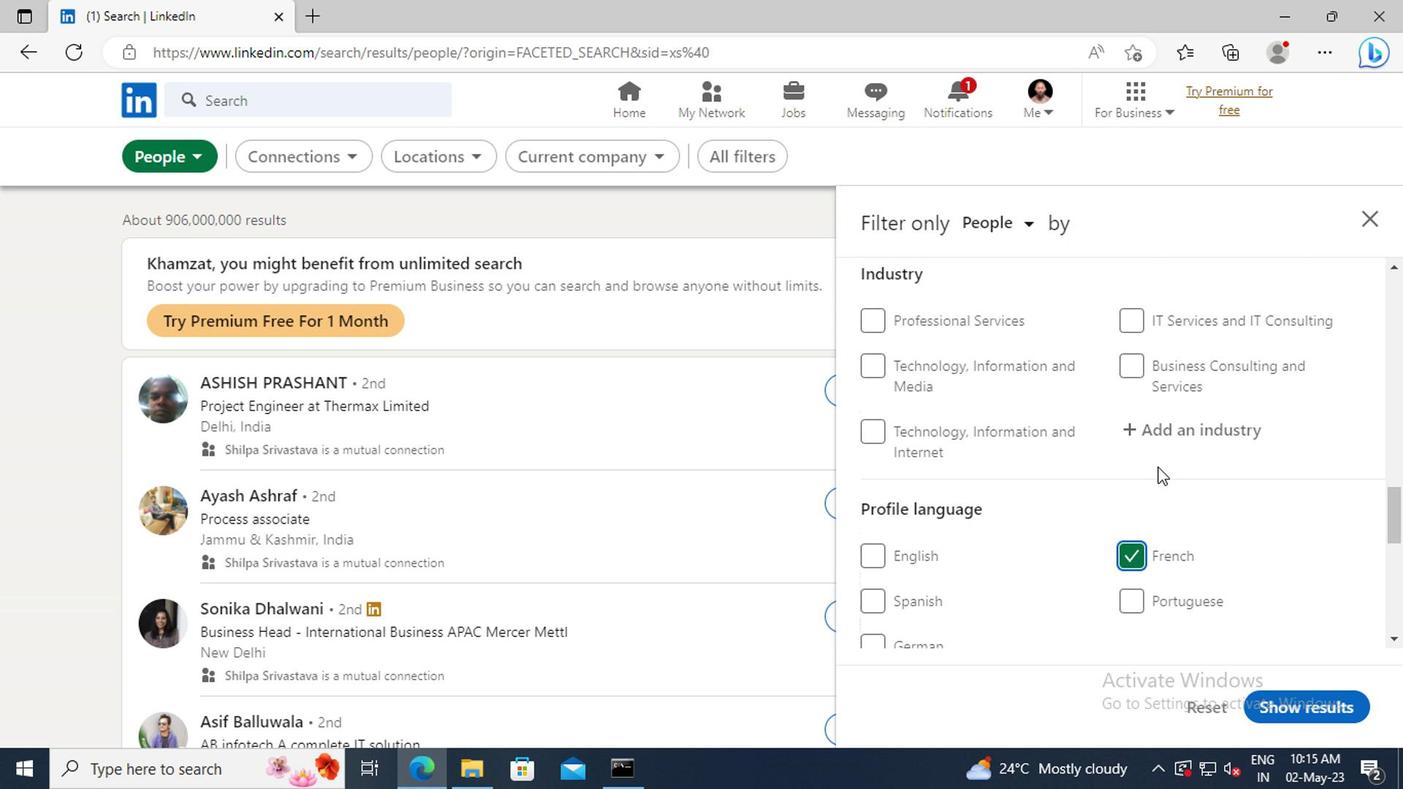 
Action: Mouse scrolled (1152, 468) with delta (0, 0)
Screenshot: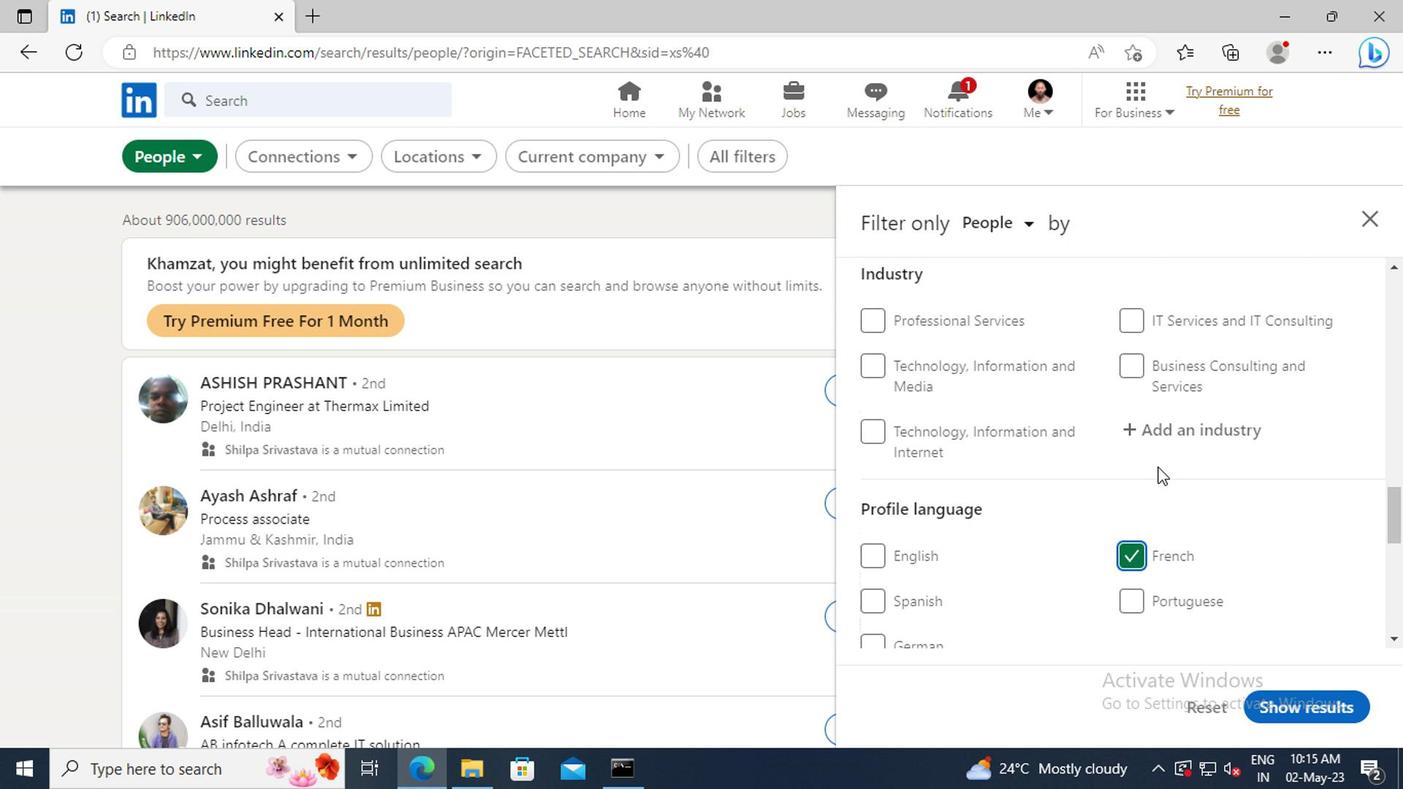 
Action: Mouse scrolled (1152, 468) with delta (0, 0)
Screenshot: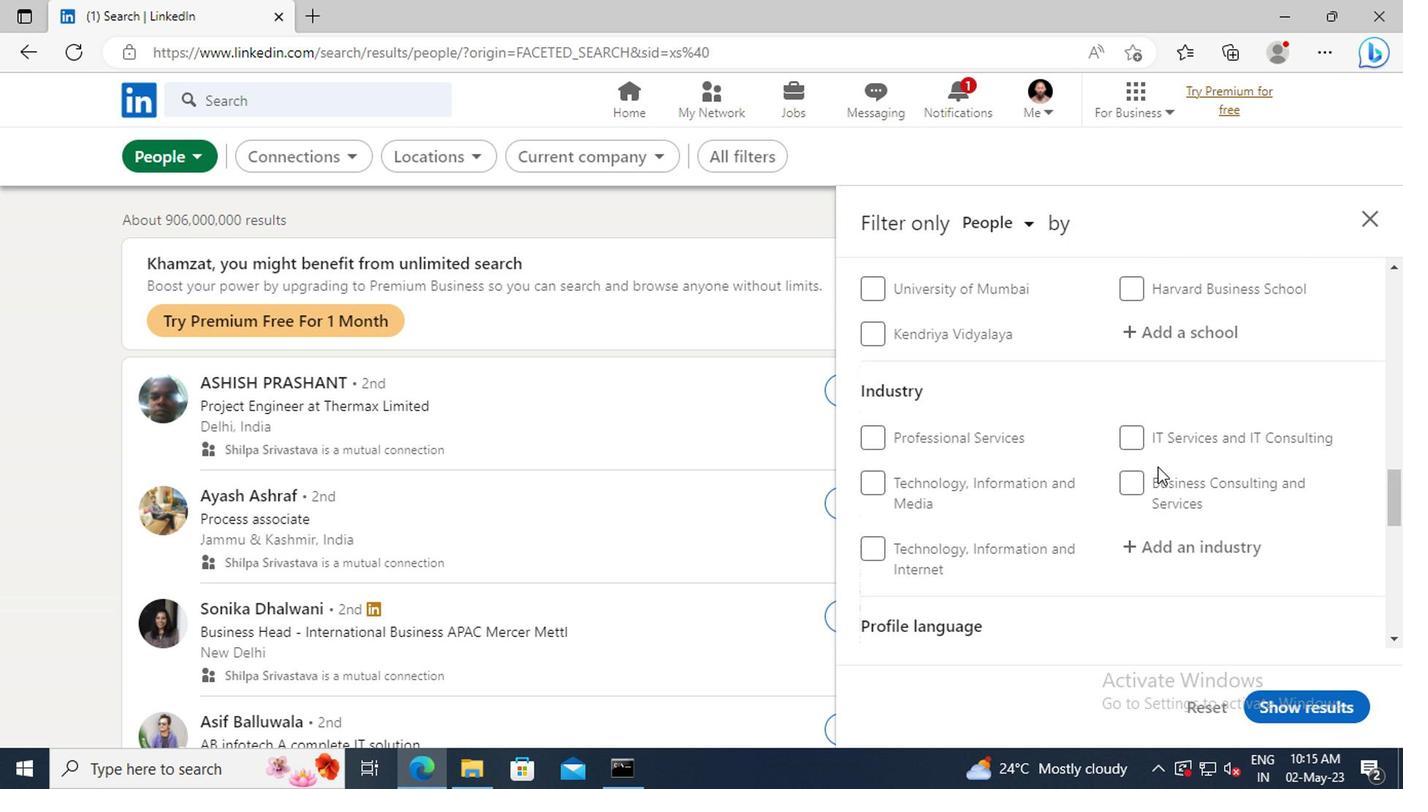 
Action: Mouse scrolled (1152, 468) with delta (0, 0)
Screenshot: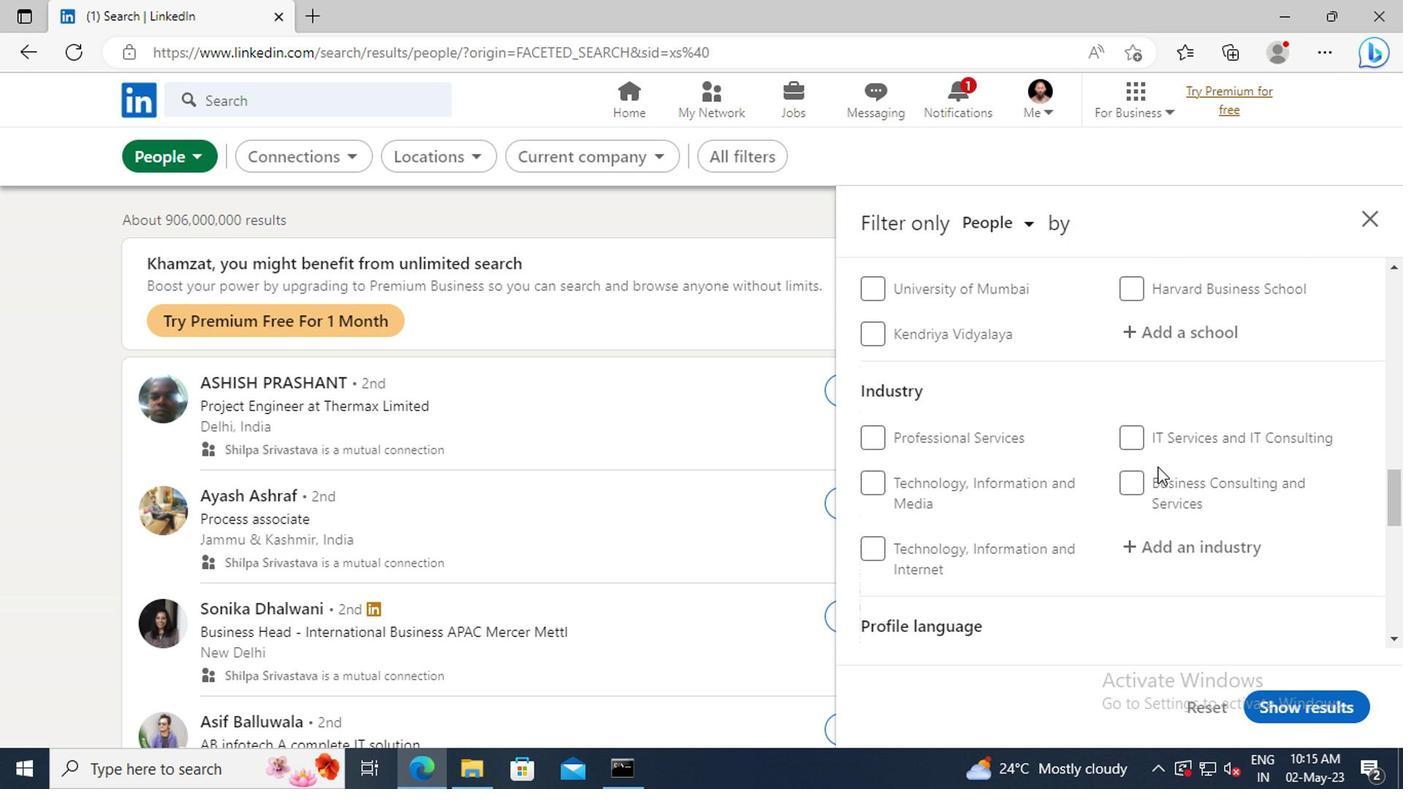 
Action: Mouse scrolled (1152, 468) with delta (0, 0)
Screenshot: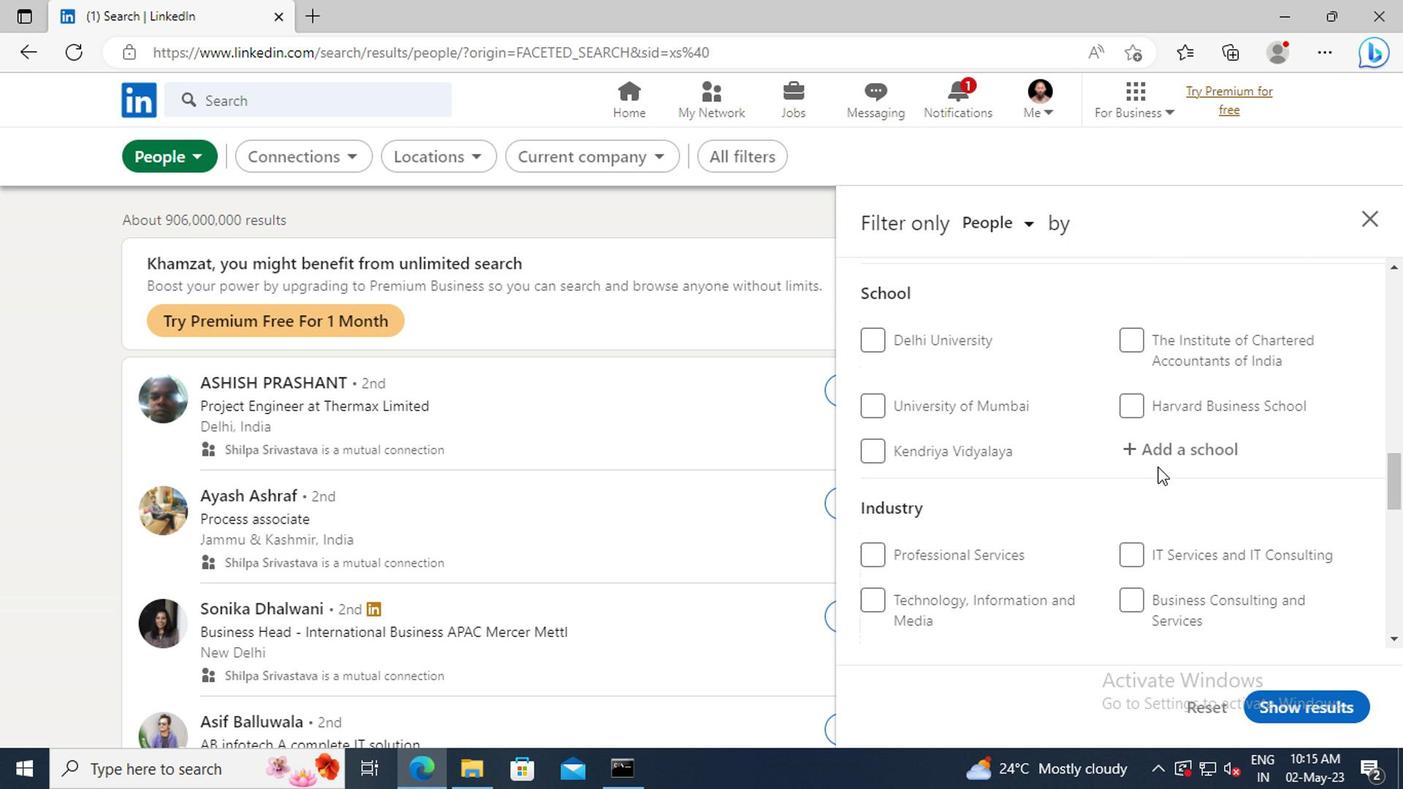 
Action: Mouse scrolled (1152, 468) with delta (0, 0)
Screenshot: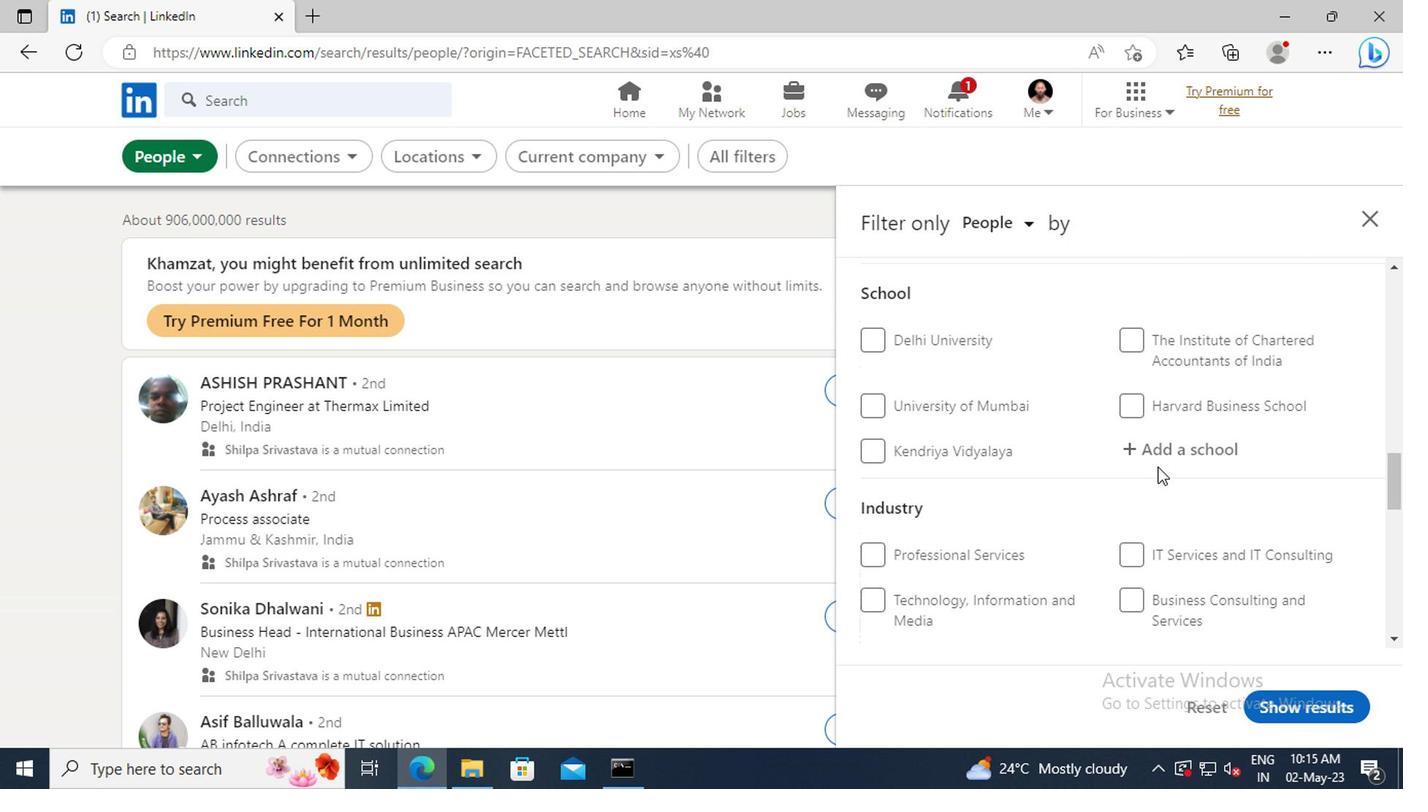 
Action: Mouse scrolled (1152, 468) with delta (0, 0)
Screenshot: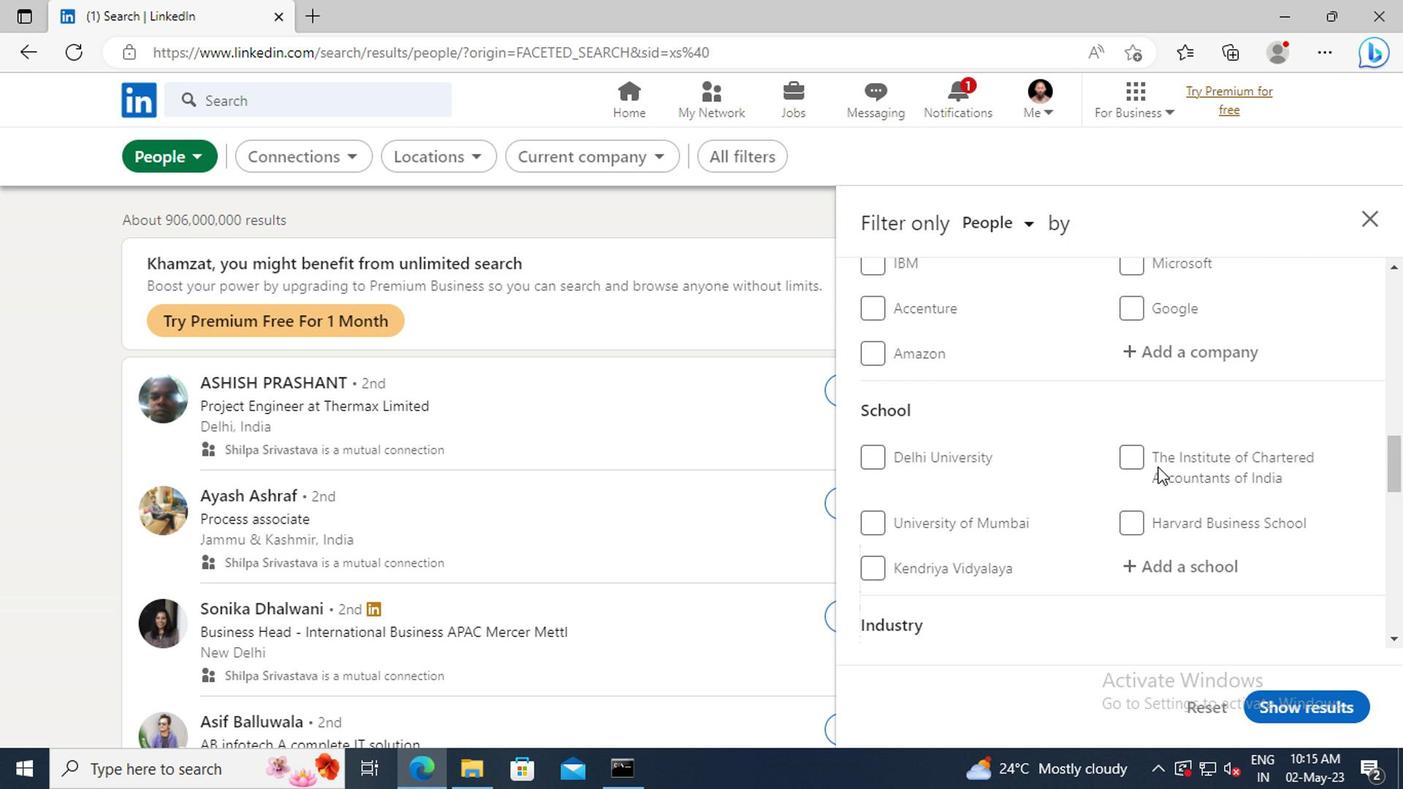 
Action: Mouse scrolled (1152, 468) with delta (0, 0)
Screenshot: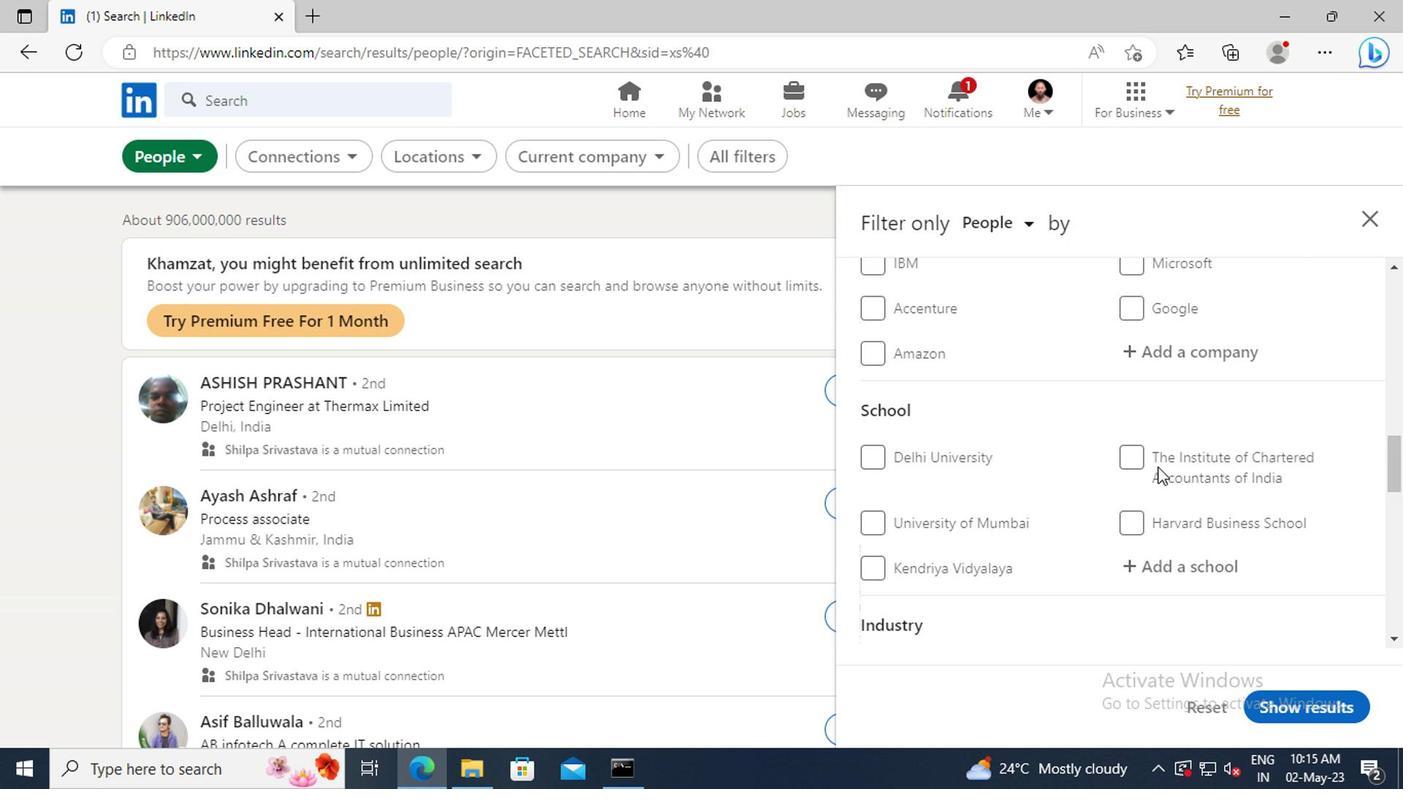 
Action: Mouse scrolled (1152, 468) with delta (0, 0)
Screenshot: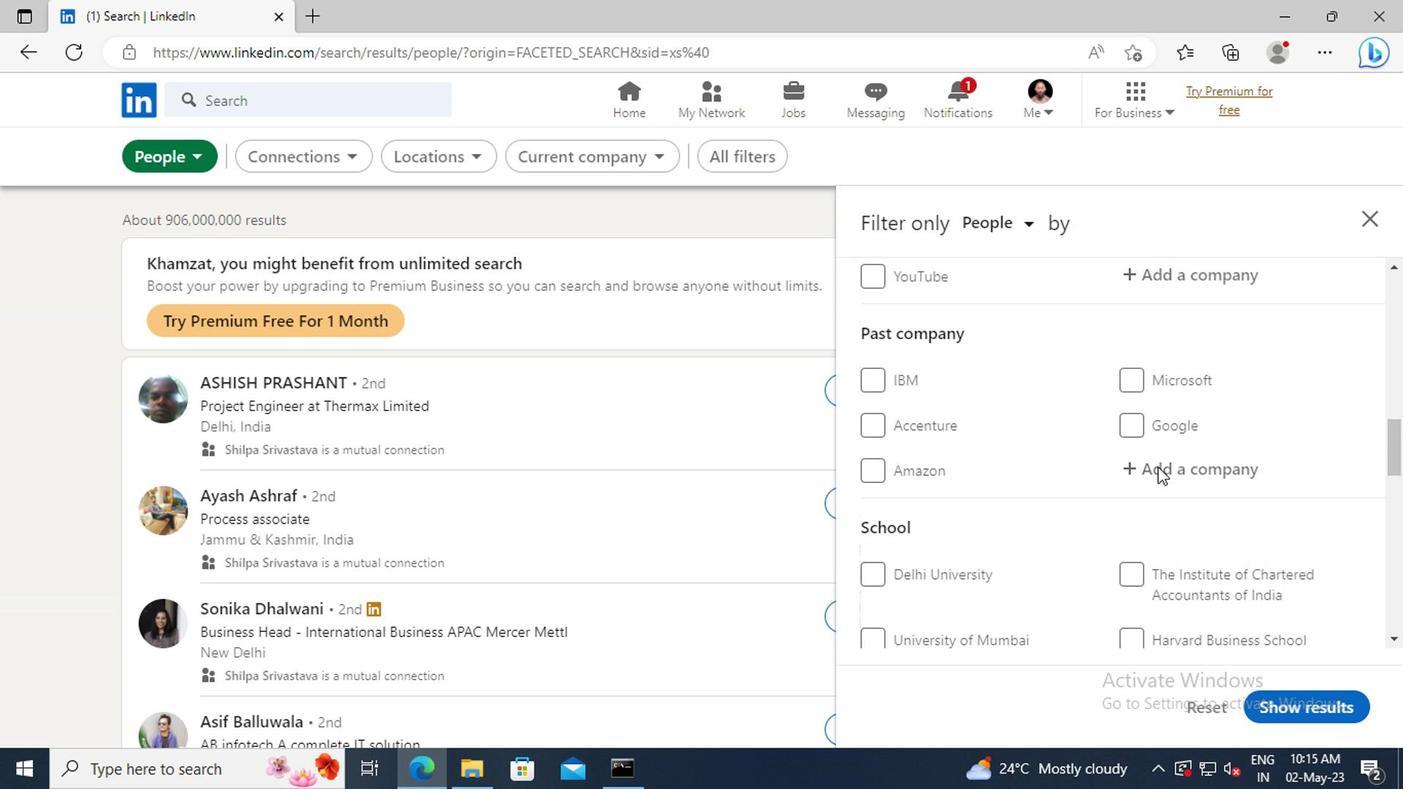 
Action: Mouse scrolled (1152, 468) with delta (0, 0)
Screenshot: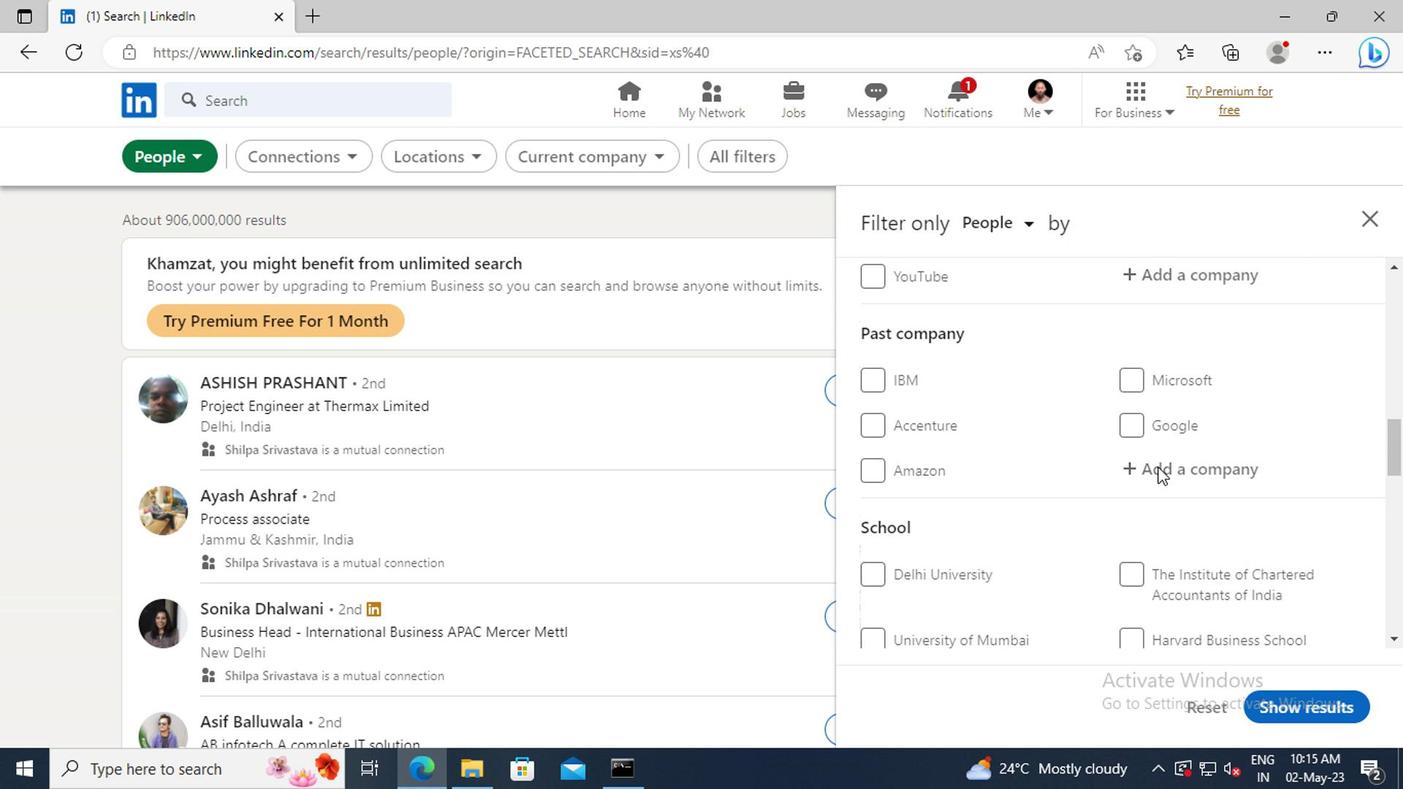 
Action: Mouse moved to (1150, 466)
Screenshot: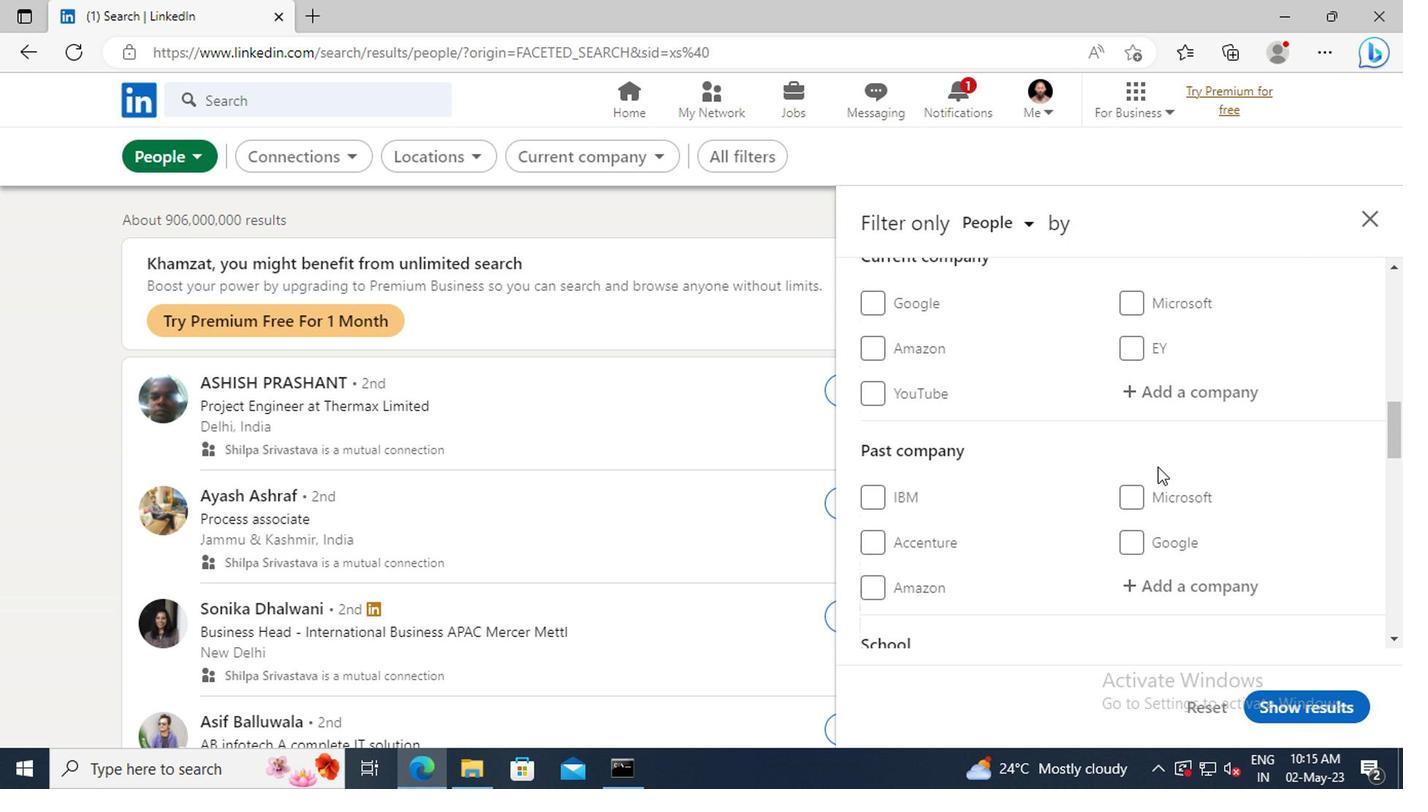 
Action: Mouse scrolled (1150, 467) with delta (0, 0)
Screenshot: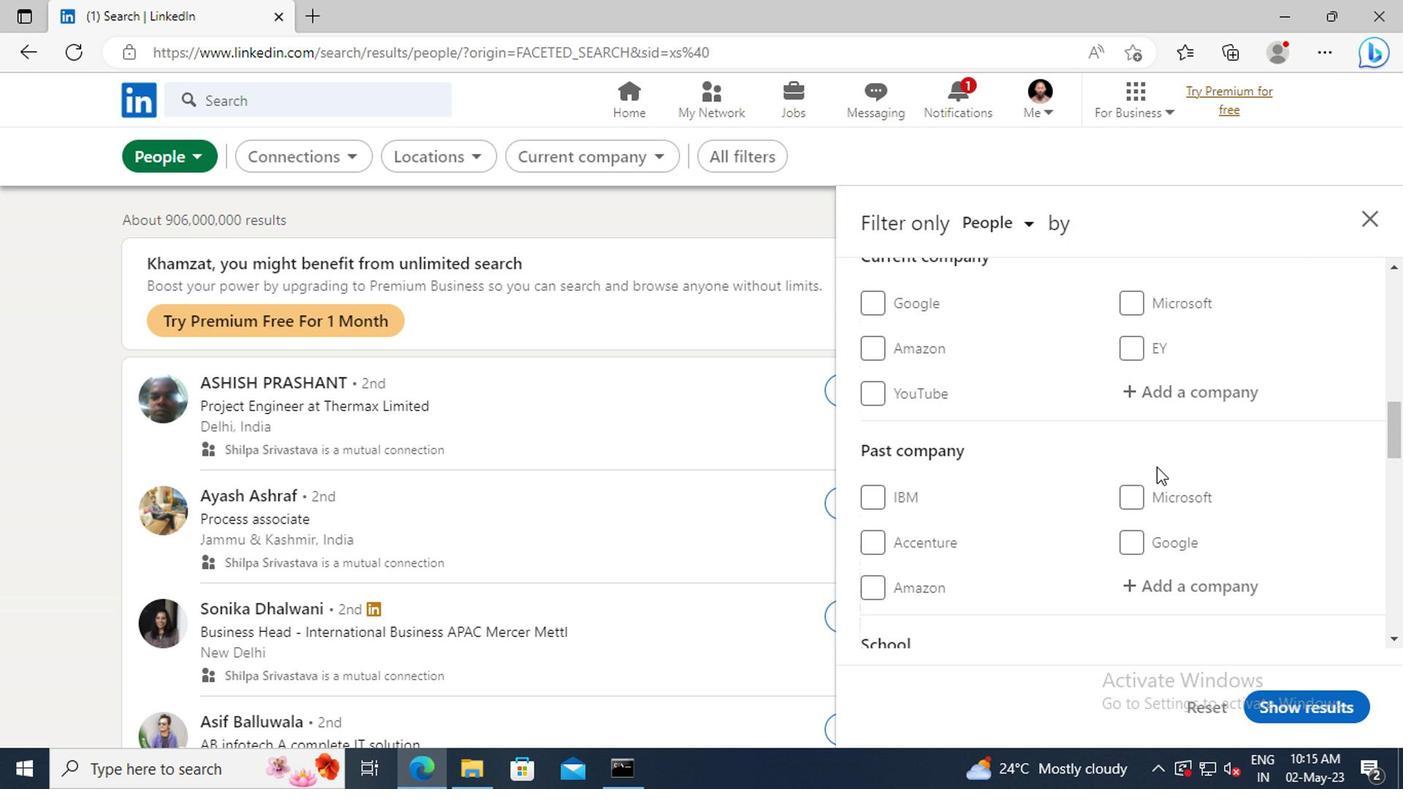 
Action: Mouse moved to (1132, 458)
Screenshot: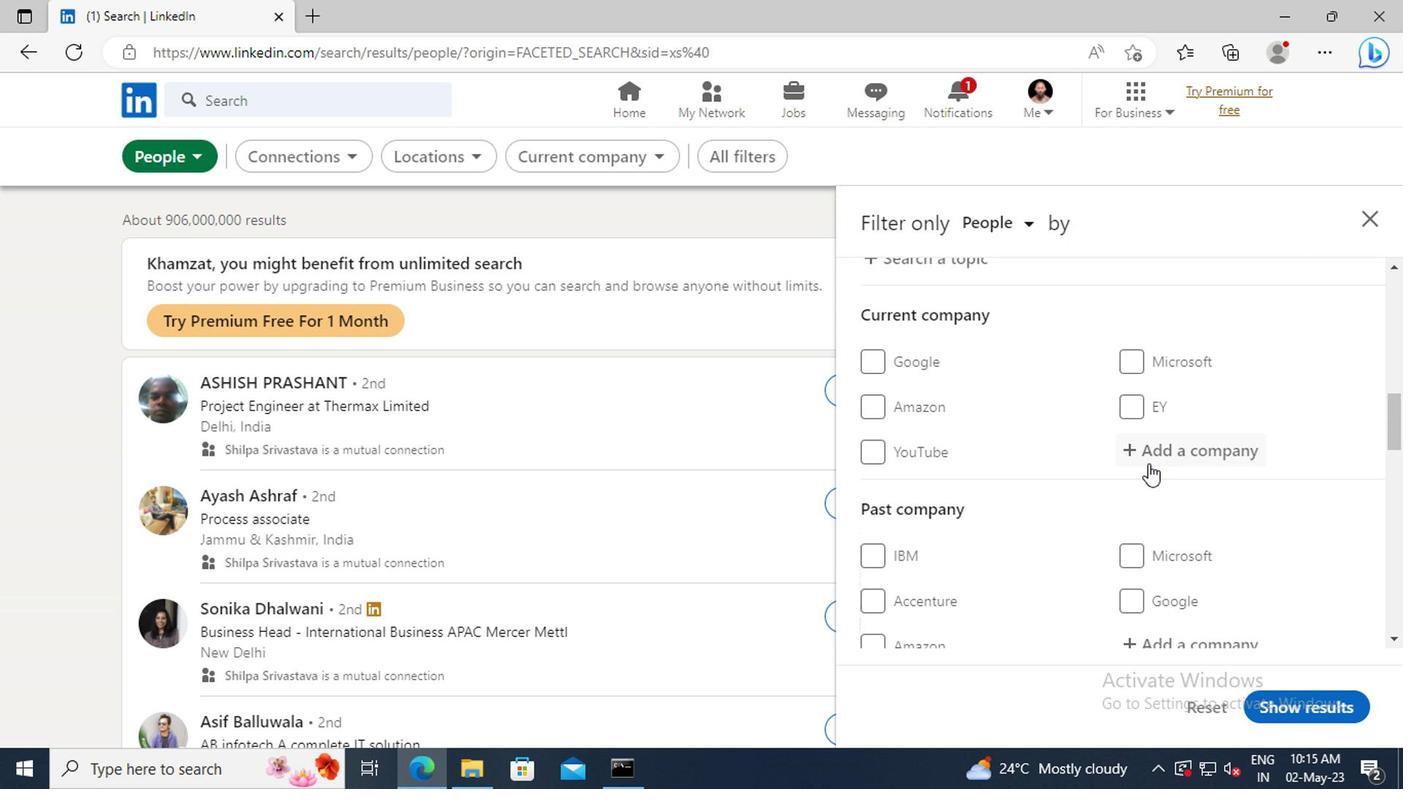 
Action: Mouse pressed left at (1132, 458)
Screenshot: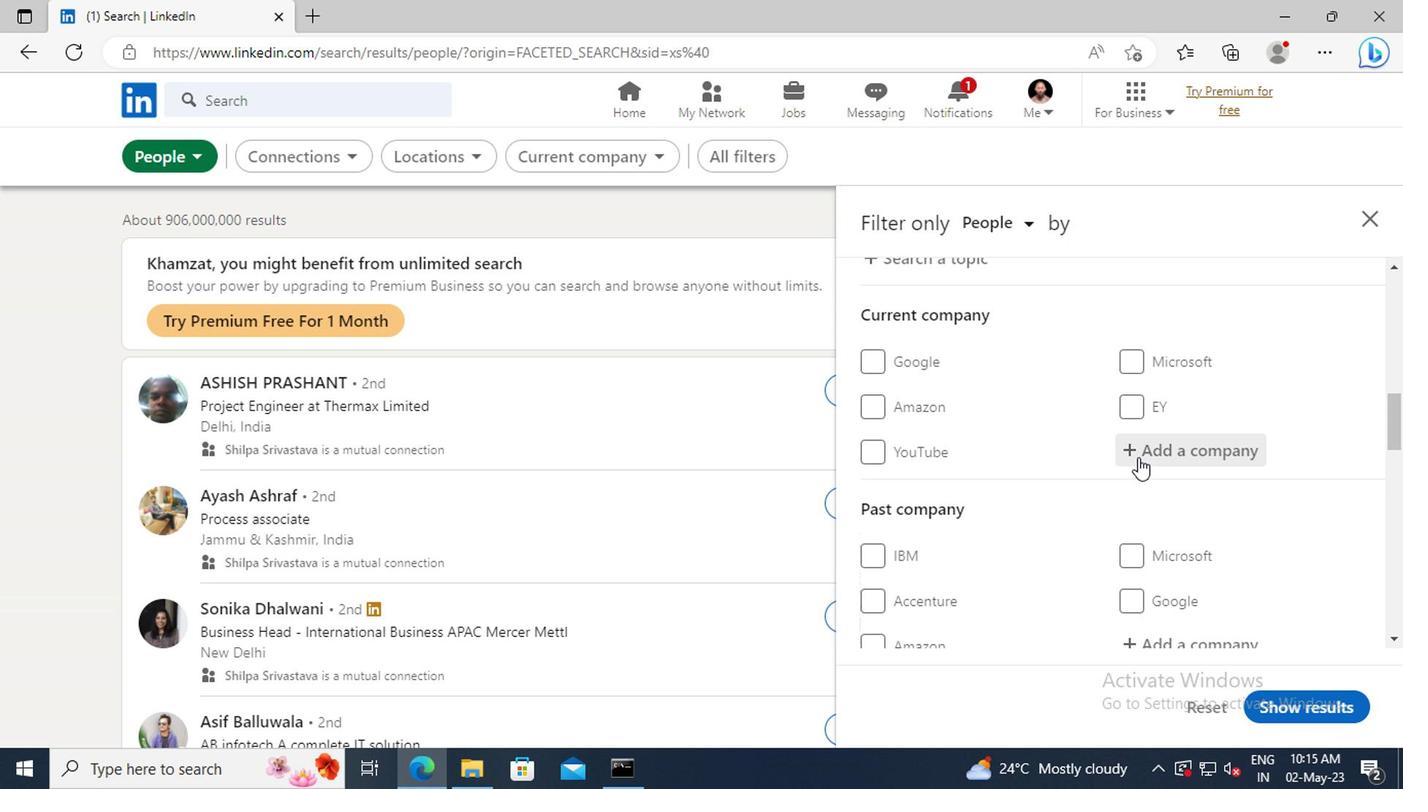 
Action: Mouse moved to (1122, 452)
Screenshot: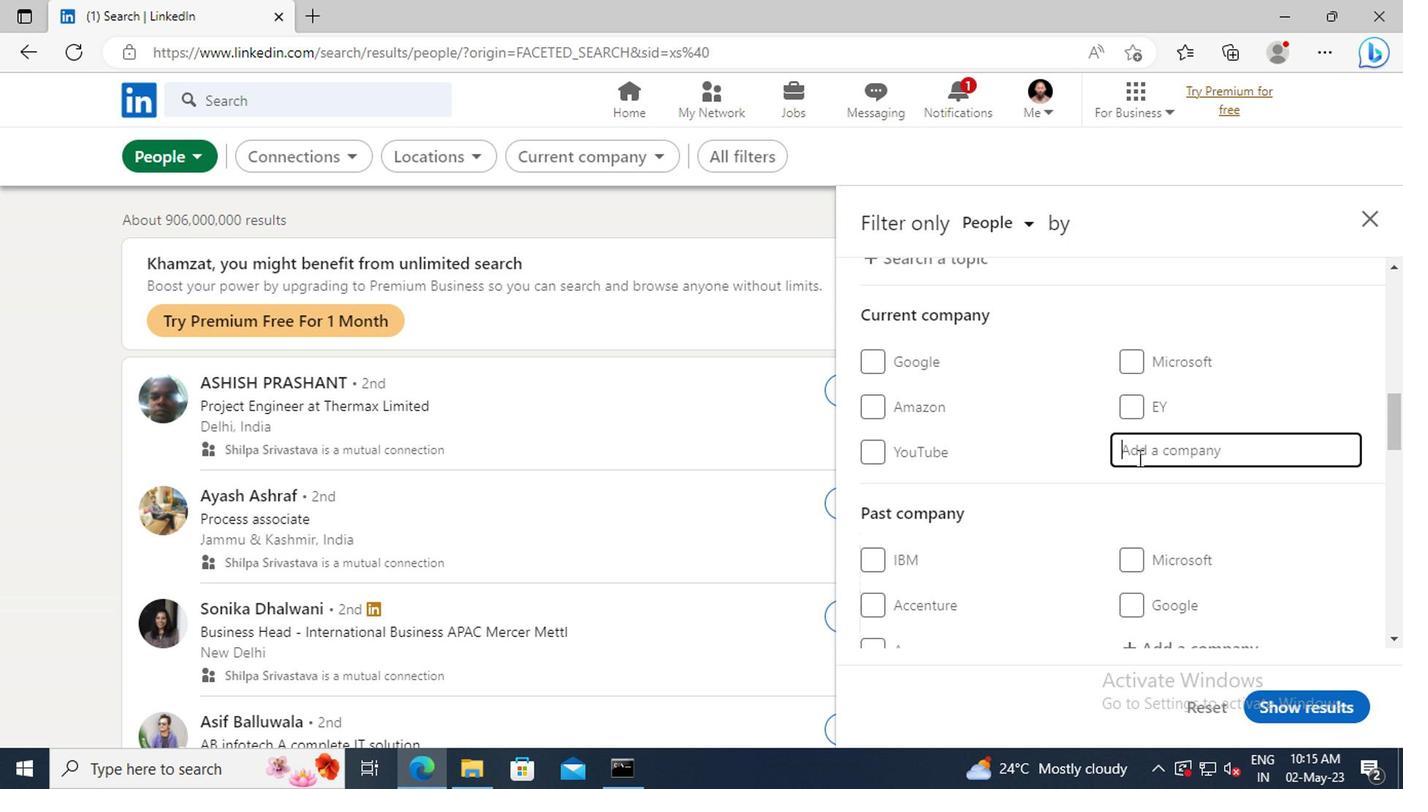 
Action: Key pressed <Key.shift>CODING<Key.space><Key.shift>NIN
Screenshot: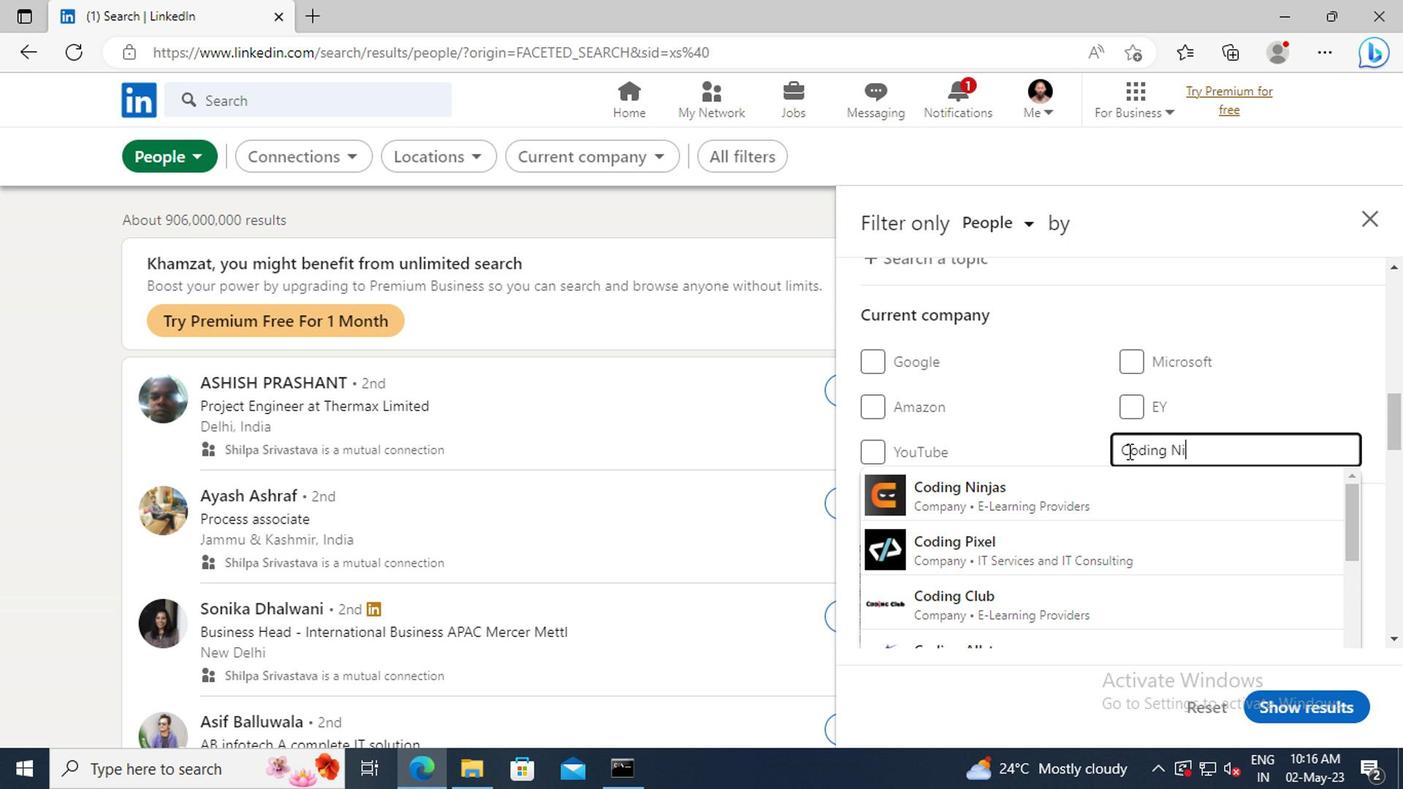 
Action: Mouse moved to (1118, 488)
Screenshot: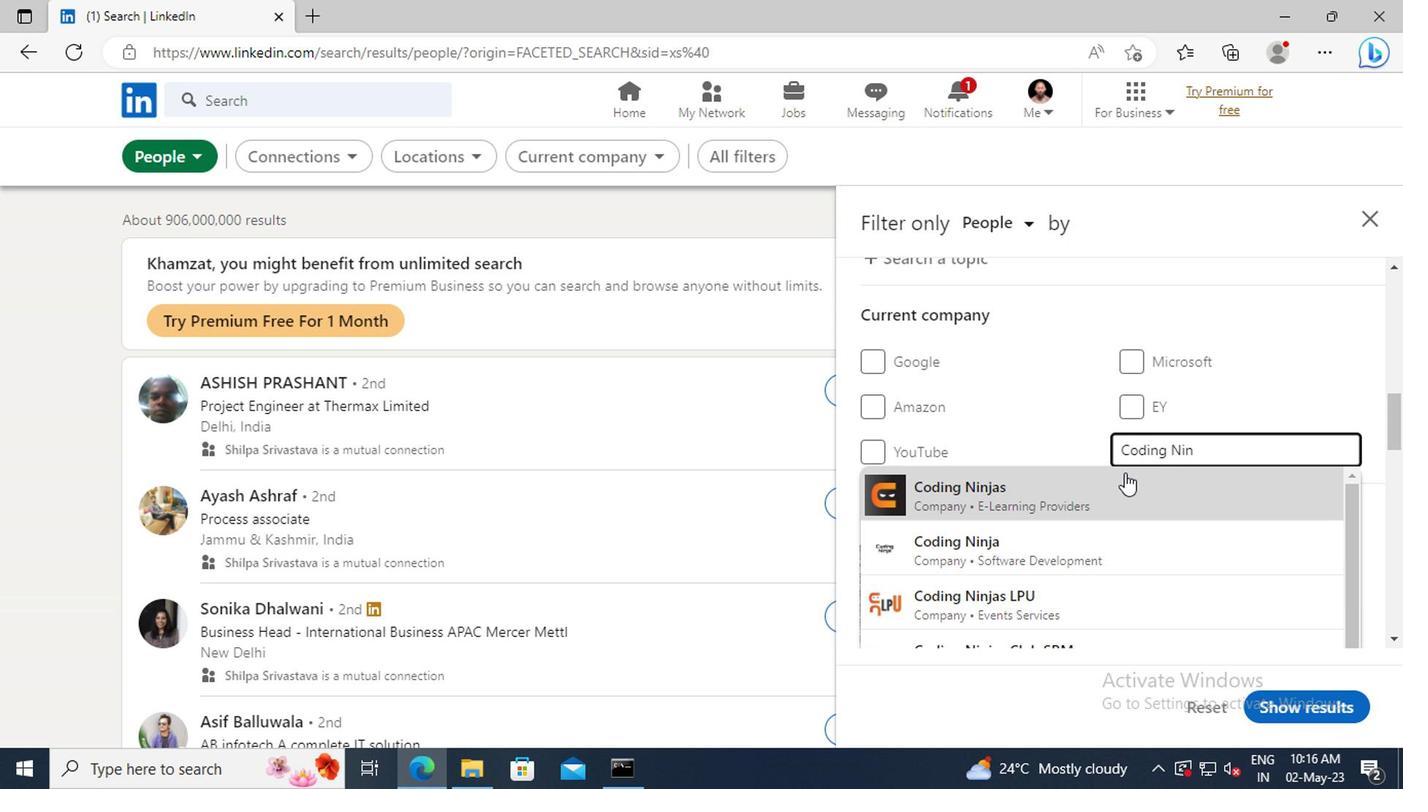 
Action: Mouse pressed left at (1118, 488)
Screenshot: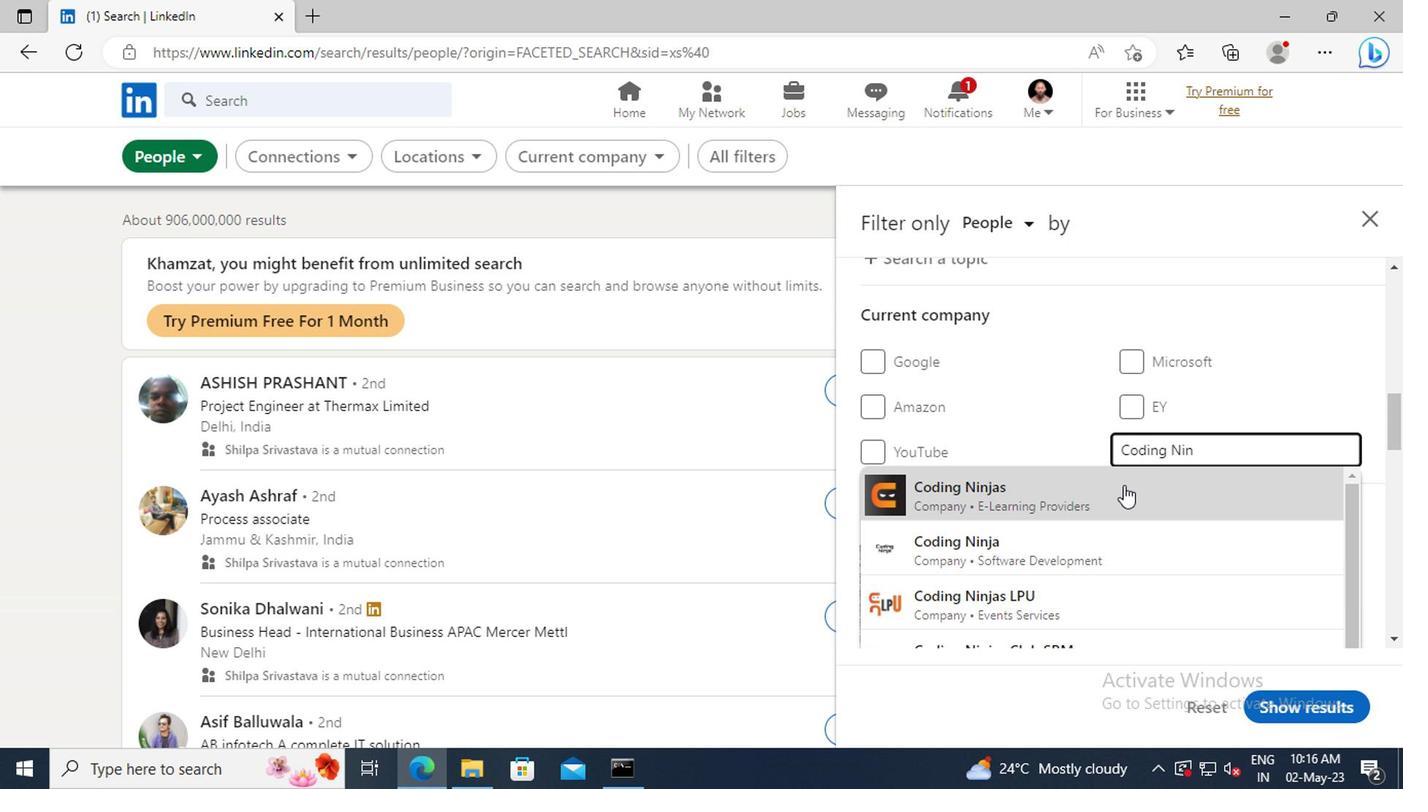 
Action: Mouse scrolled (1118, 487) with delta (0, 0)
Screenshot: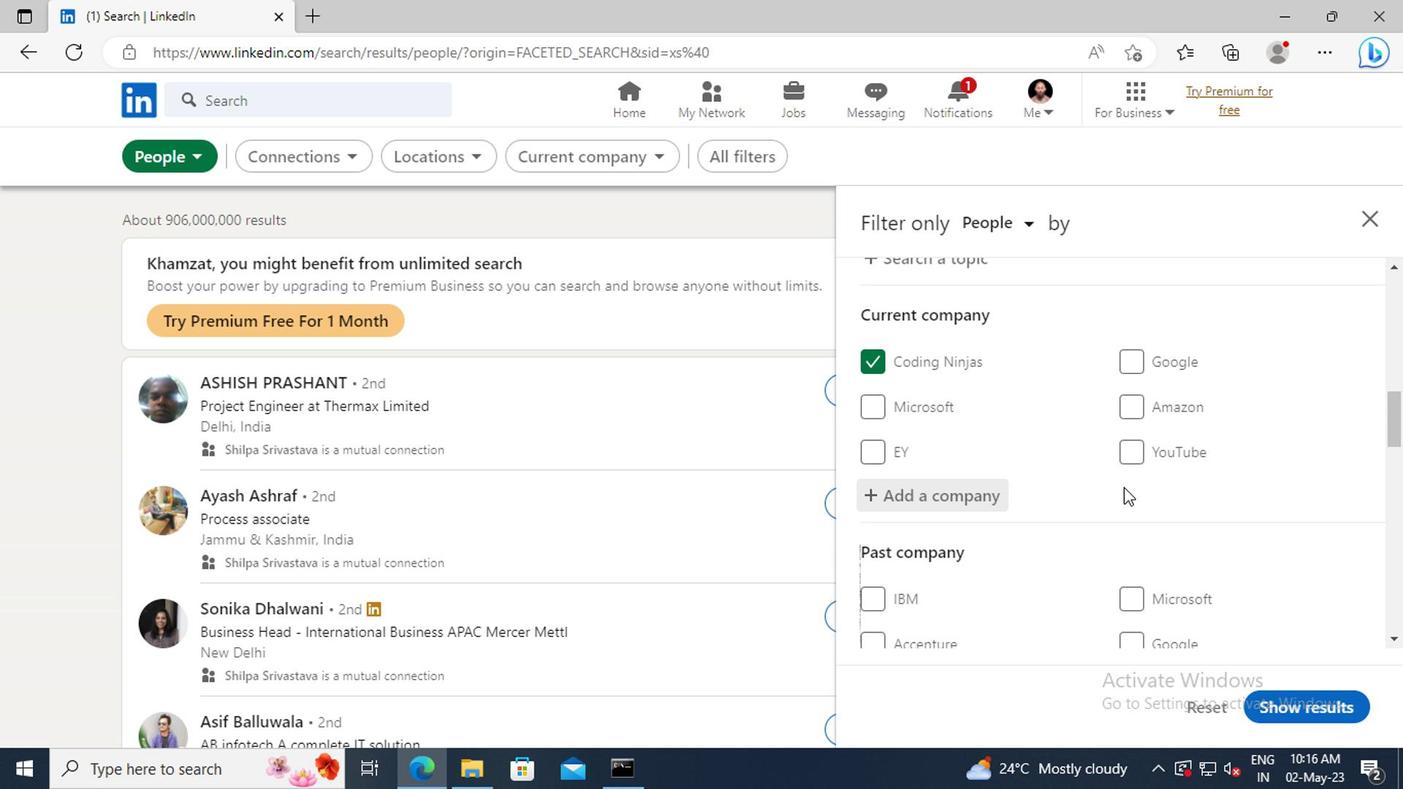 
Action: Mouse scrolled (1118, 487) with delta (0, 0)
Screenshot: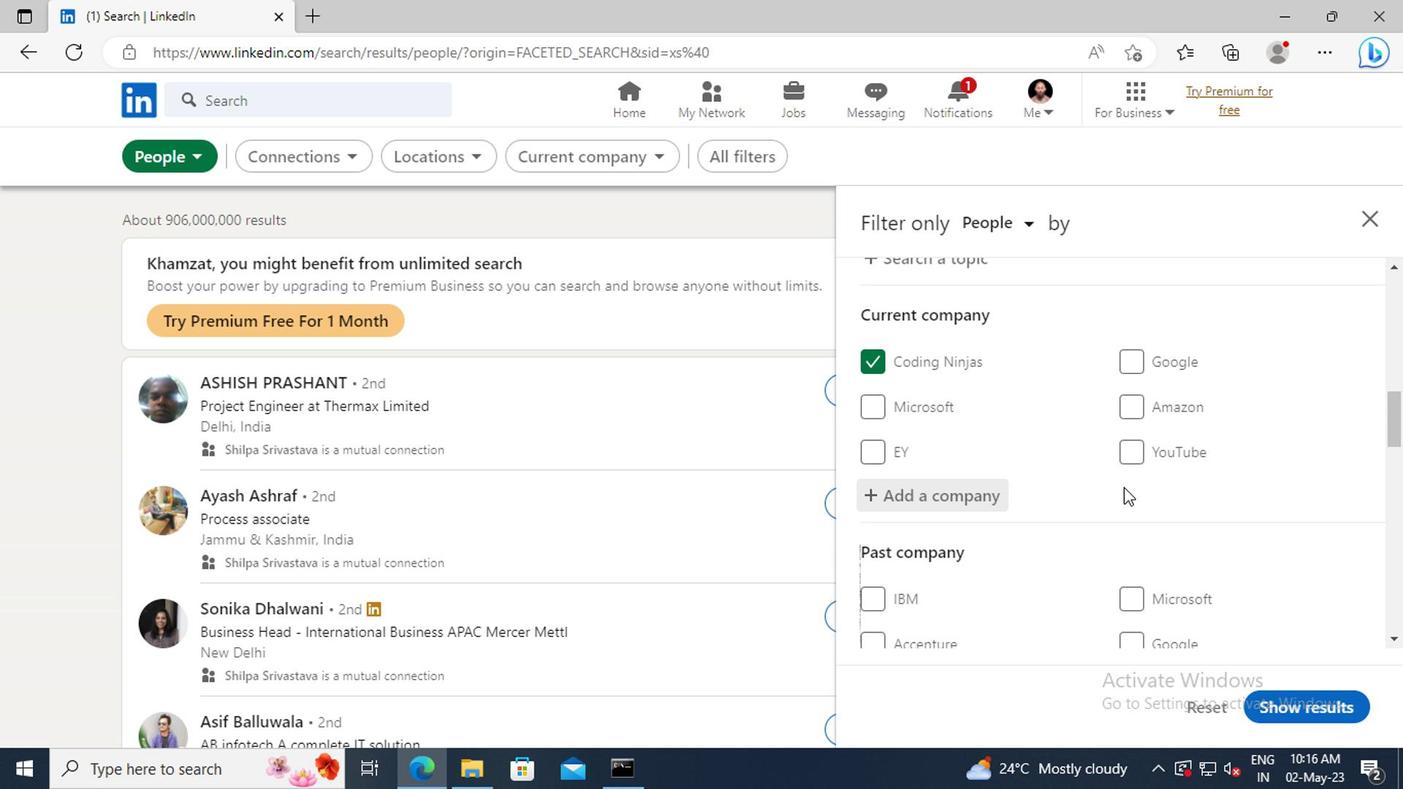 
Action: Mouse scrolled (1118, 487) with delta (0, 0)
Screenshot: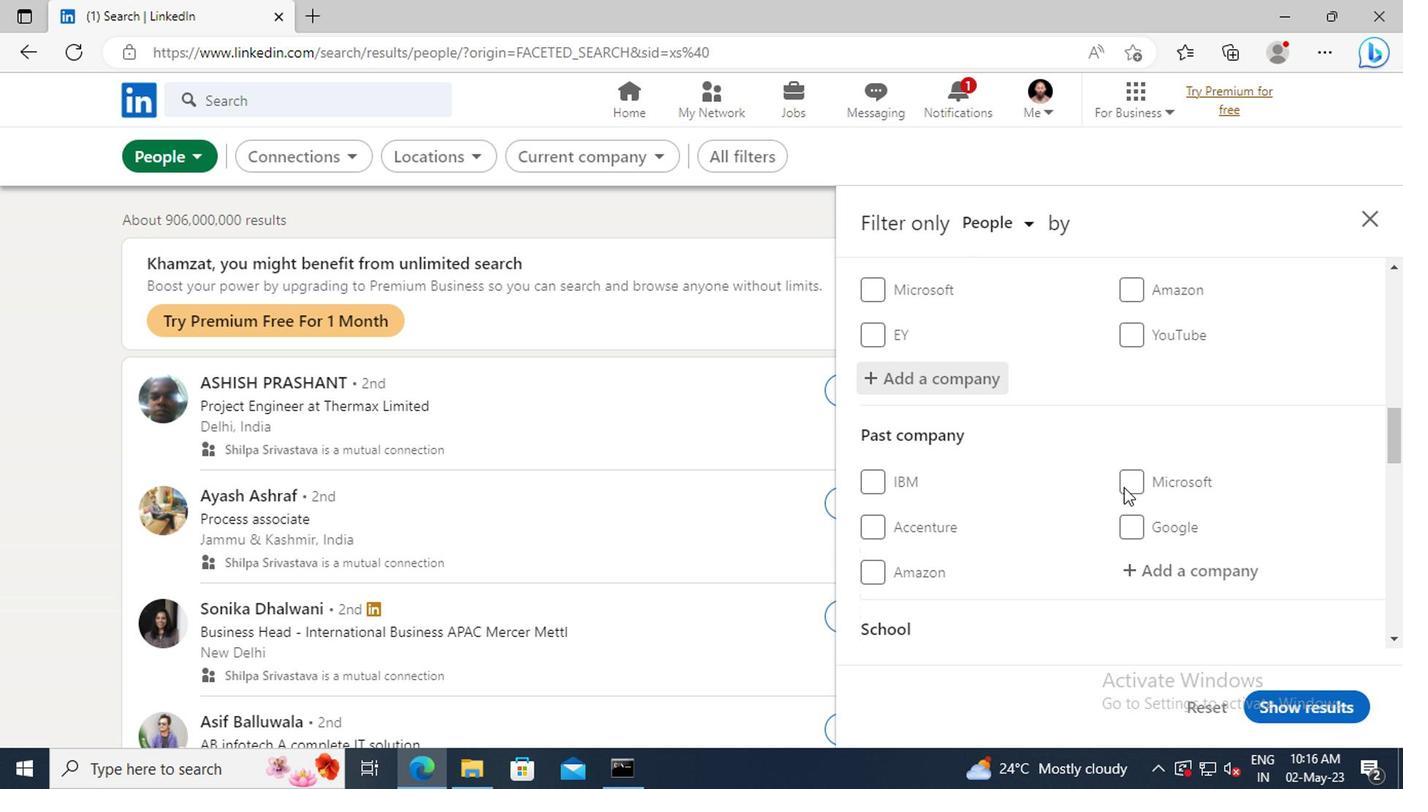 
Action: Mouse scrolled (1118, 487) with delta (0, 0)
Screenshot: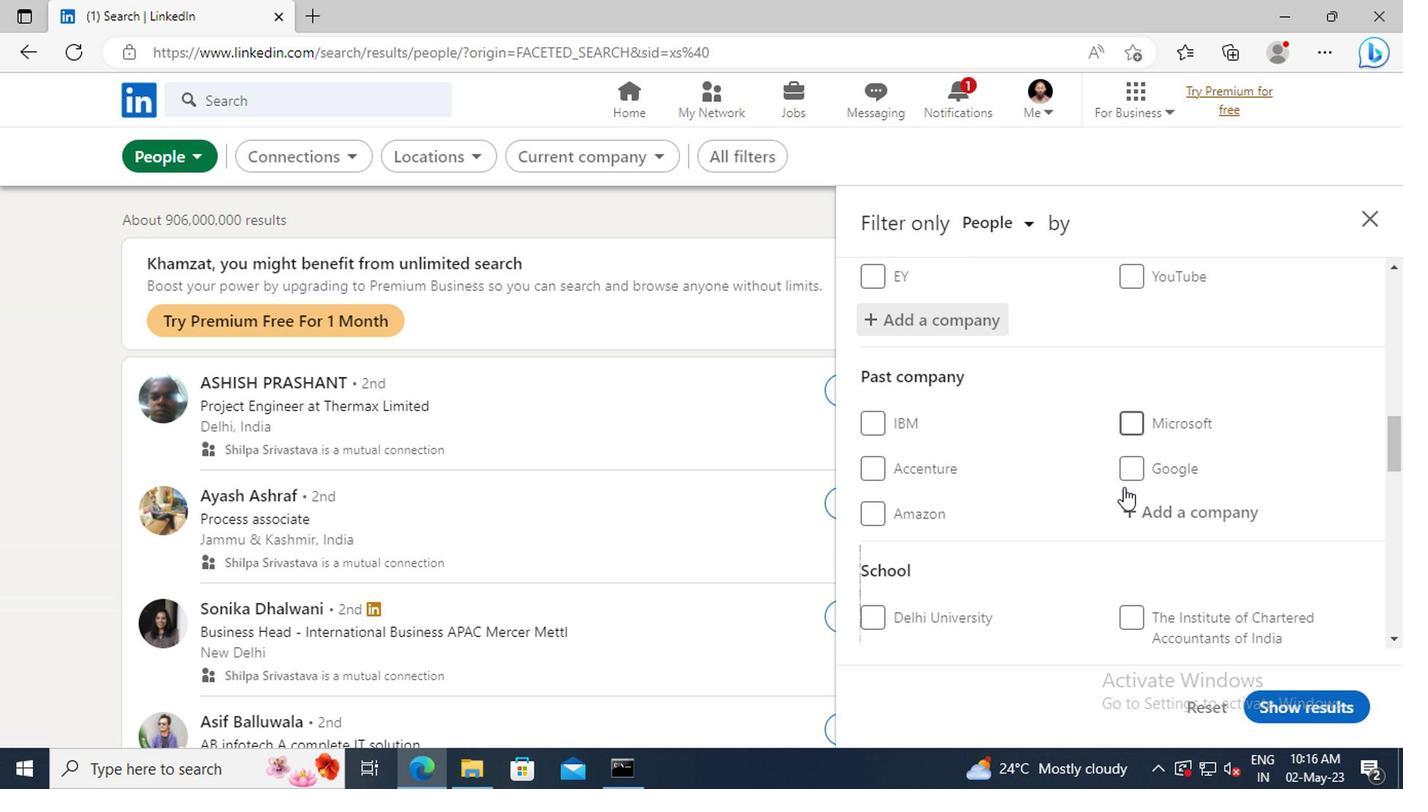 
Action: Mouse scrolled (1118, 487) with delta (0, 0)
Screenshot: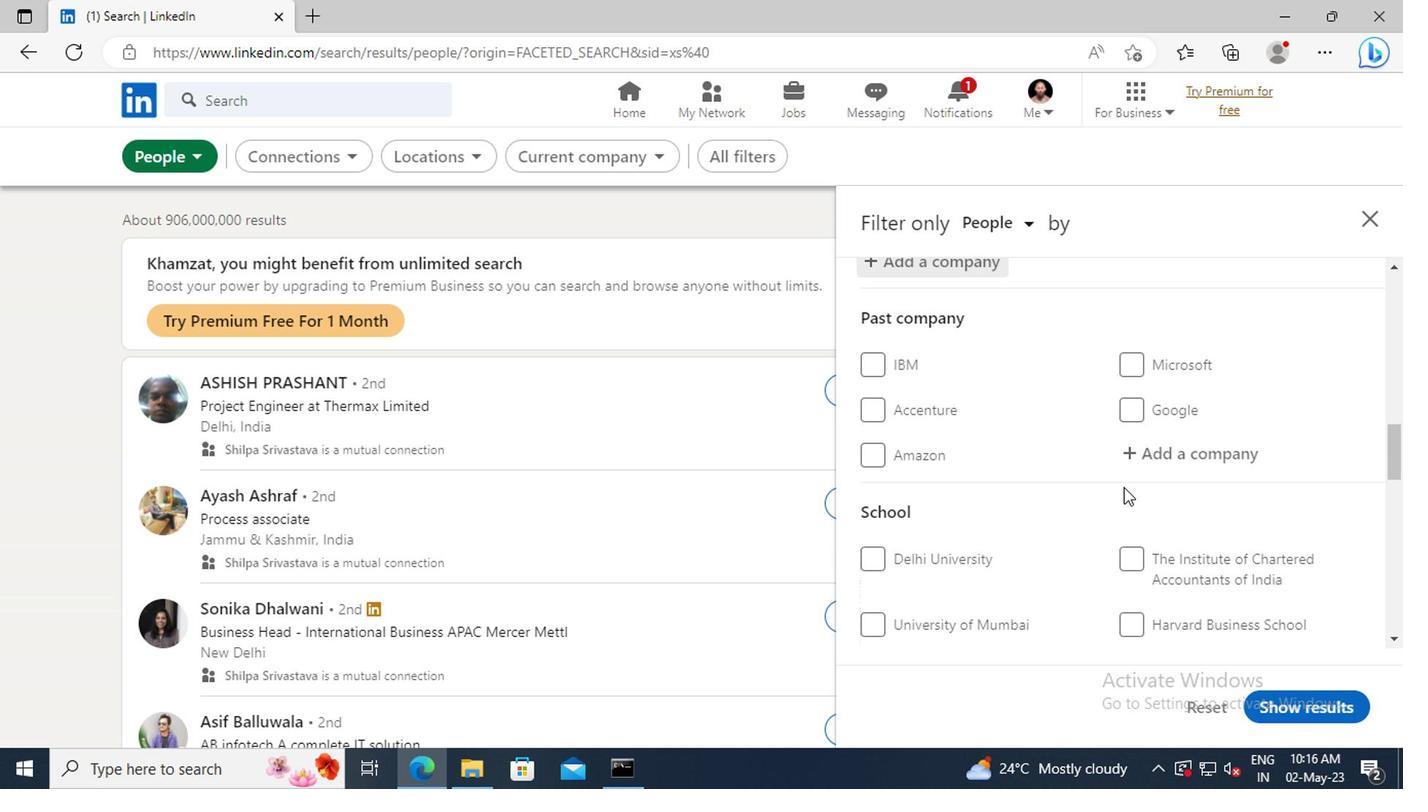 
Action: Mouse scrolled (1118, 487) with delta (0, 0)
Screenshot: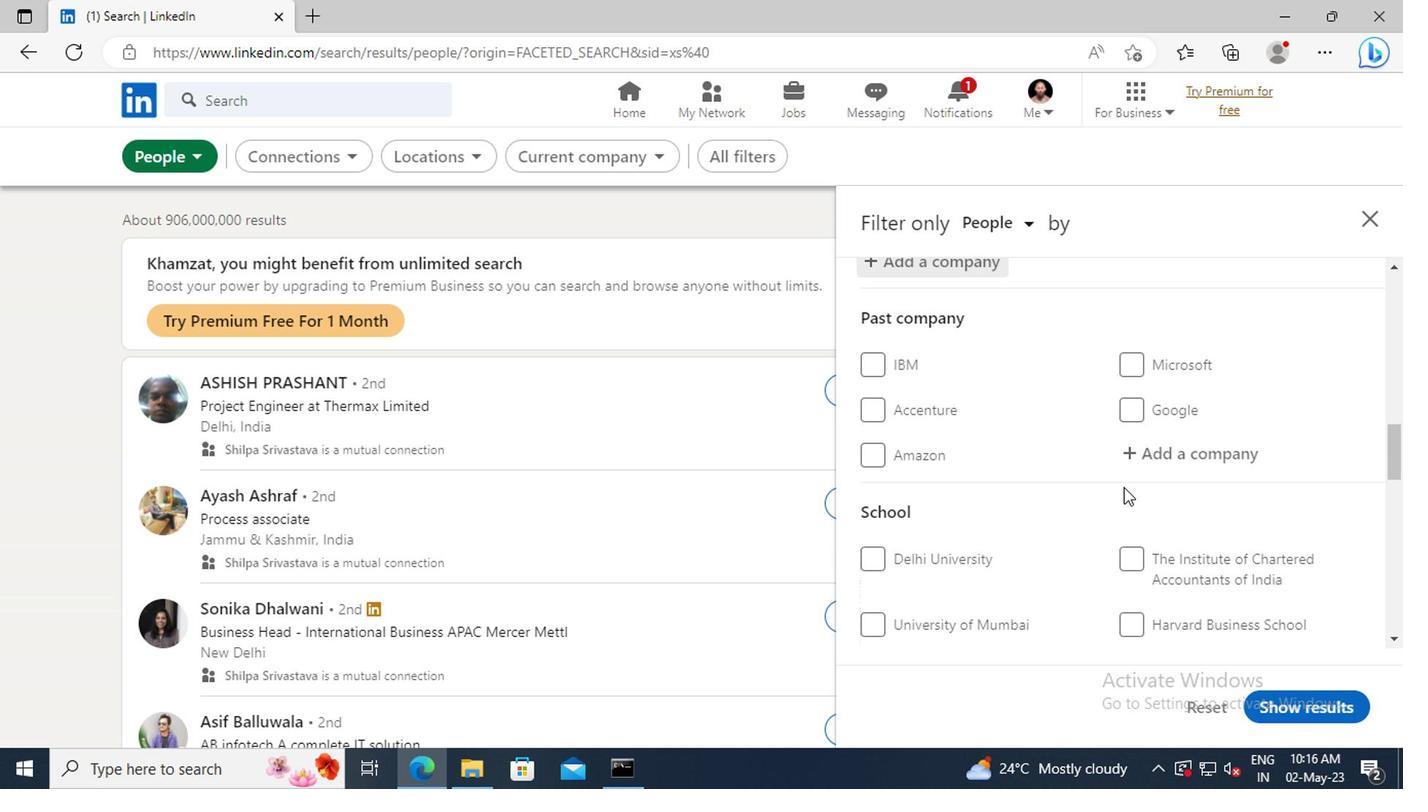 
Action: Mouse moved to (1128, 542)
Screenshot: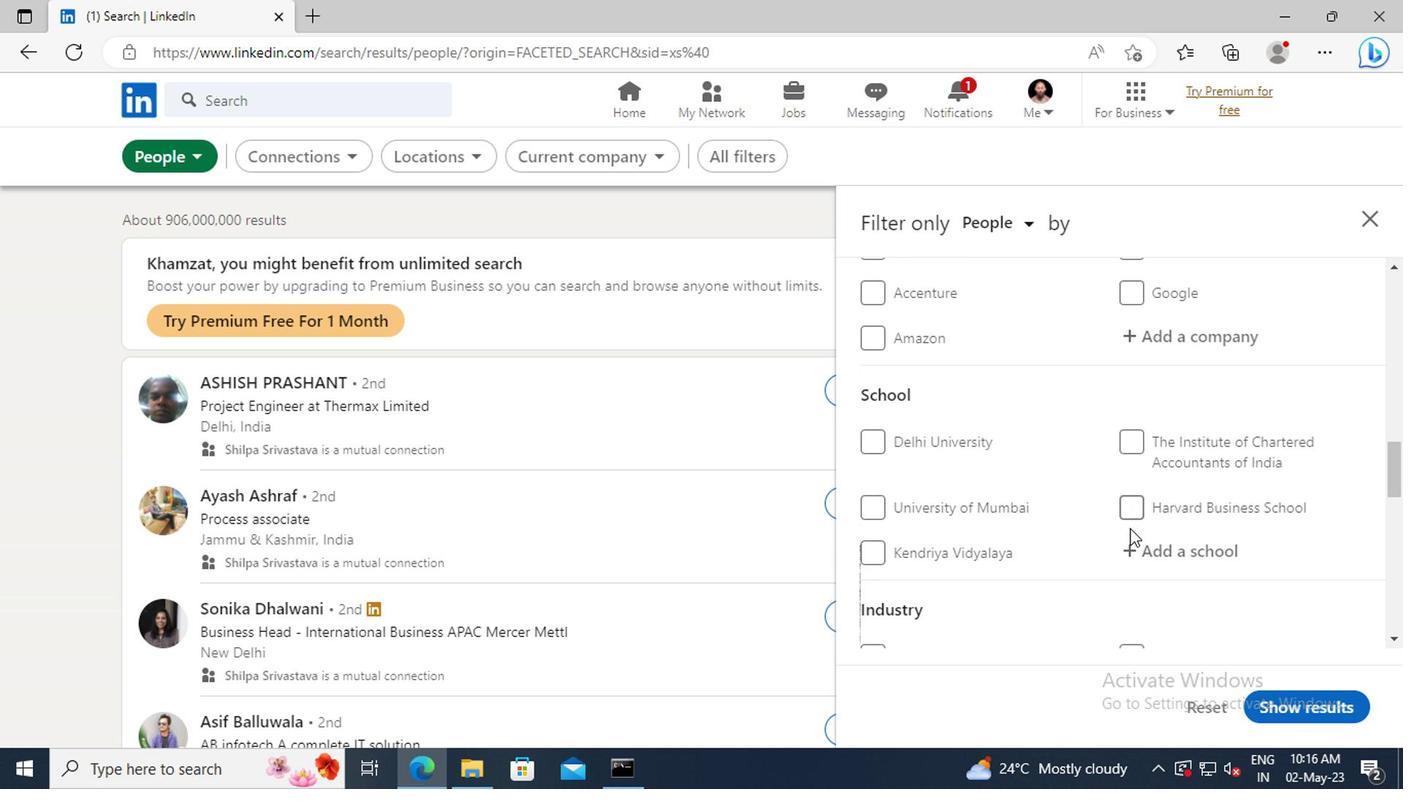 
Action: Mouse pressed left at (1128, 542)
Screenshot: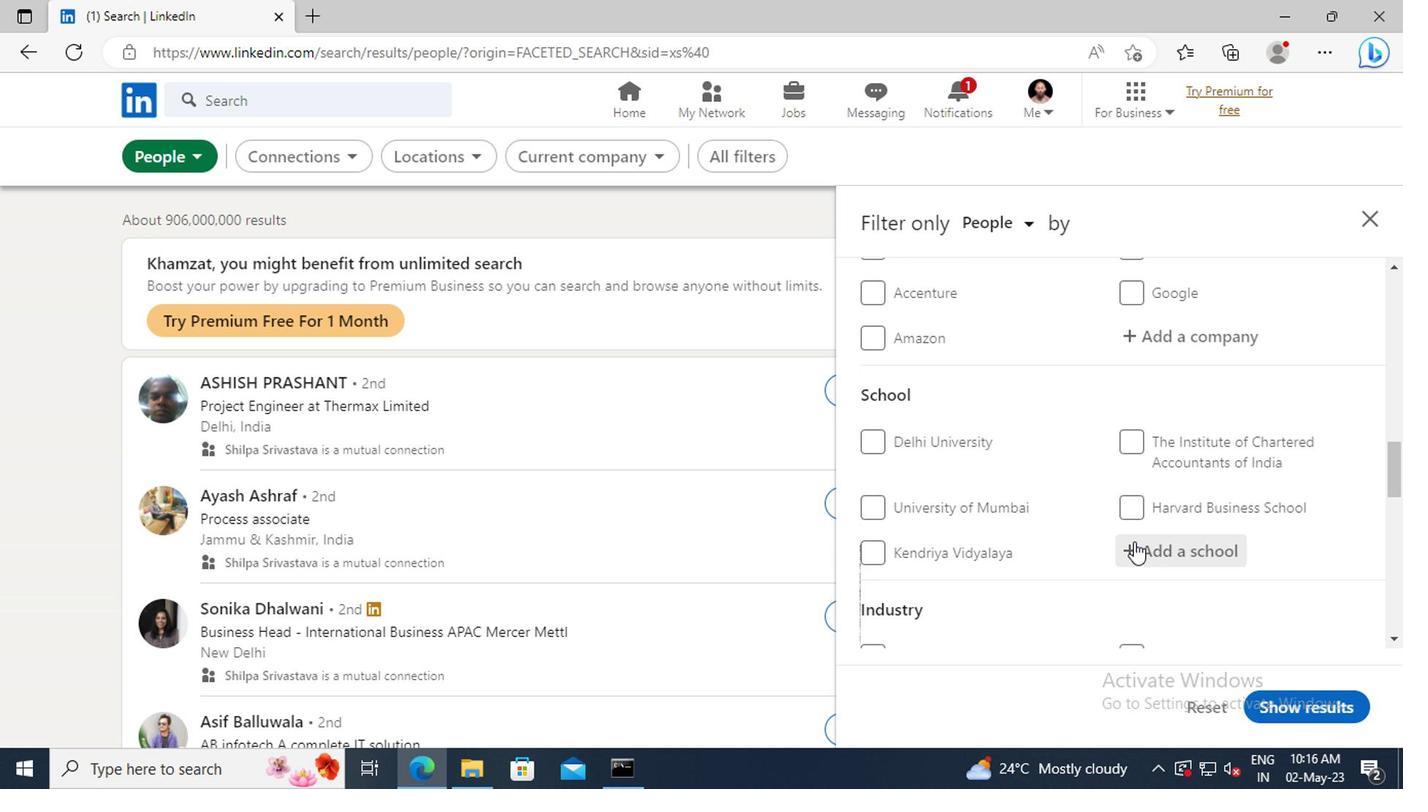 
Action: Key pressed <Key.shift>ABESIT
Screenshot: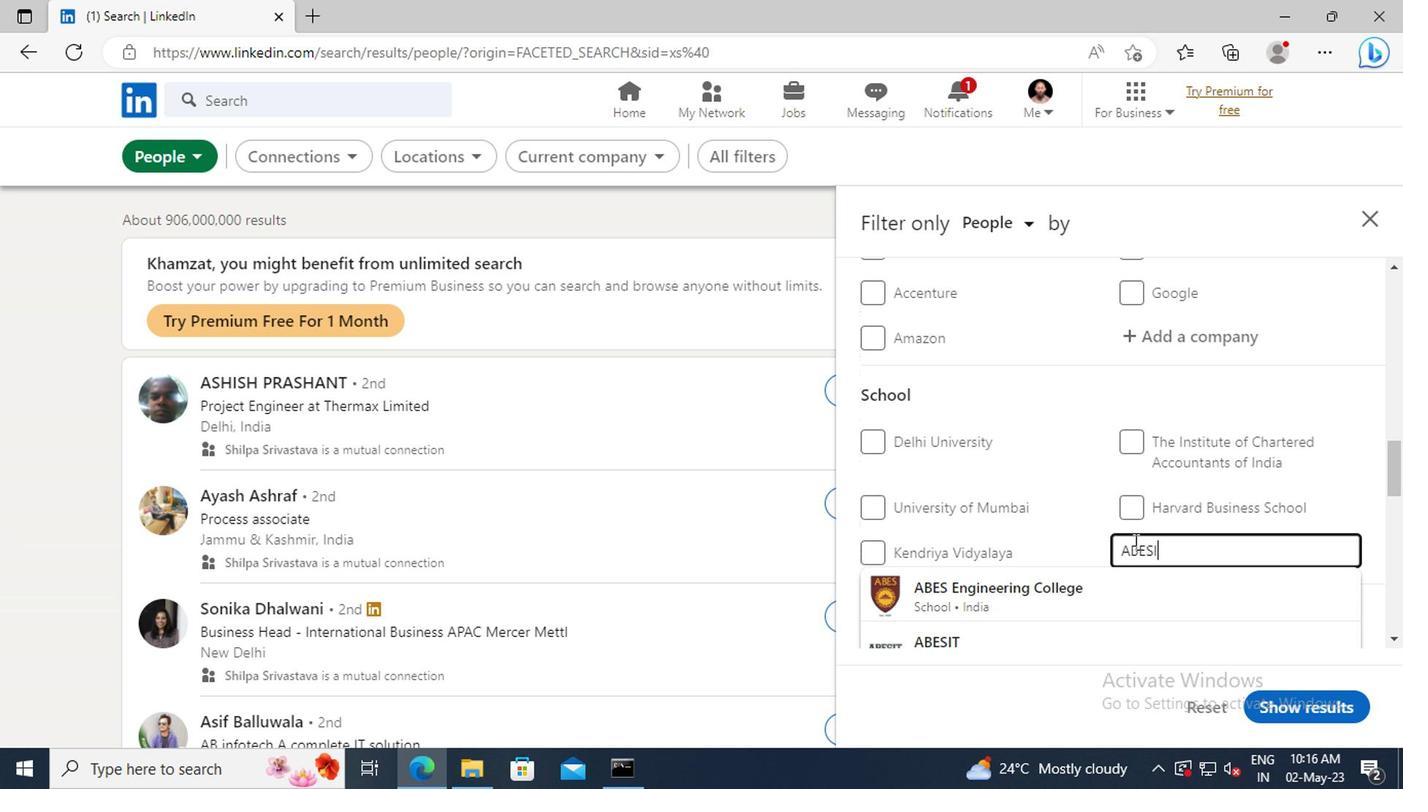 
Action: Mouse moved to (1129, 589)
Screenshot: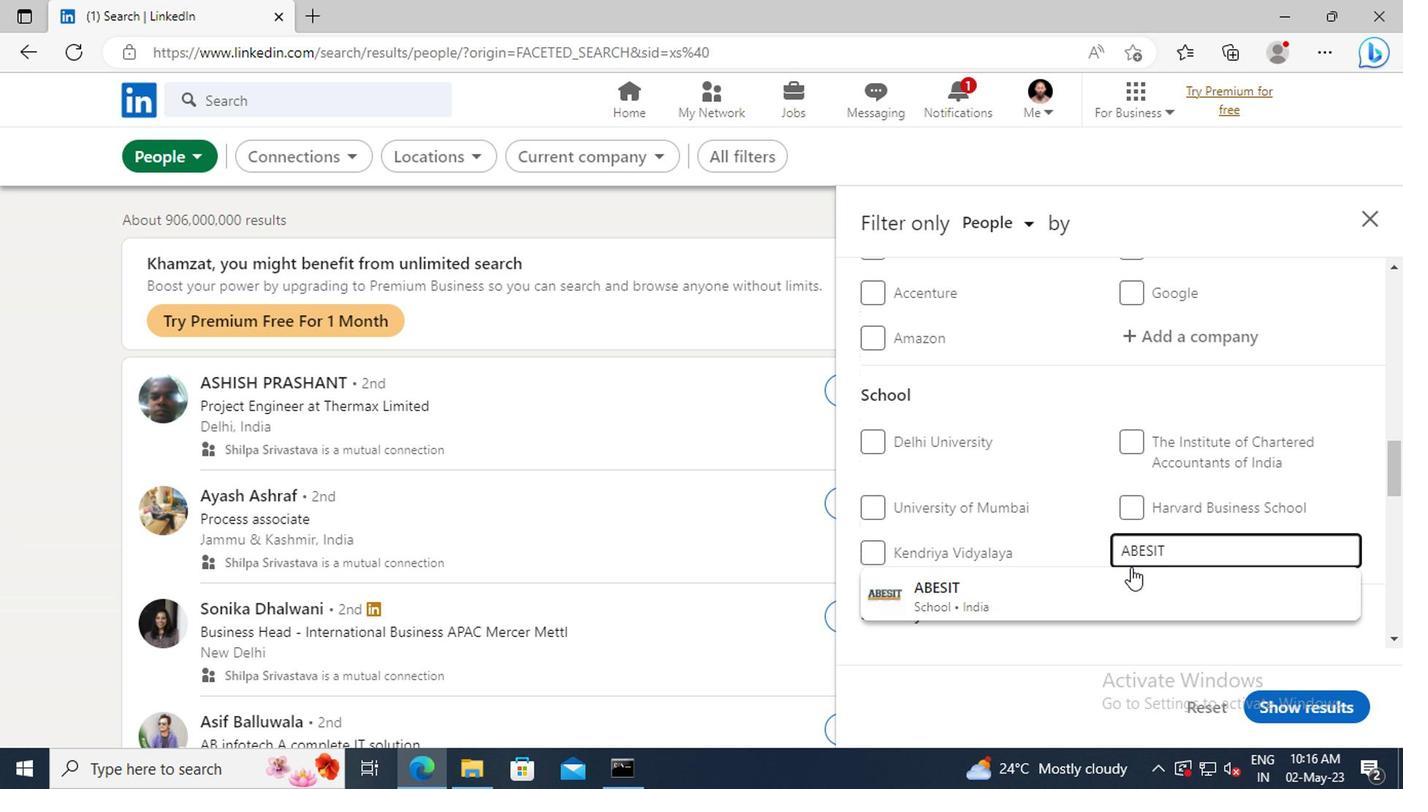 
Action: Mouse pressed left at (1129, 589)
Screenshot: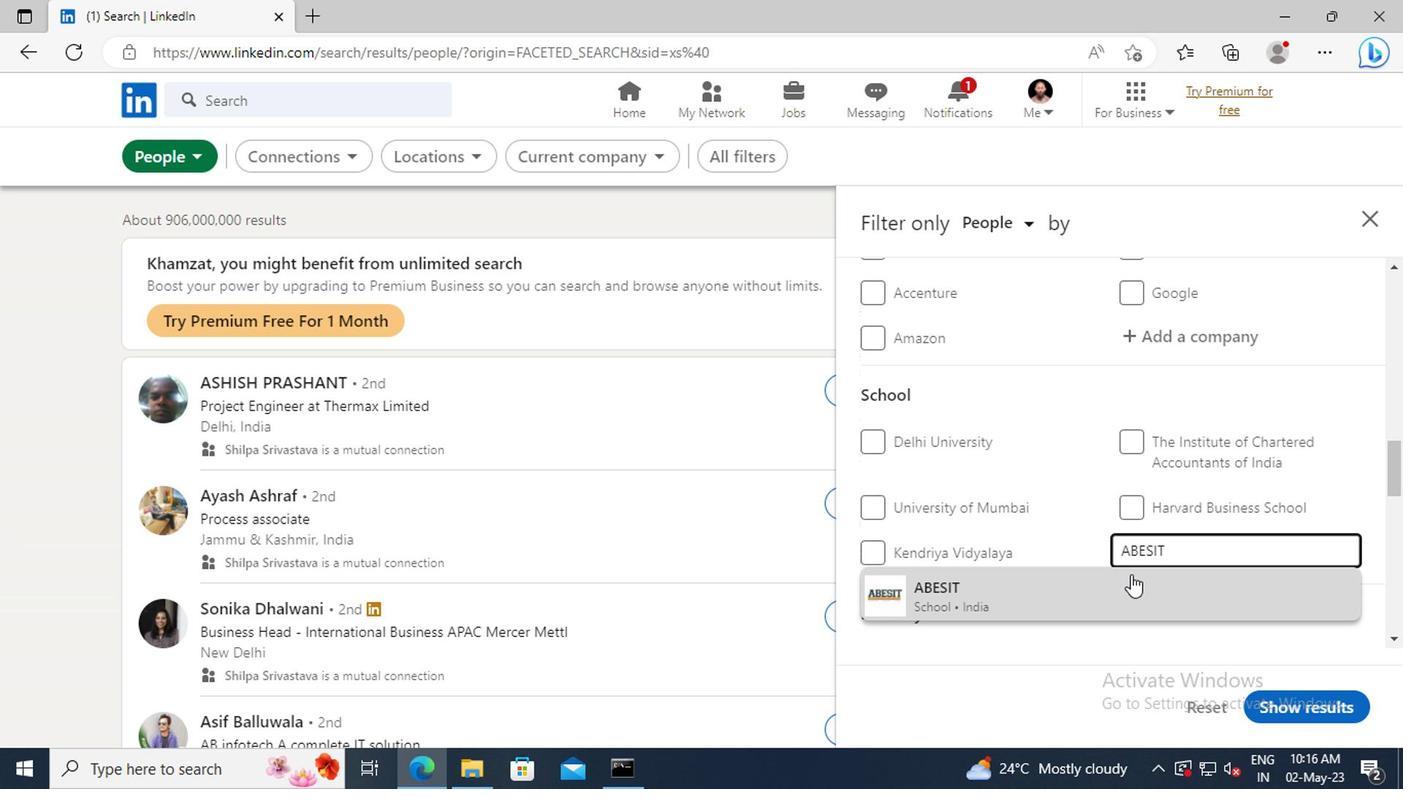 
Action: Mouse scrolled (1129, 588) with delta (0, 0)
Screenshot: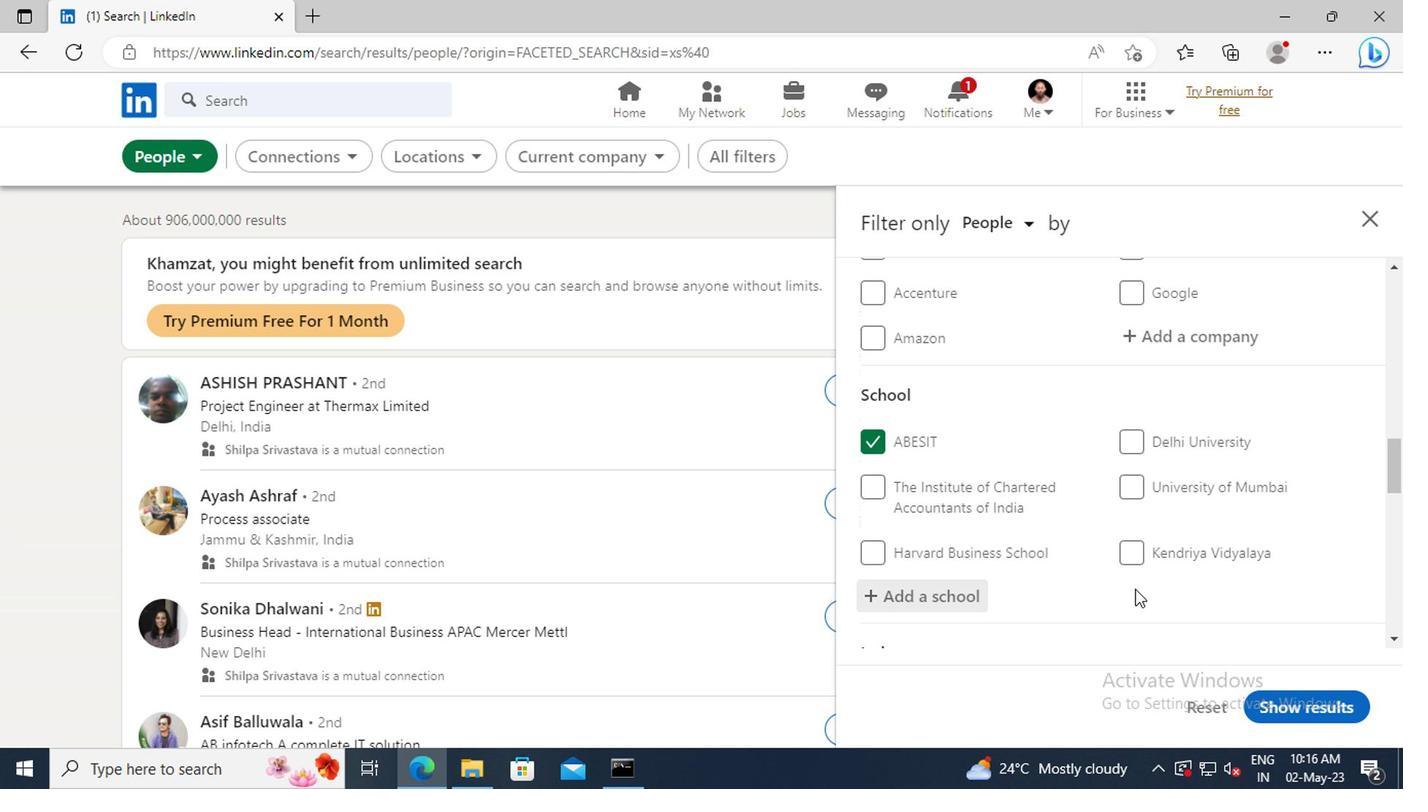 
Action: Mouse scrolled (1129, 588) with delta (0, 0)
Screenshot: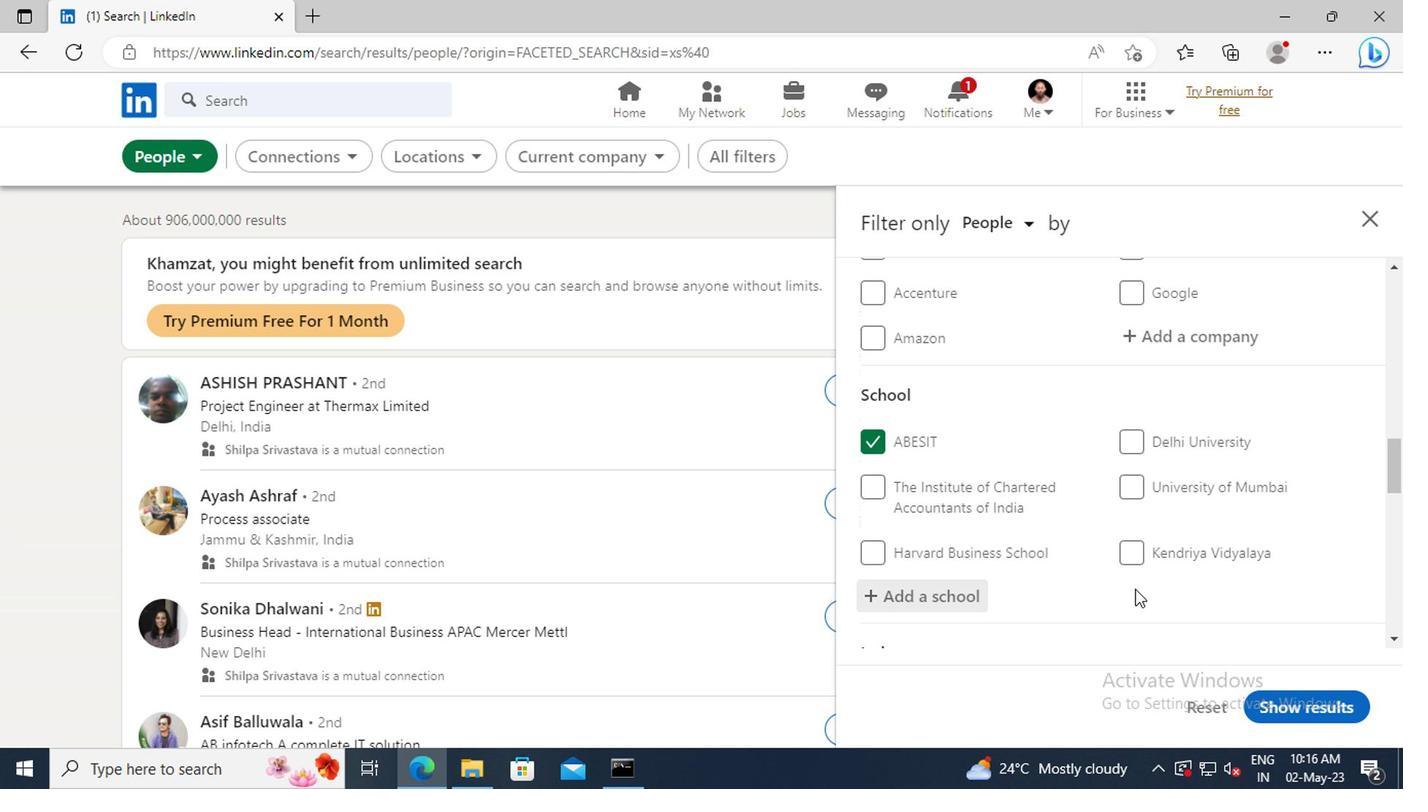 
Action: Mouse moved to (1139, 467)
Screenshot: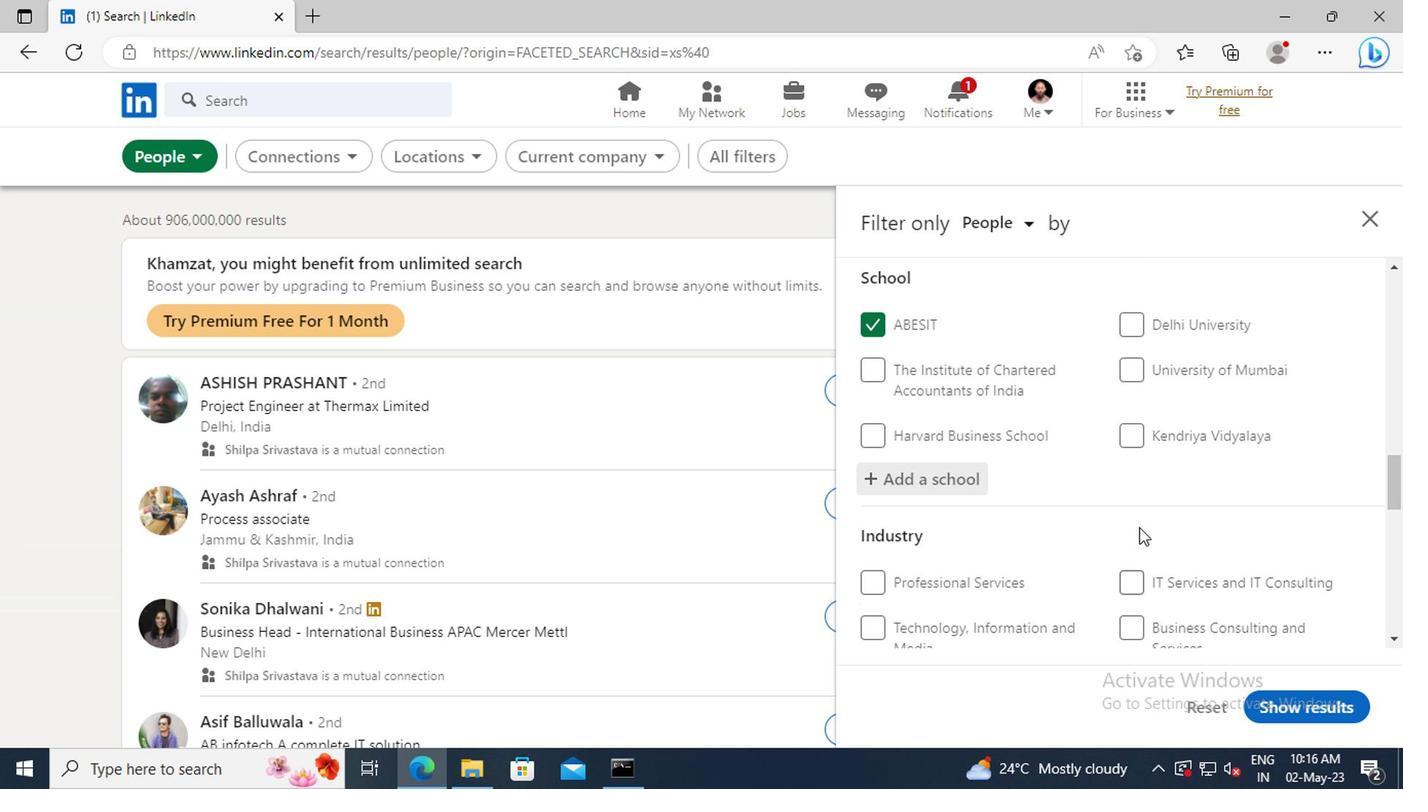
Action: Mouse scrolled (1139, 466) with delta (0, 0)
Screenshot: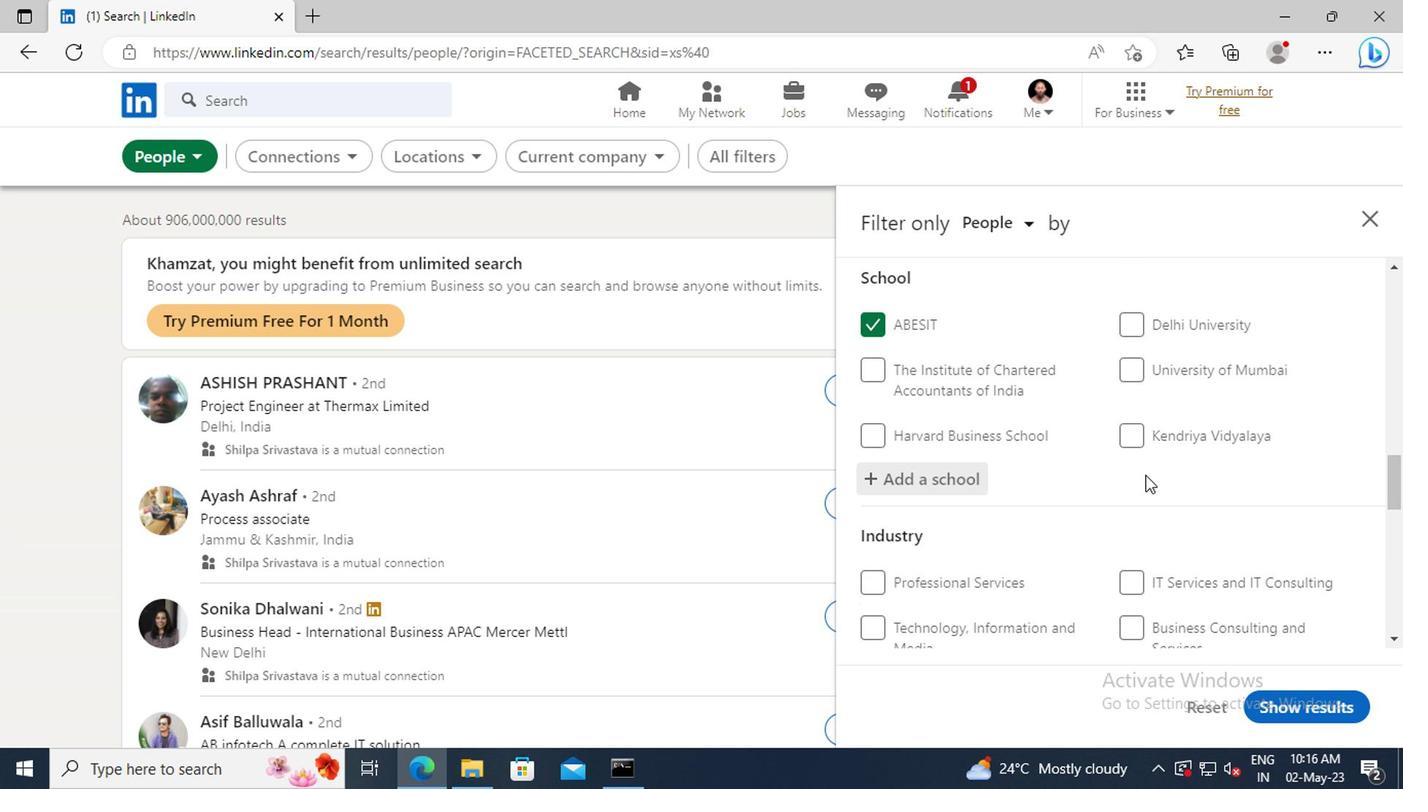 
Action: Mouse moved to (1138, 447)
Screenshot: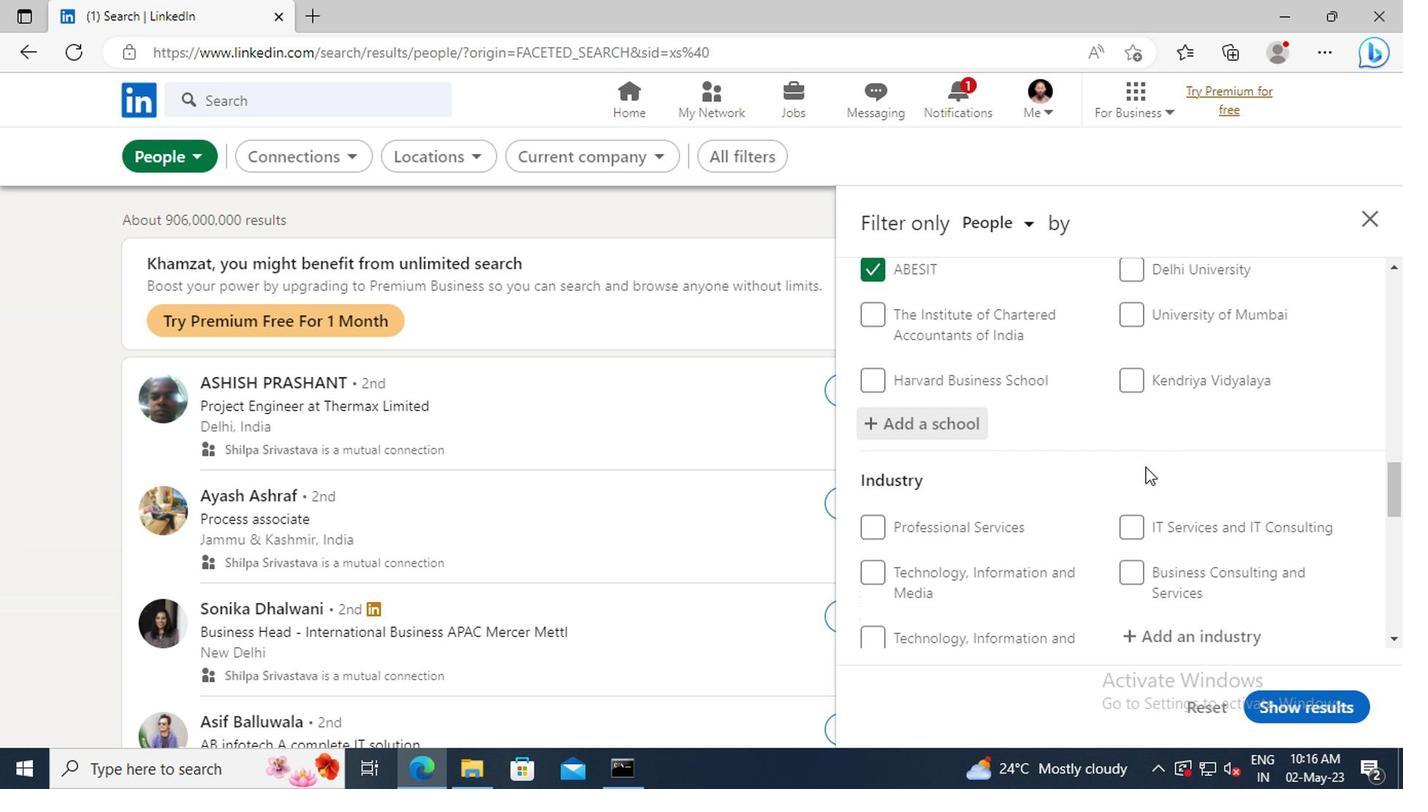 
Action: Mouse scrolled (1138, 445) with delta (0, -1)
Screenshot: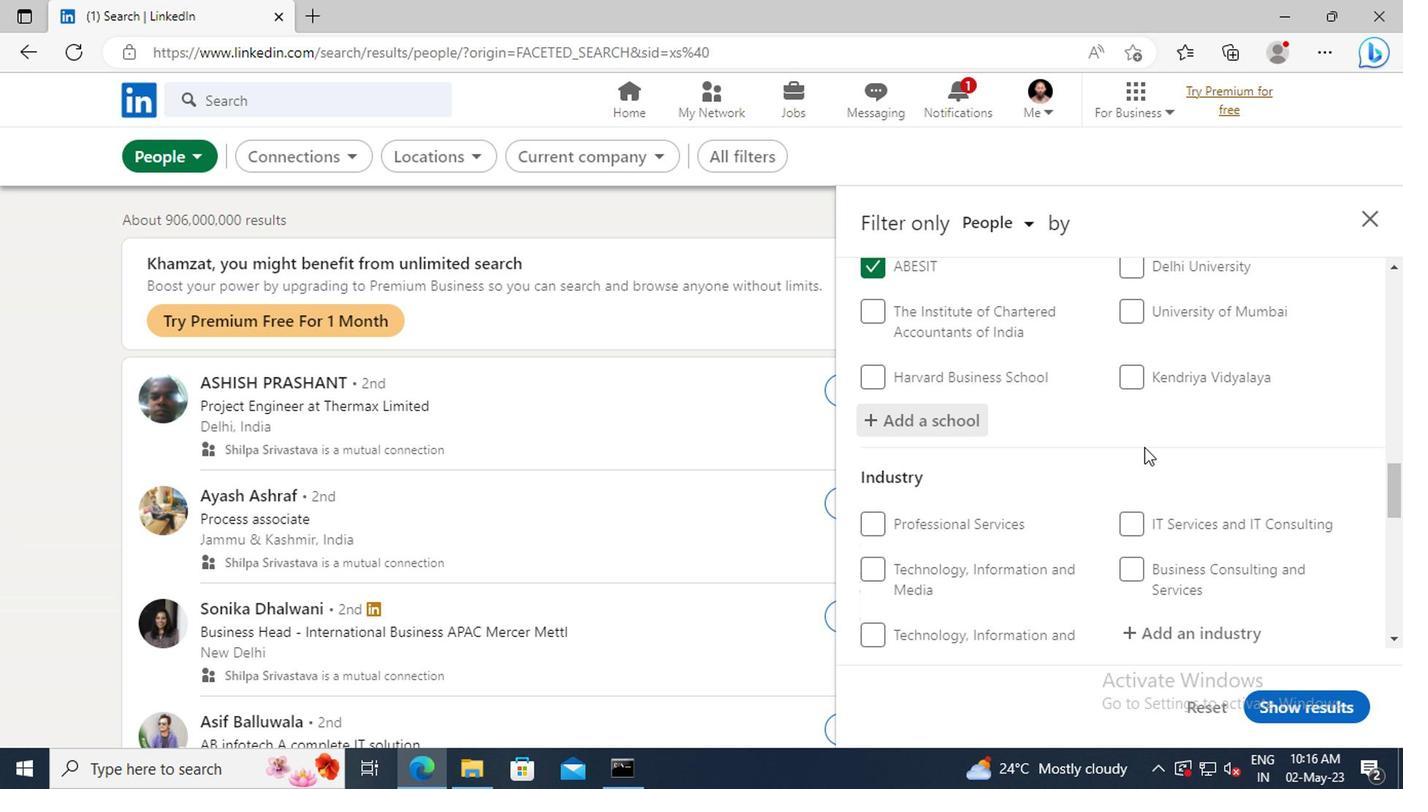 
Action: Mouse moved to (1124, 429)
Screenshot: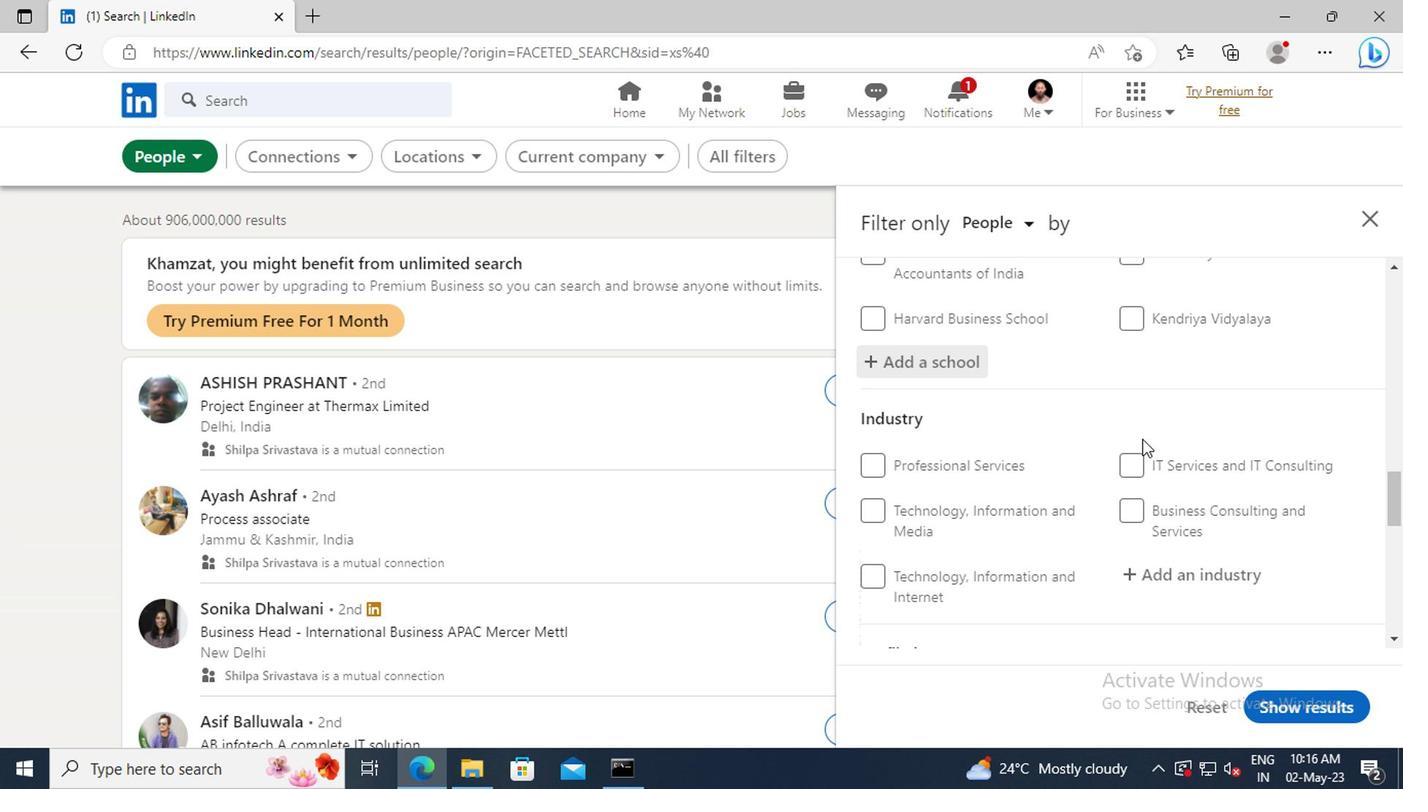 
Action: Mouse scrolled (1124, 428) with delta (0, 0)
Screenshot: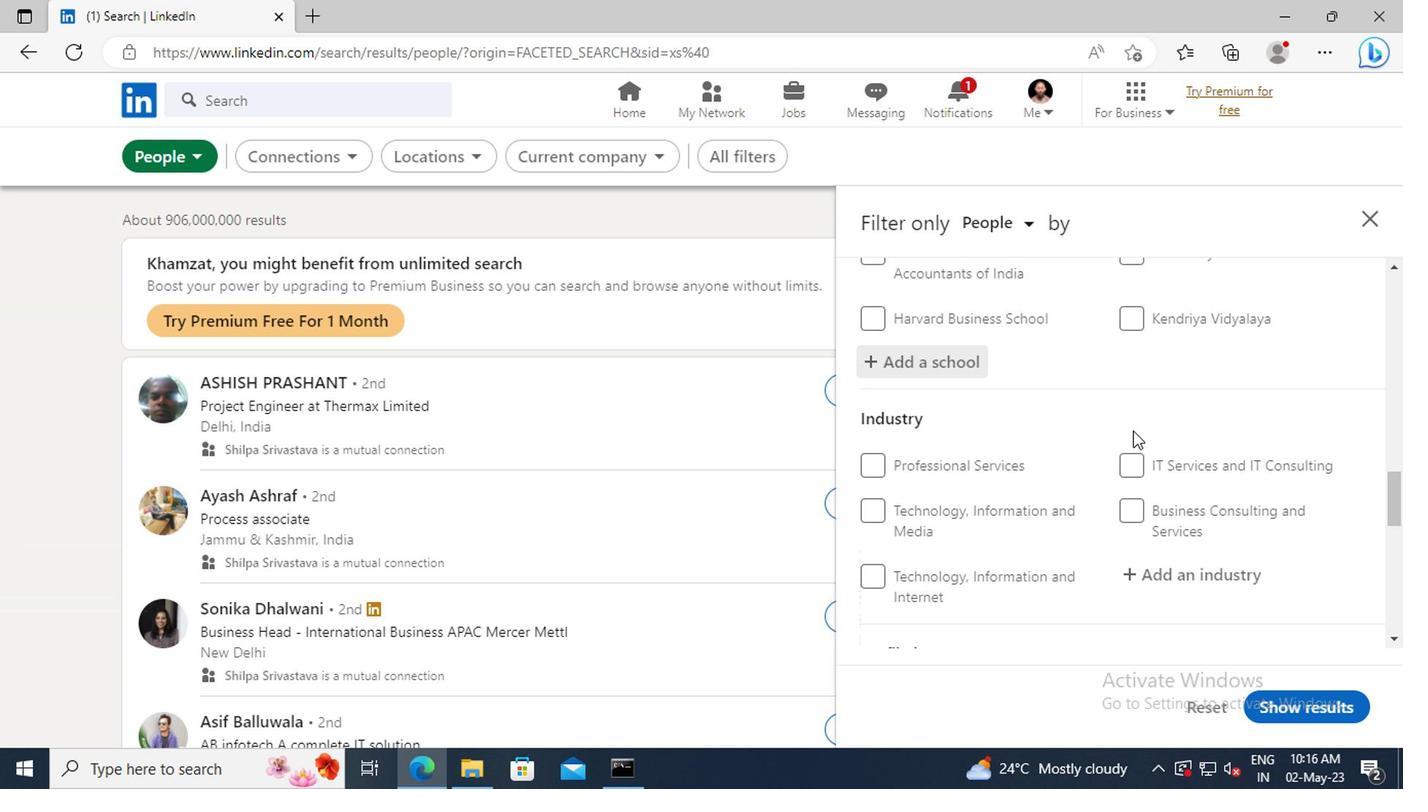 
Action: Mouse scrolled (1124, 428) with delta (0, 0)
Screenshot: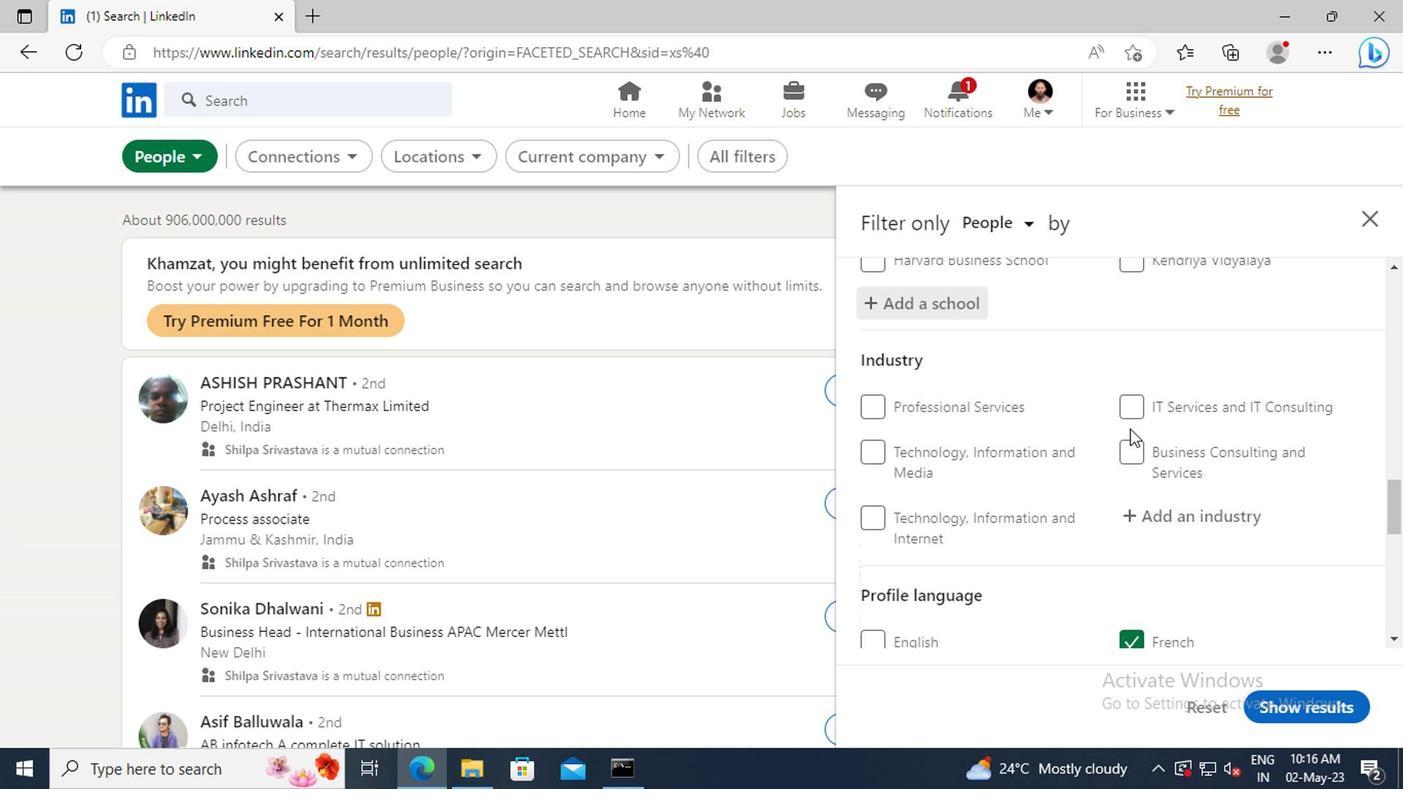 
Action: Mouse moved to (1124, 455)
Screenshot: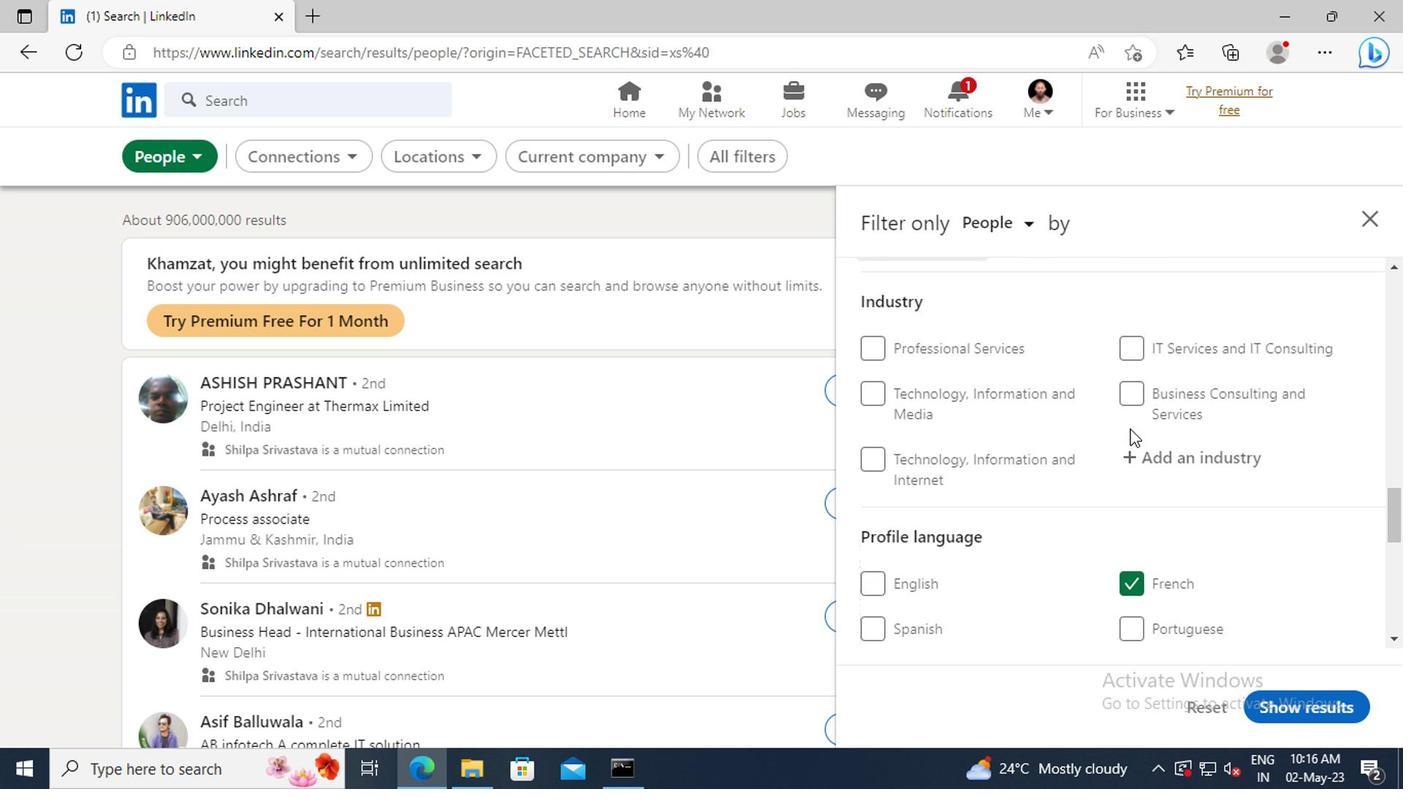 
Action: Mouse pressed left at (1124, 455)
Screenshot: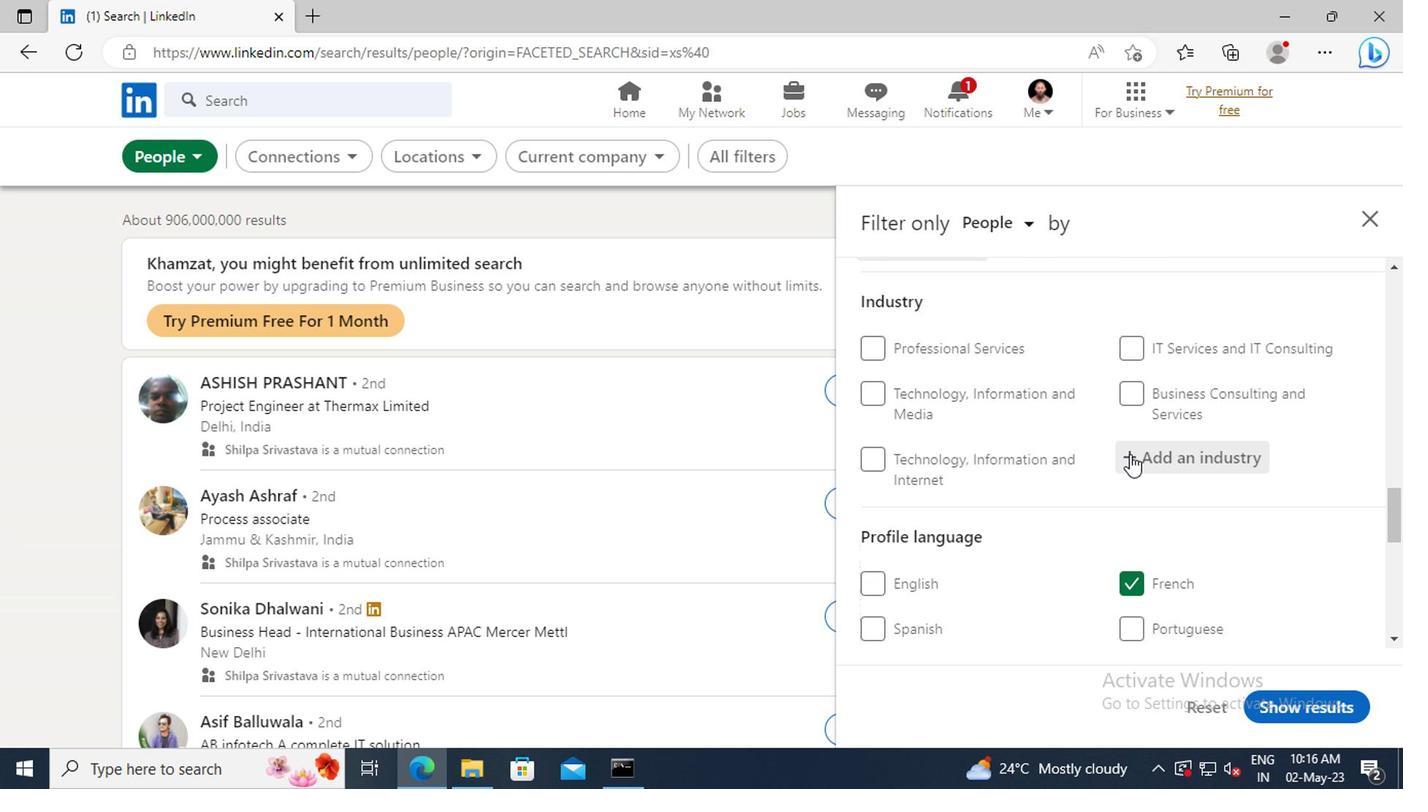 
Action: Key pressed <Key.shift>PUBLIC<Key.space><Key.shift>POL
Screenshot: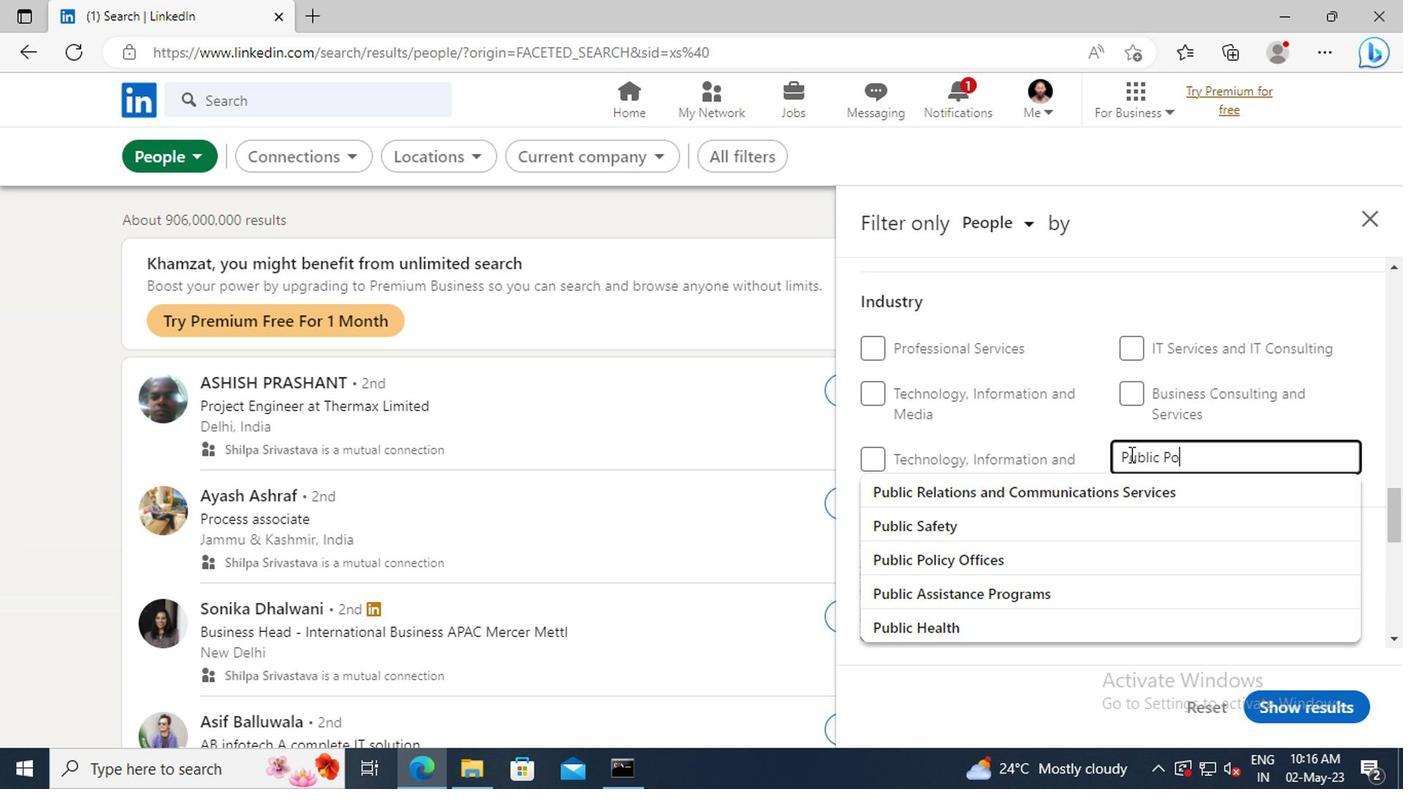 
Action: Mouse moved to (1063, 493)
Screenshot: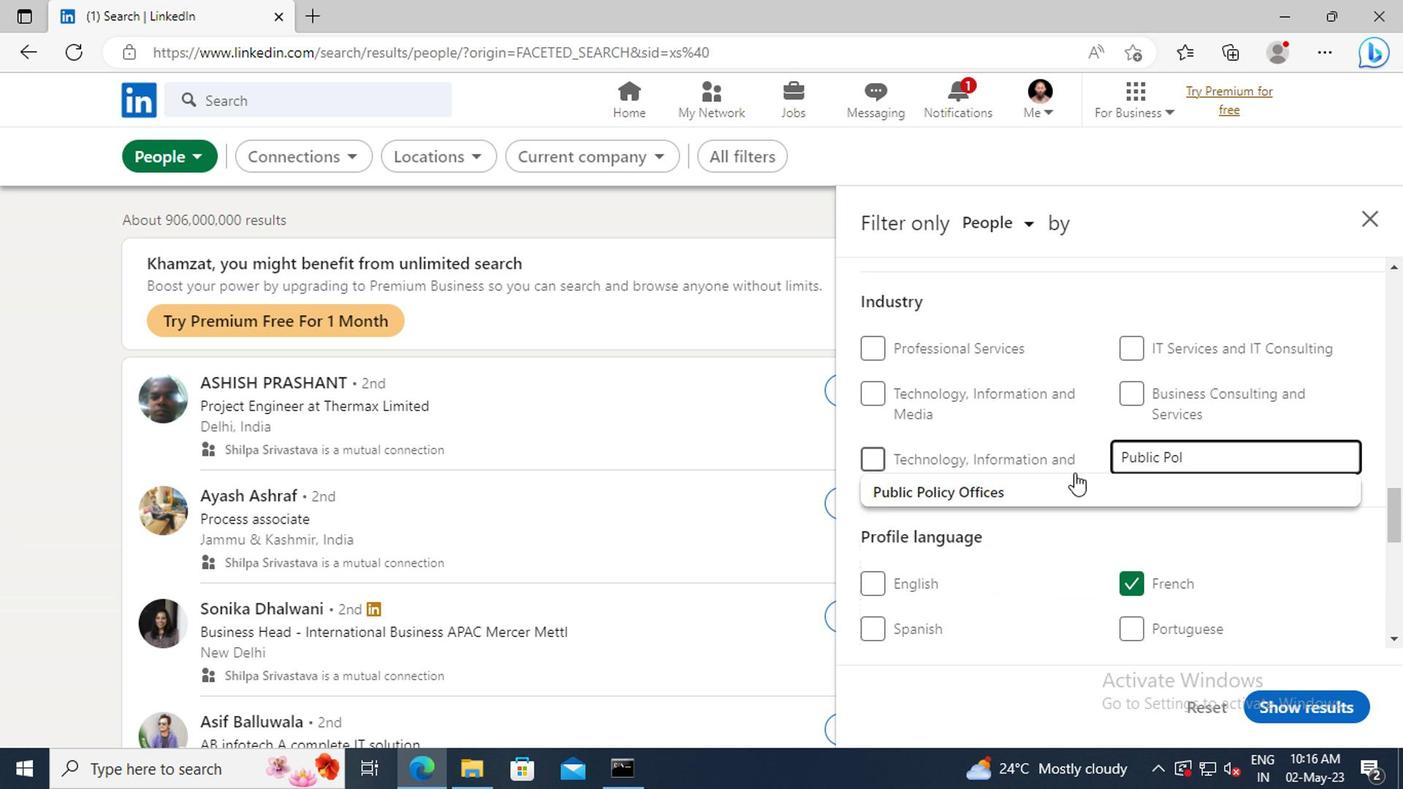 
Action: Mouse pressed left at (1063, 493)
Screenshot: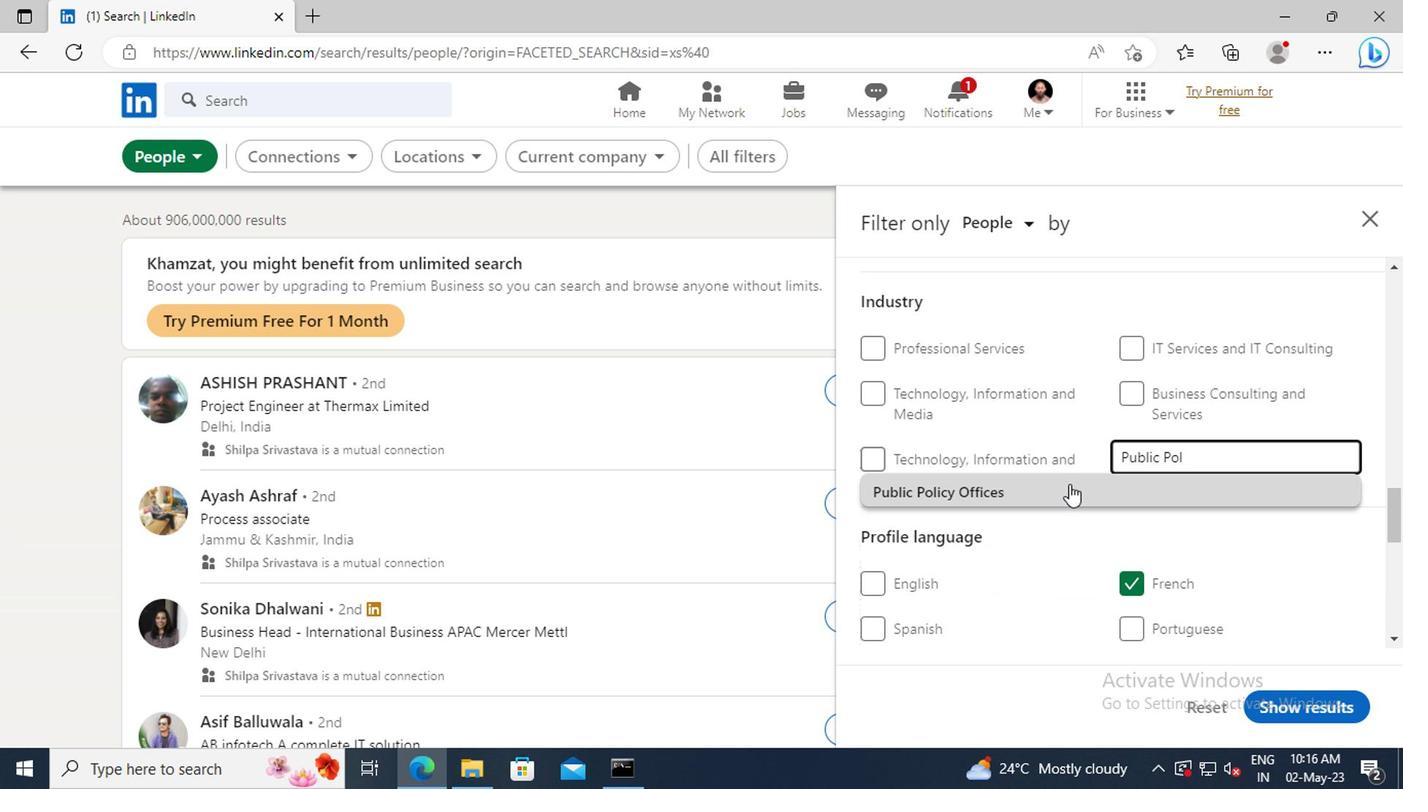 
Action: Mouse scrolled (1063, 492) with delta (0, 0)
Screenshot: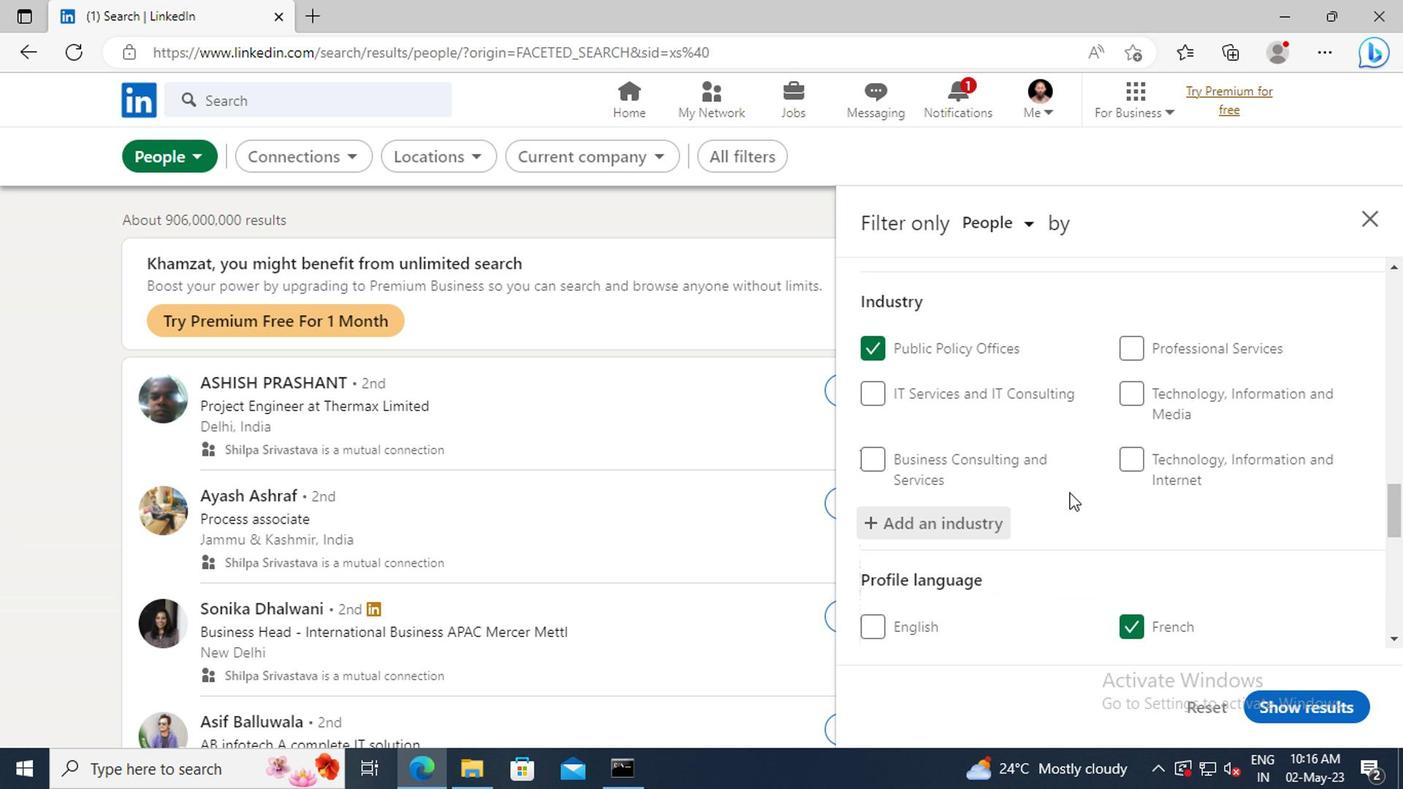 
Action: Mouse scrolled (1063, 492) with delta (0, 0)
Screenshot: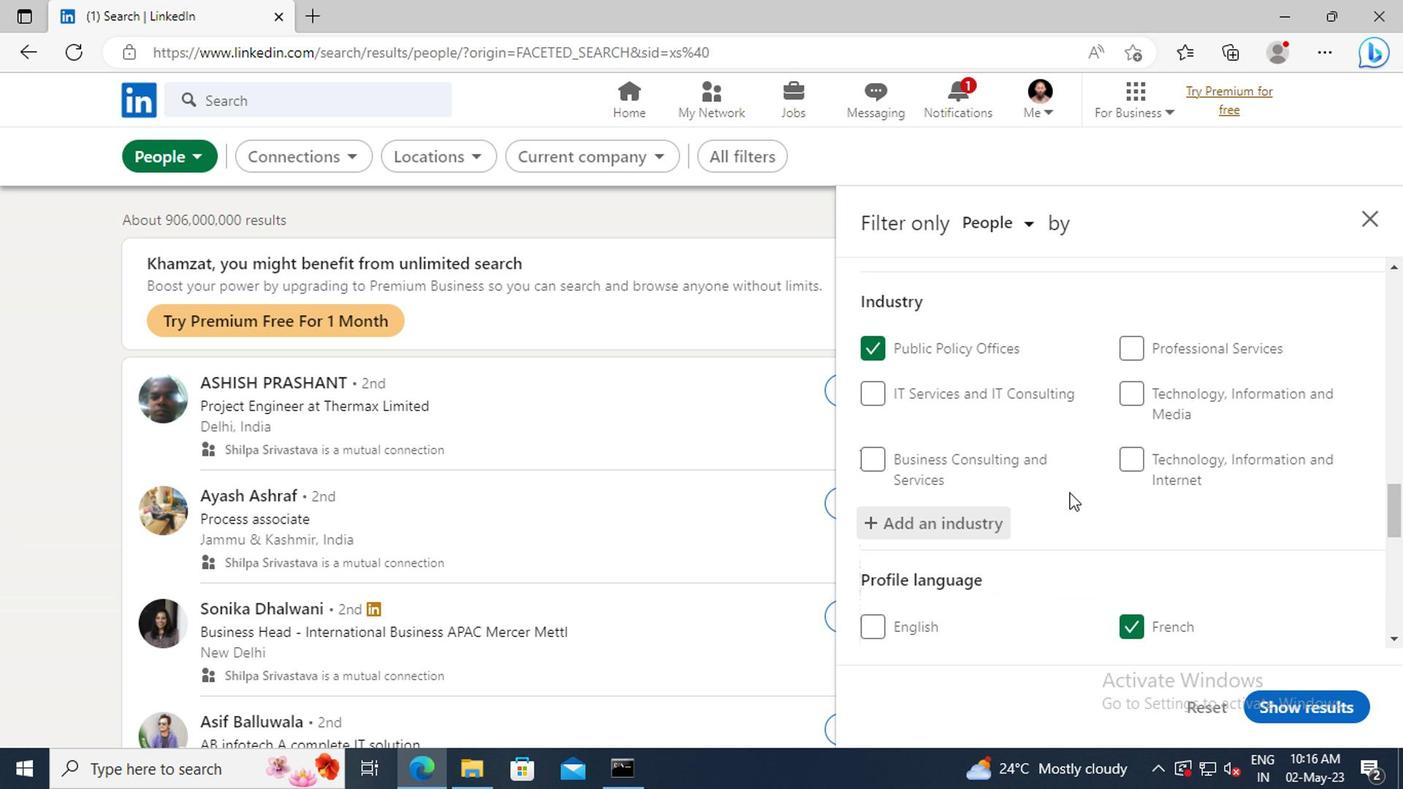 
Action: Mouse moved to (1062, 470)
Screenshot: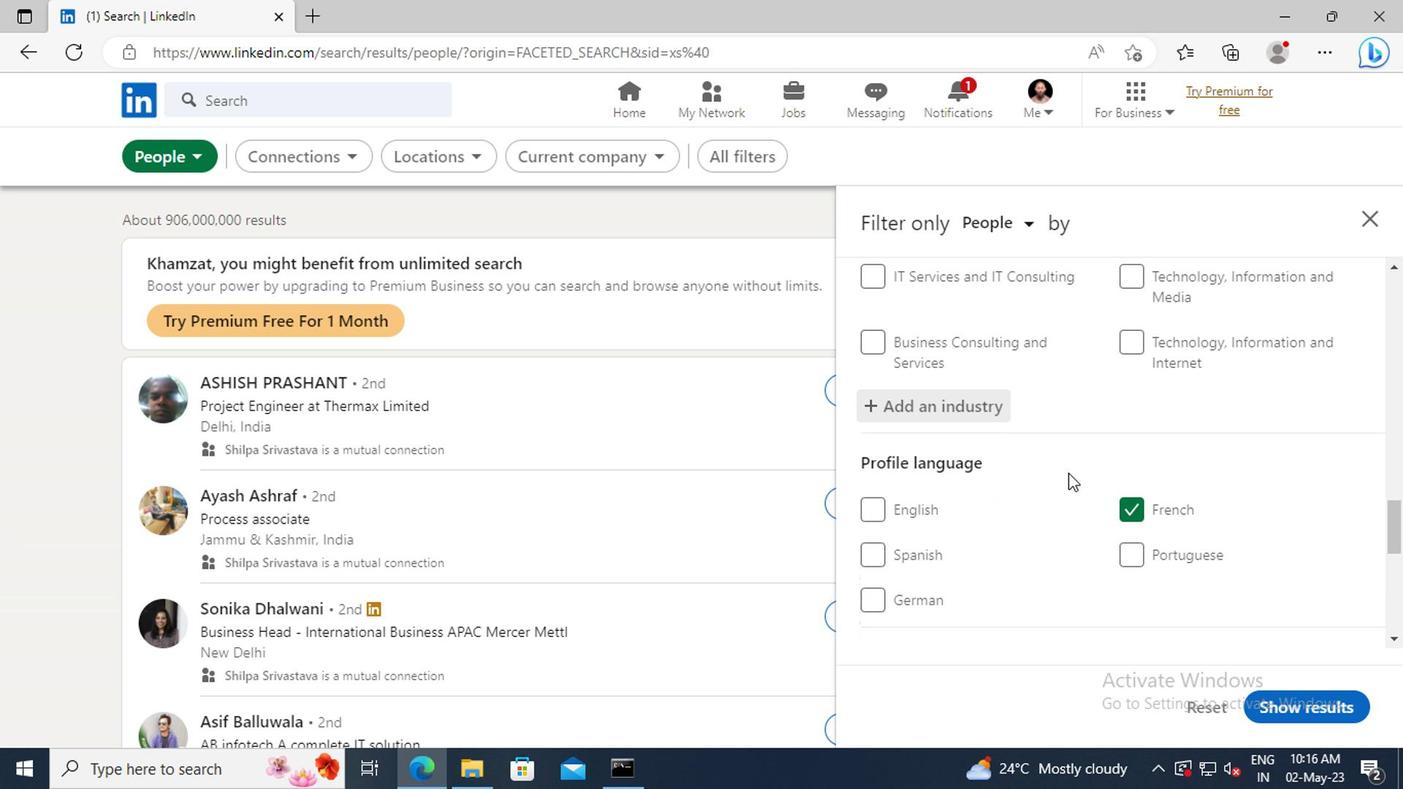 
Action: Mouse scrolled (1062, 469) with delta (0, 0)
Screenshot: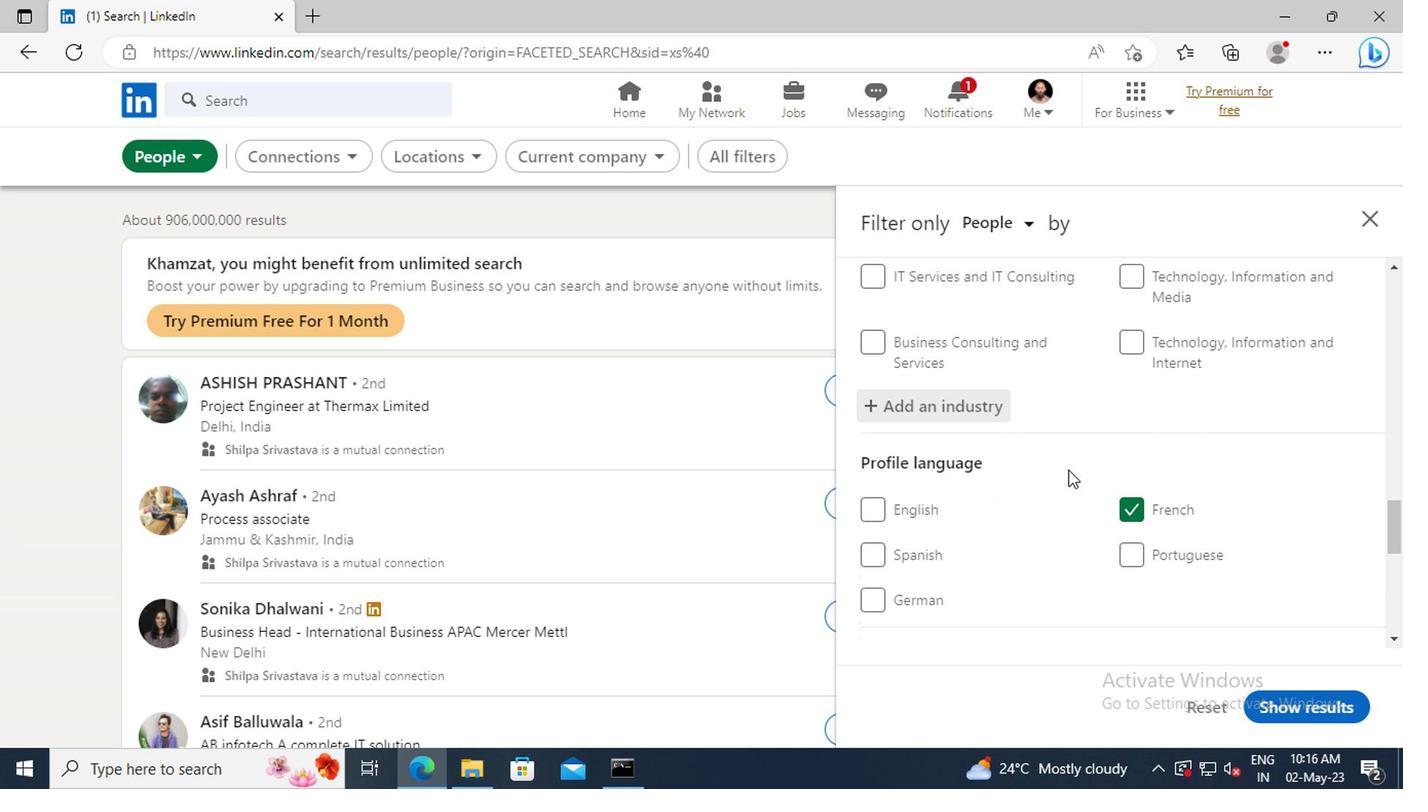 
Action: Mouse scrolled (1062, 469) with delta (0, 0)
Screenshot: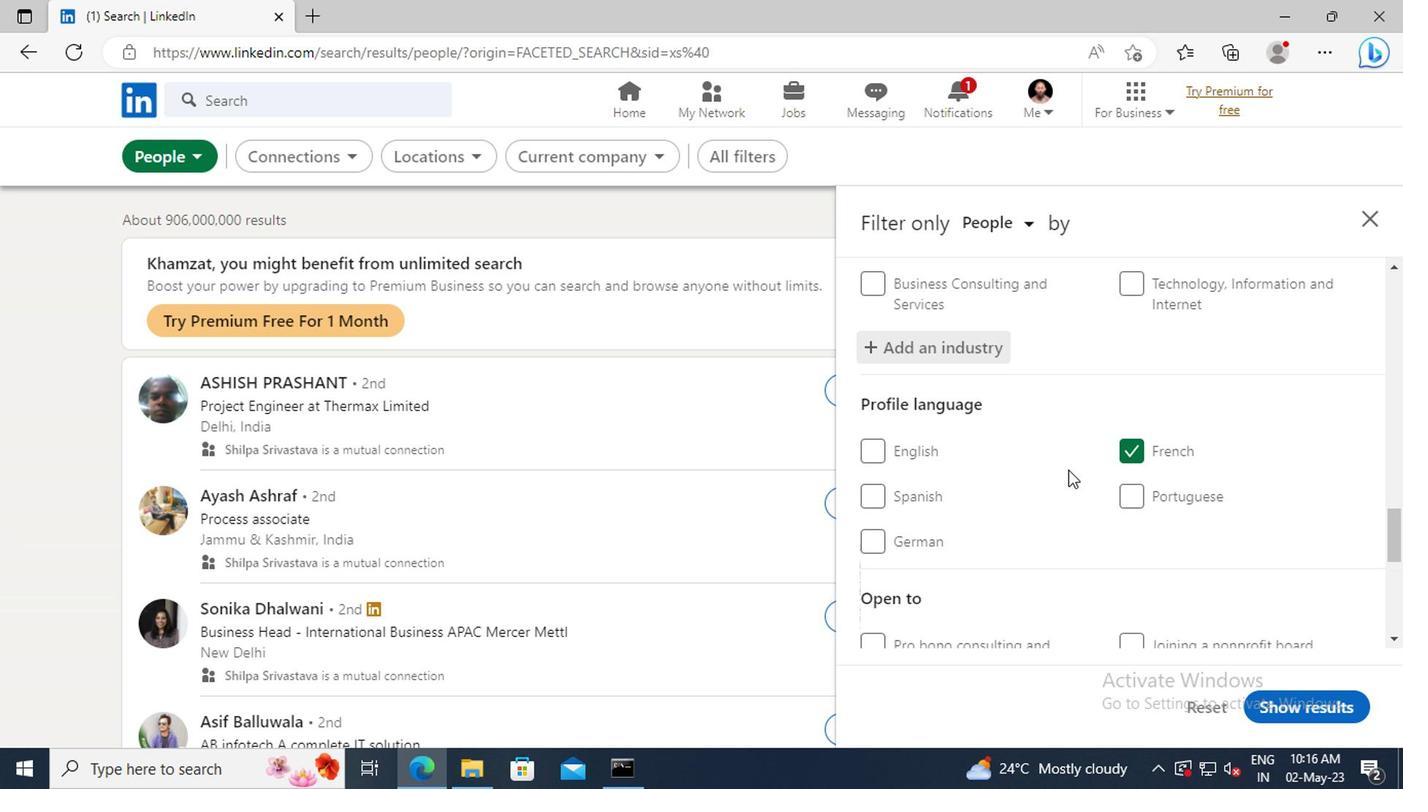
Action: Mouse scrolled (1062, 469) with delta (0, 0)
Screenshot: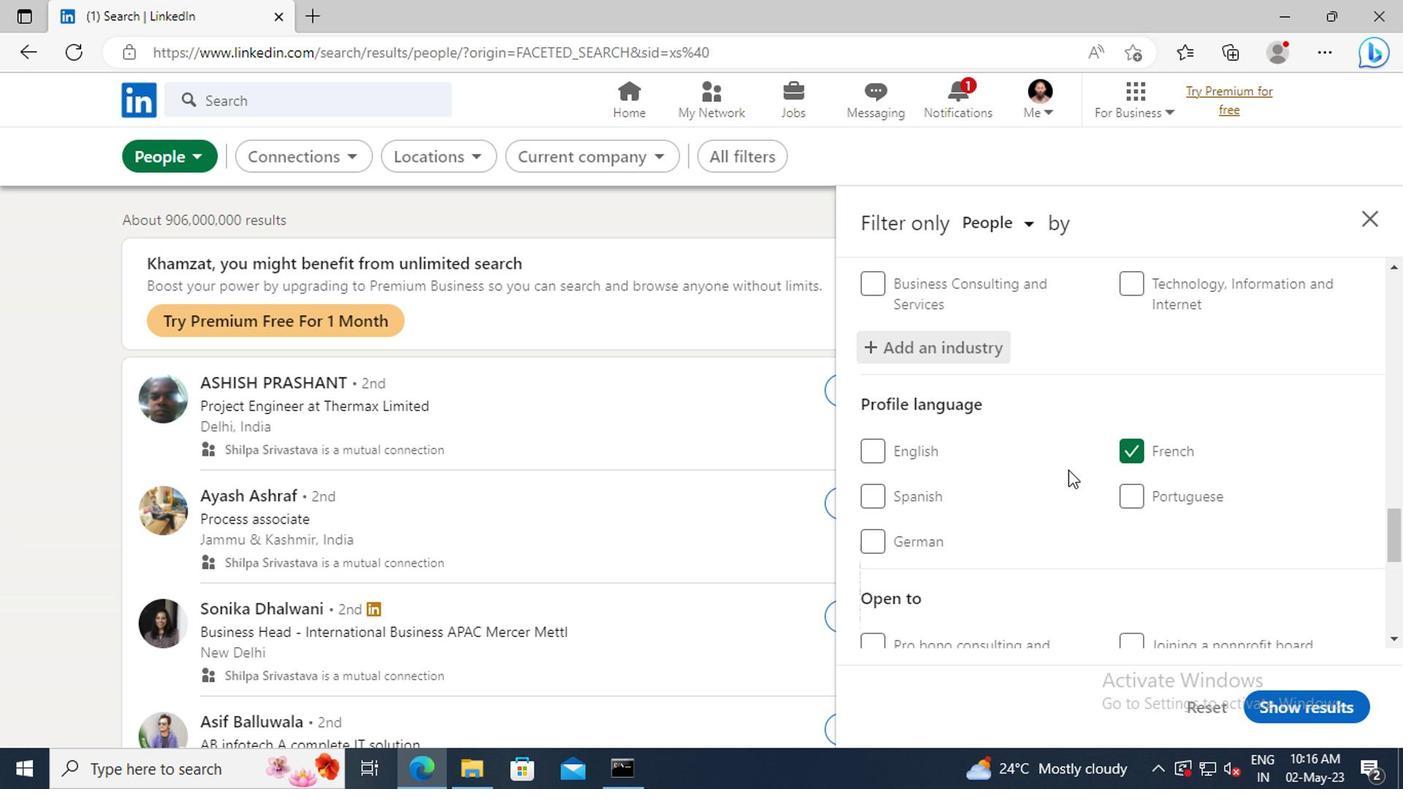 
Action: Mouse scrolled (1062, 469) with delta (0, 0)
Screenshot: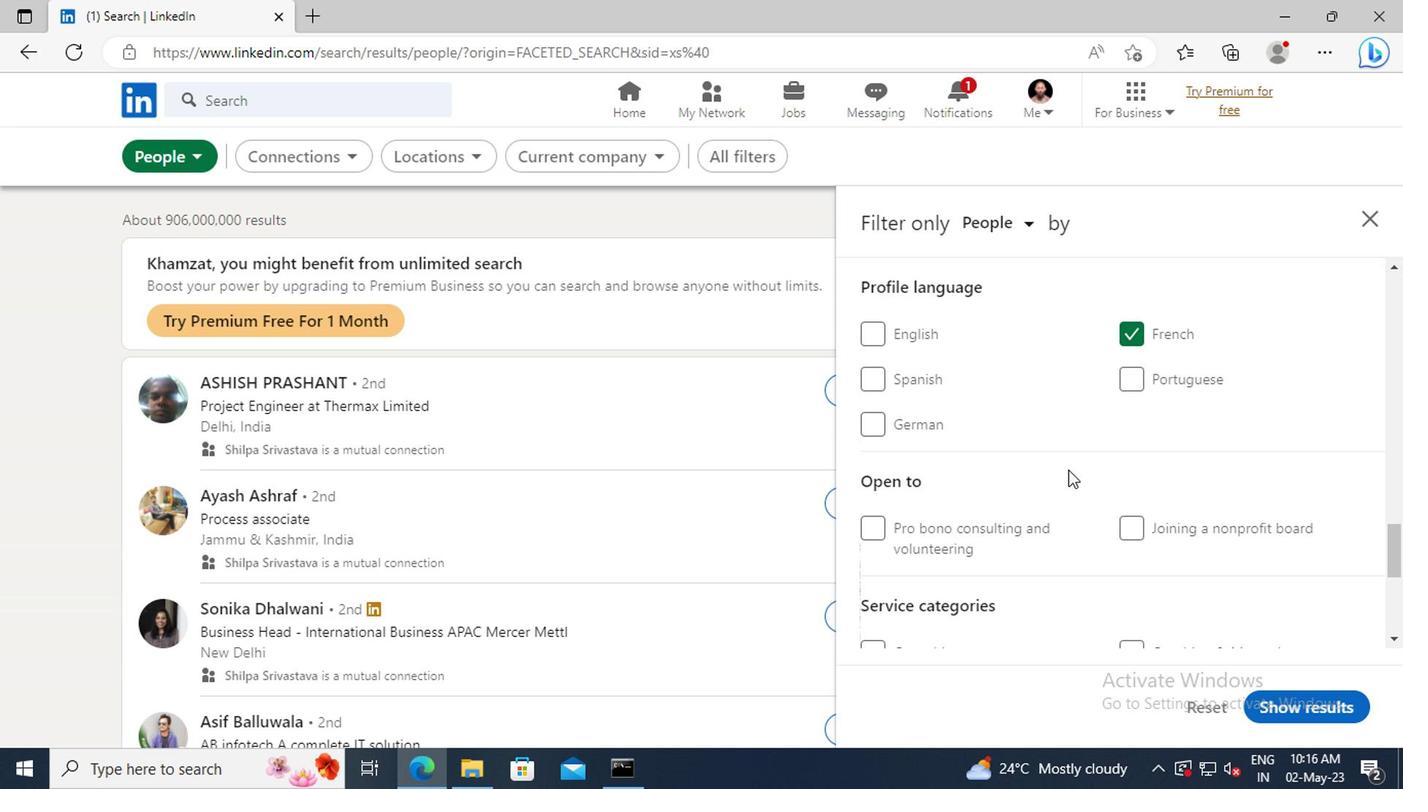 
Action: Mouse scrolled (1062, 469) with delta (0, 0)
Screenshot: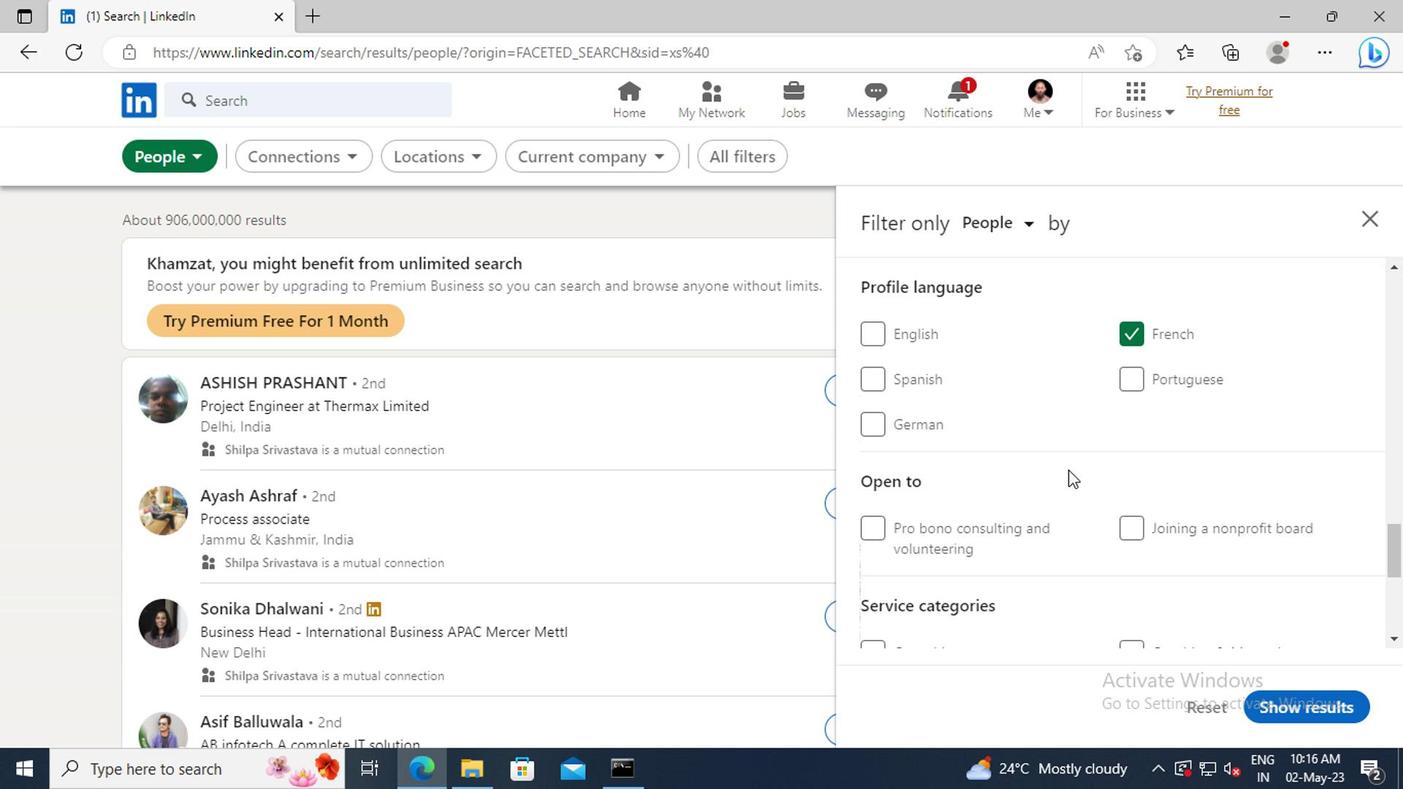 
Action: Mouse scrolled (1062, 469) with delta (0, 0)
Screenshot: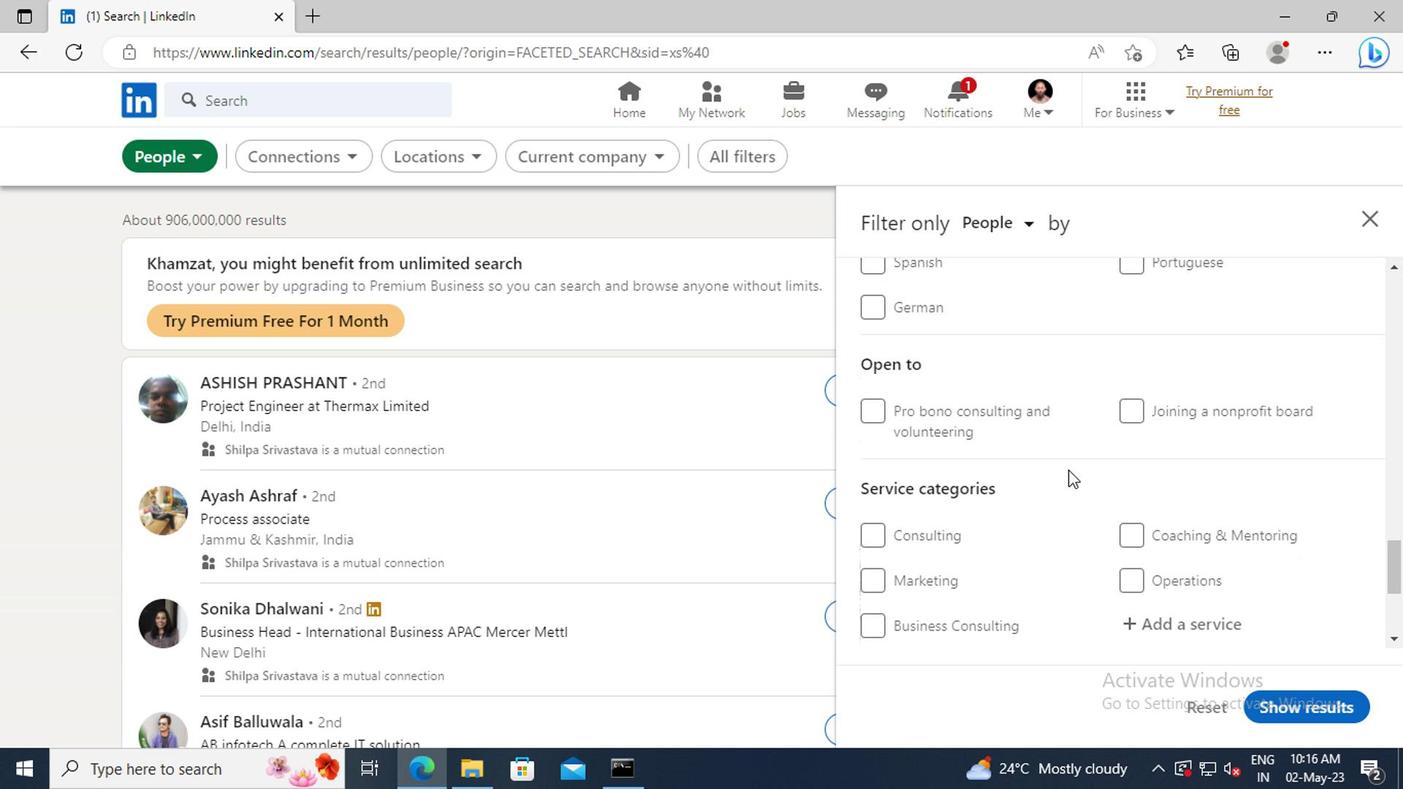 
Action: Mouse scrolled (1062, 469) with delta (0, 0)
Screenshot: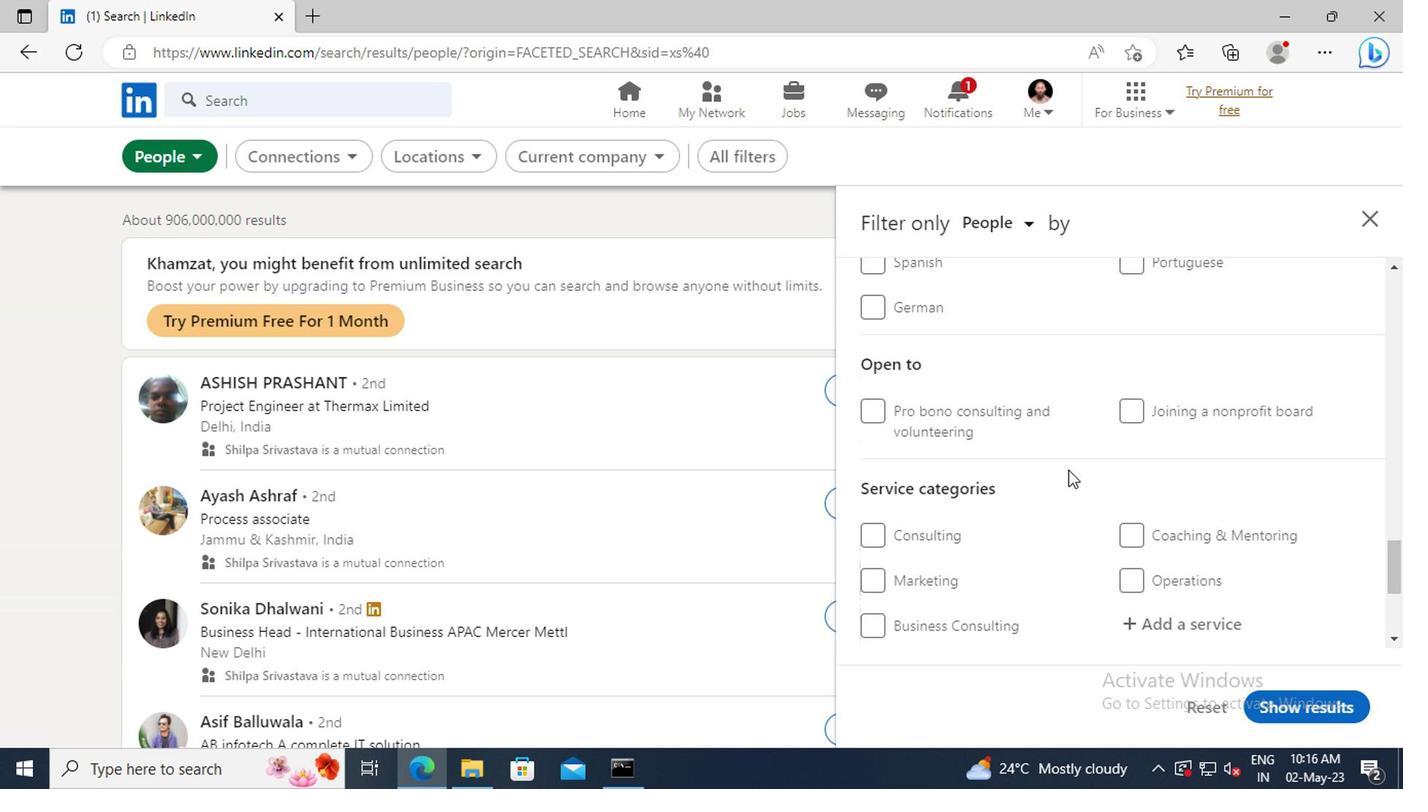 
Action: Mouse moved to (1133, 506)
Screenshot: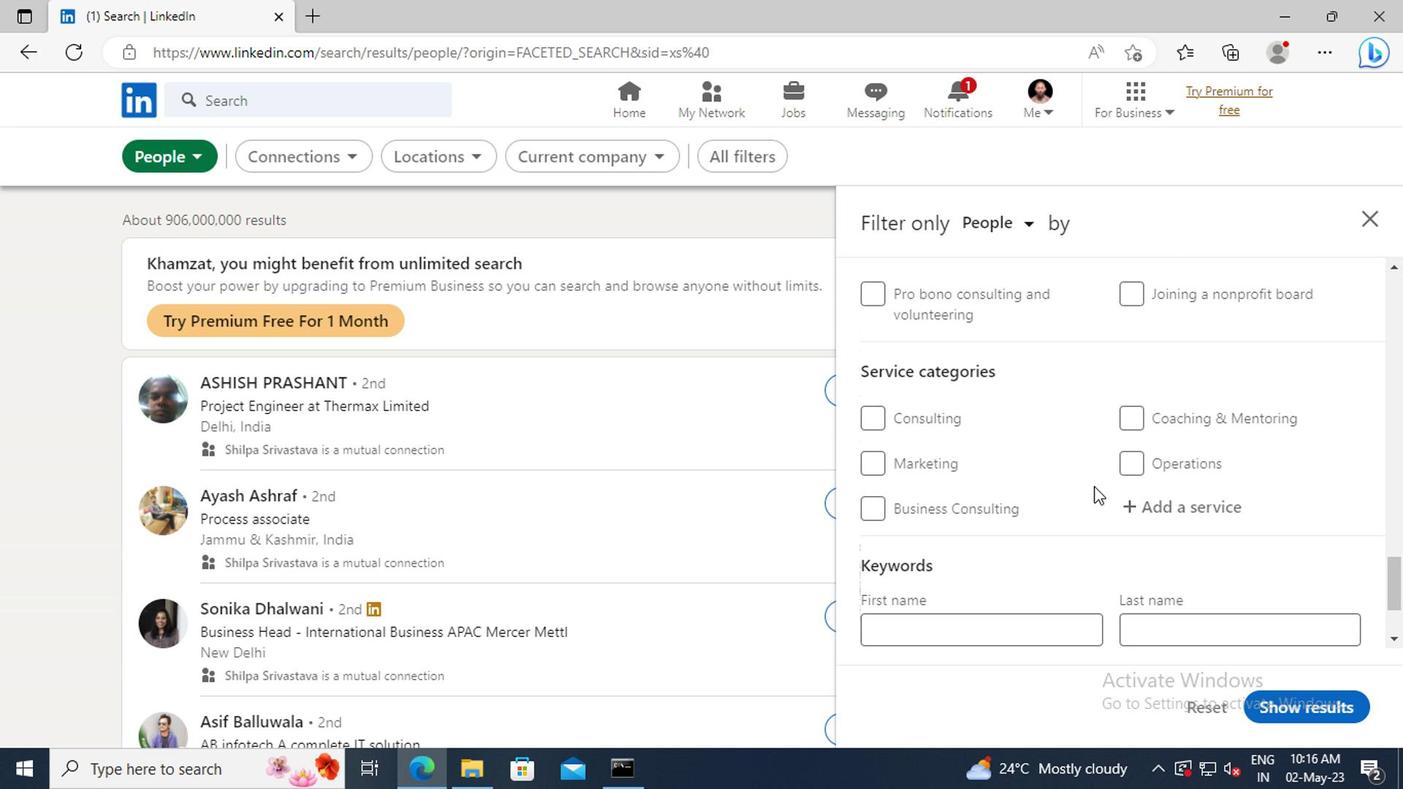 
Action: Mouse pressed left at (1133, 506)
Screenshot: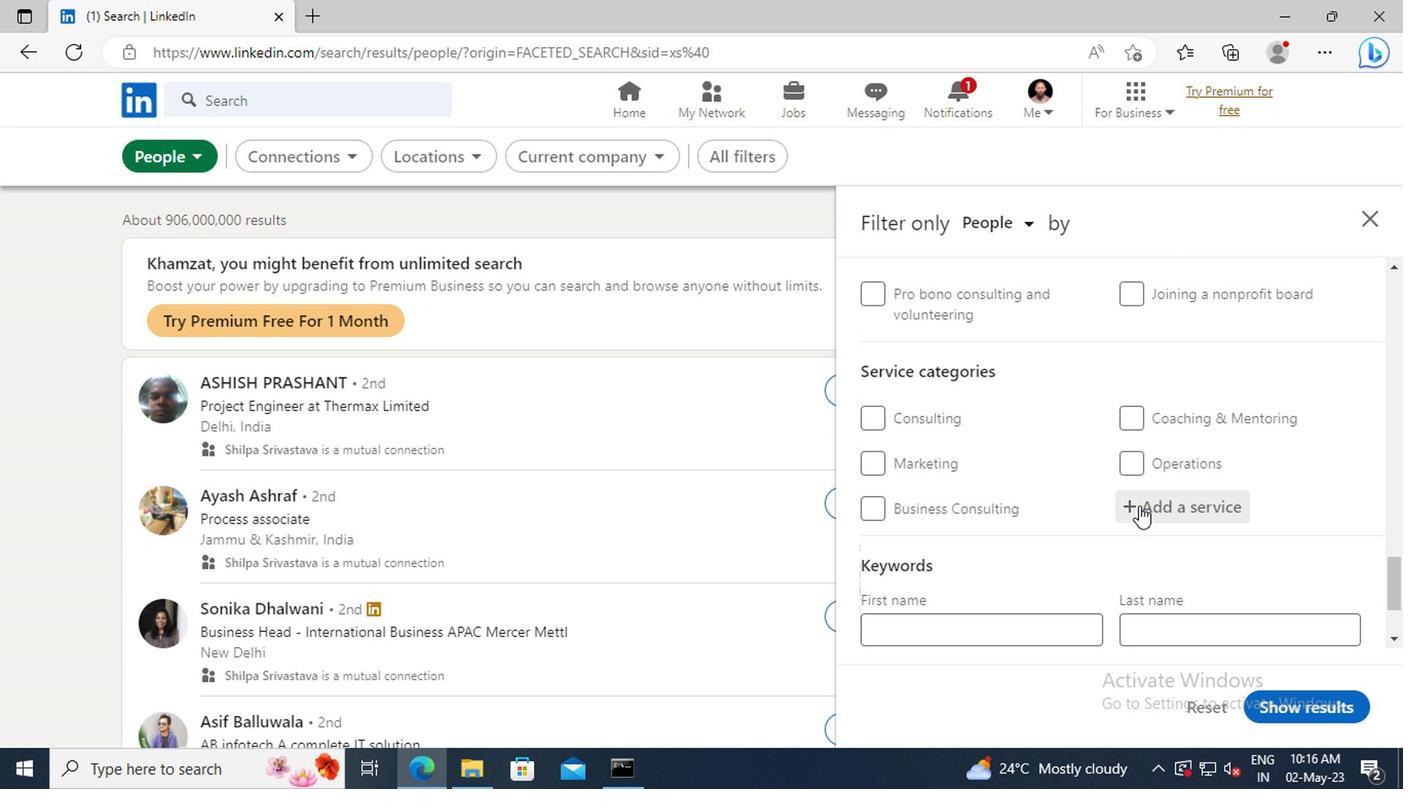 
Action: Key pressed <Key.shift>HEALTH<Key.space><Key.shift>I
Screenshot: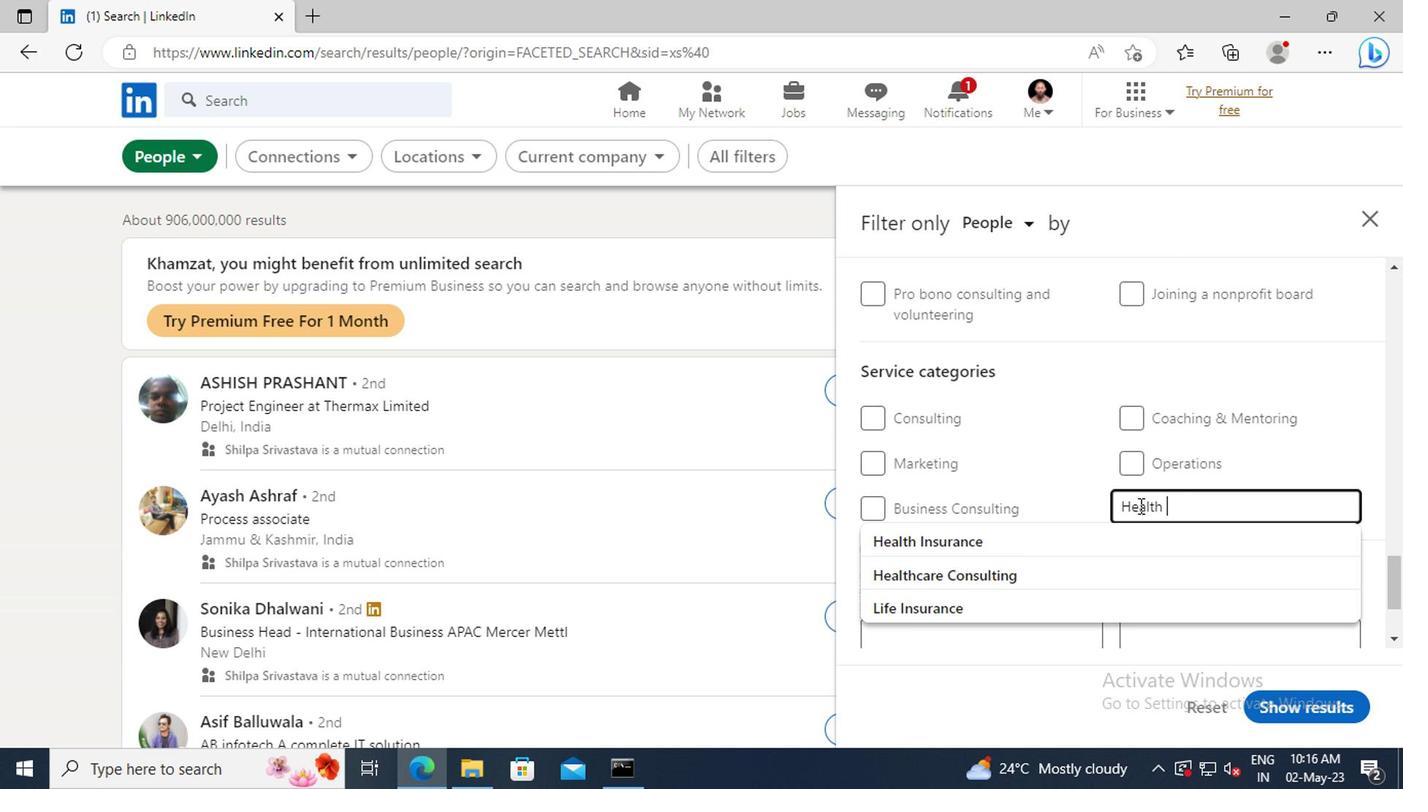 
Action: Mouse moved to (1118, 540)
Screenshot: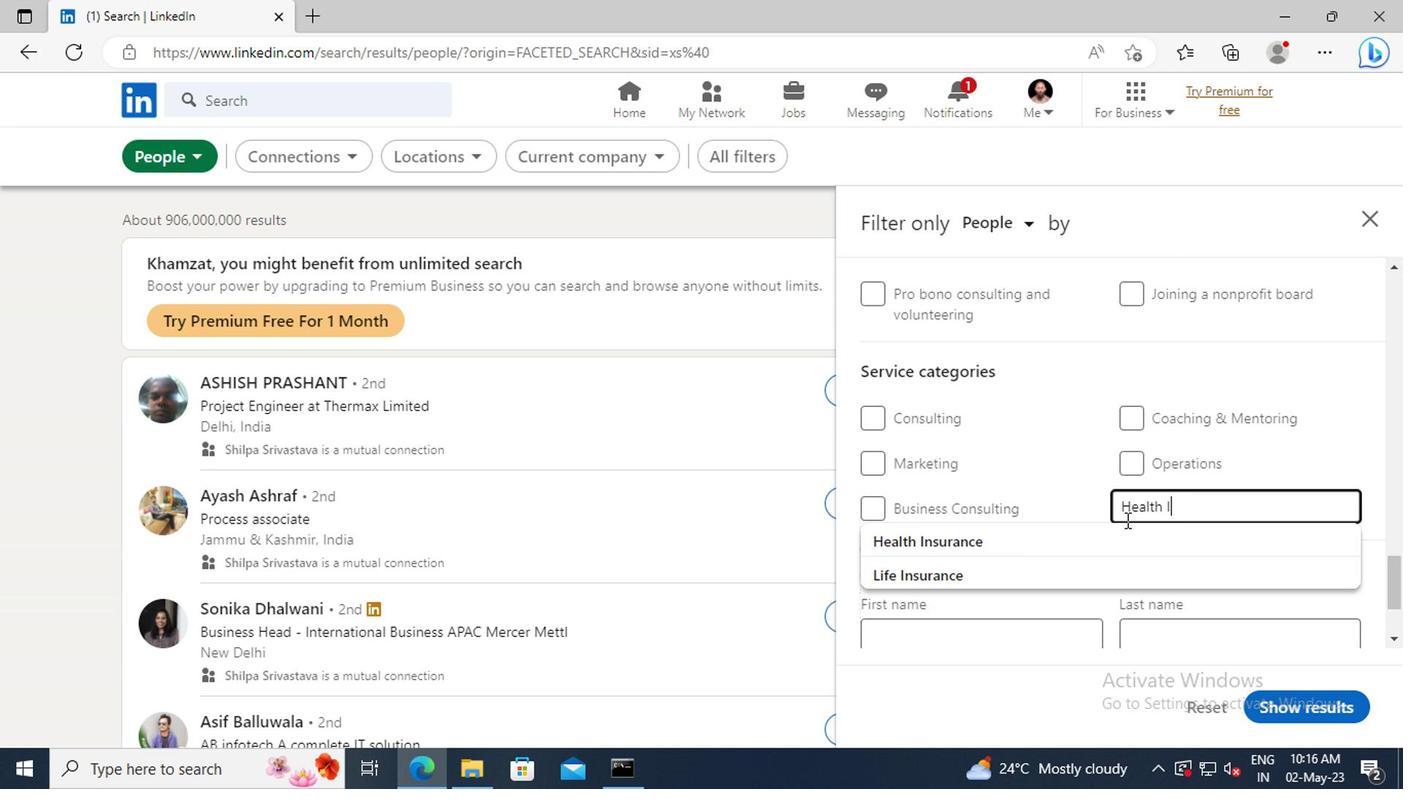 
Action: Mouse pressed left at (1118, 540)
Screenshot: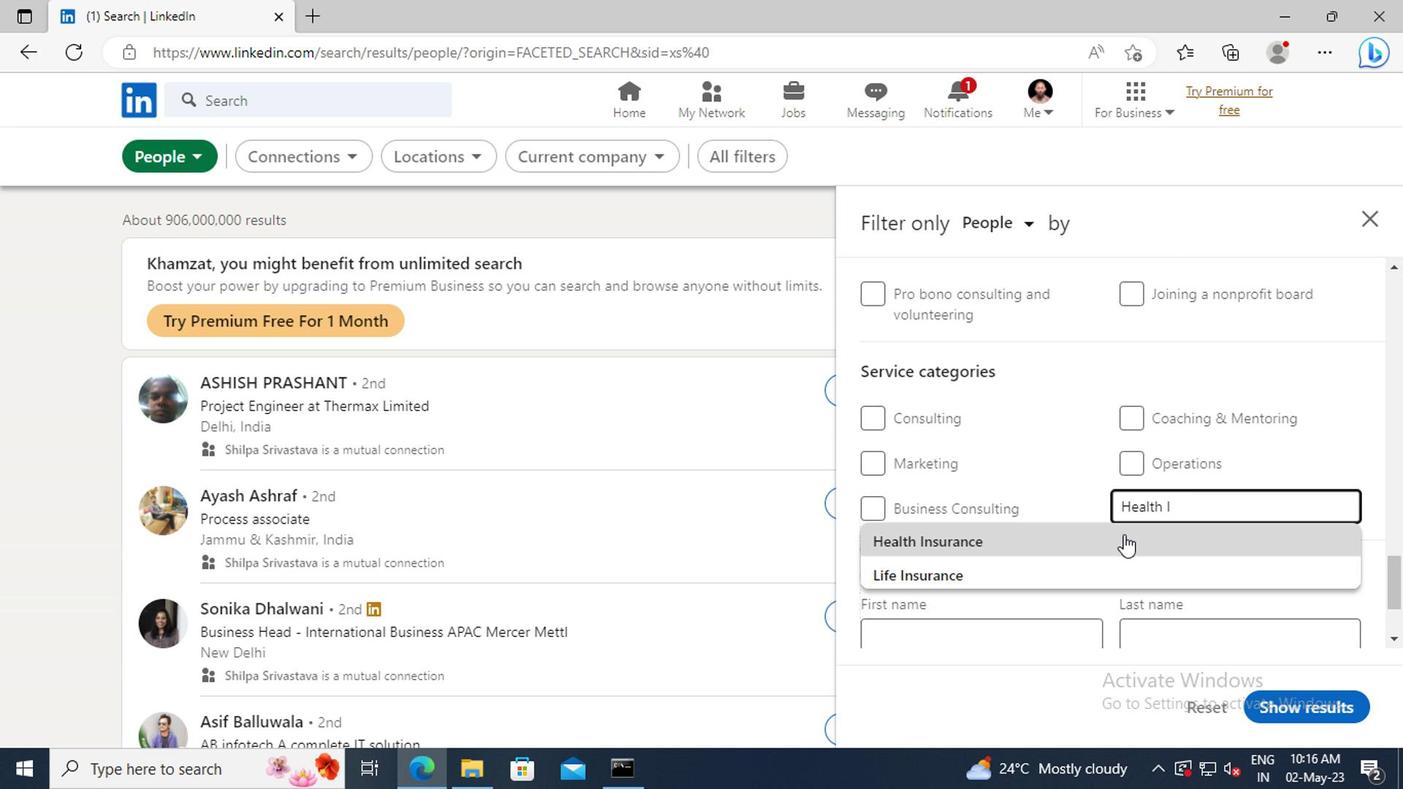 
Action: Mouse scrolled (1118, 539) with delta (0, -1)
Screenshot: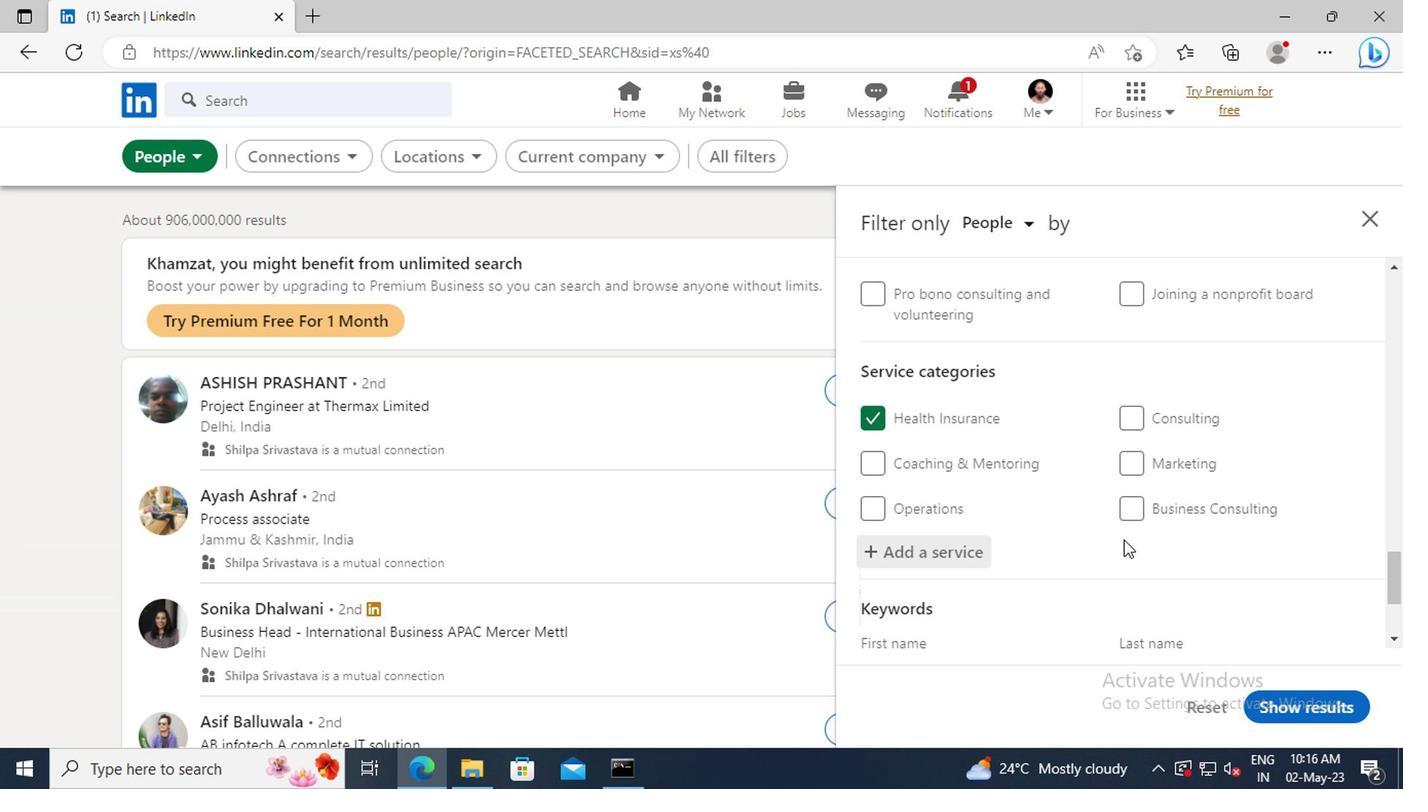
Action: Mouse scrolled (1118, 539) with delta (0, -1)
Screenshot: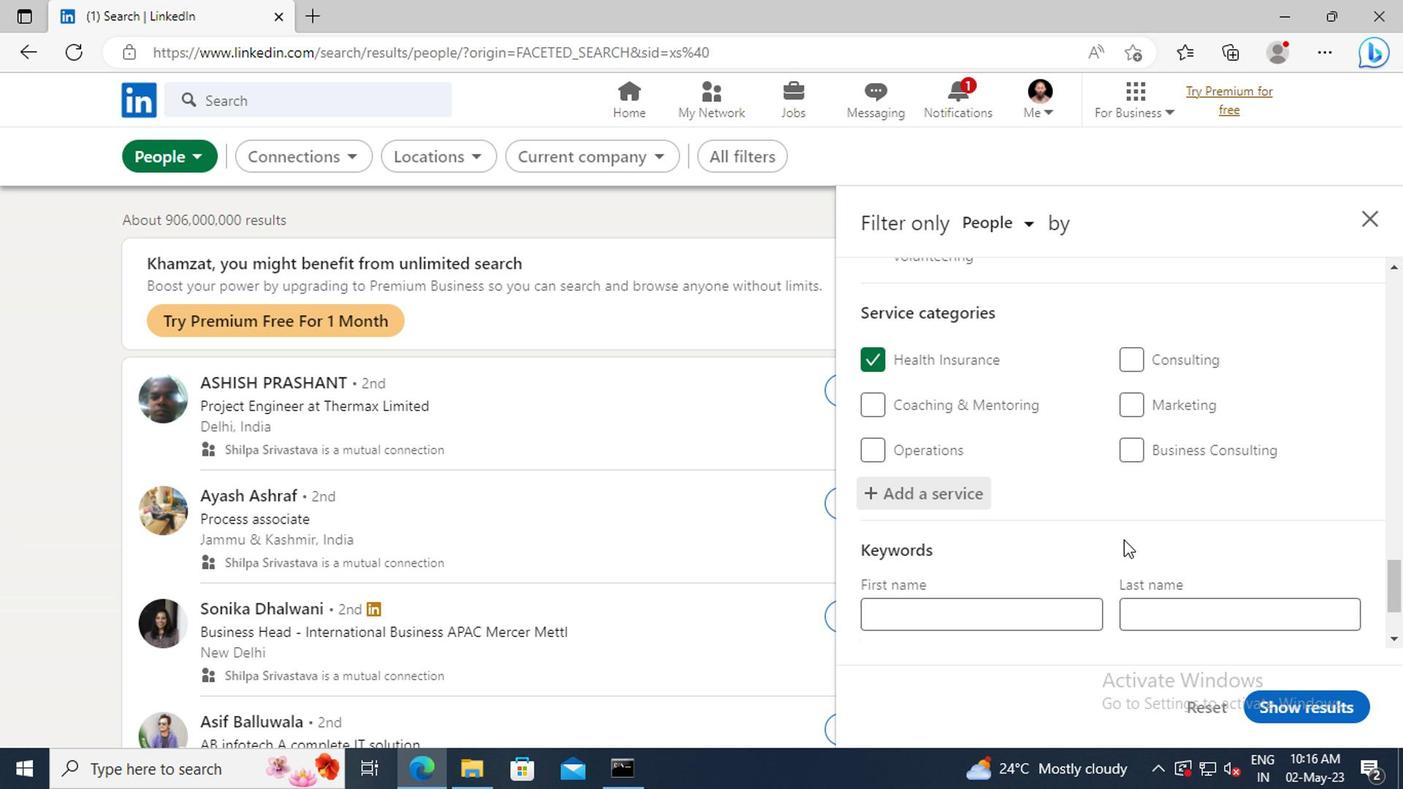 
Action: Mouse scrolled (1118, 539) with delta (0, -1)
Screenshot: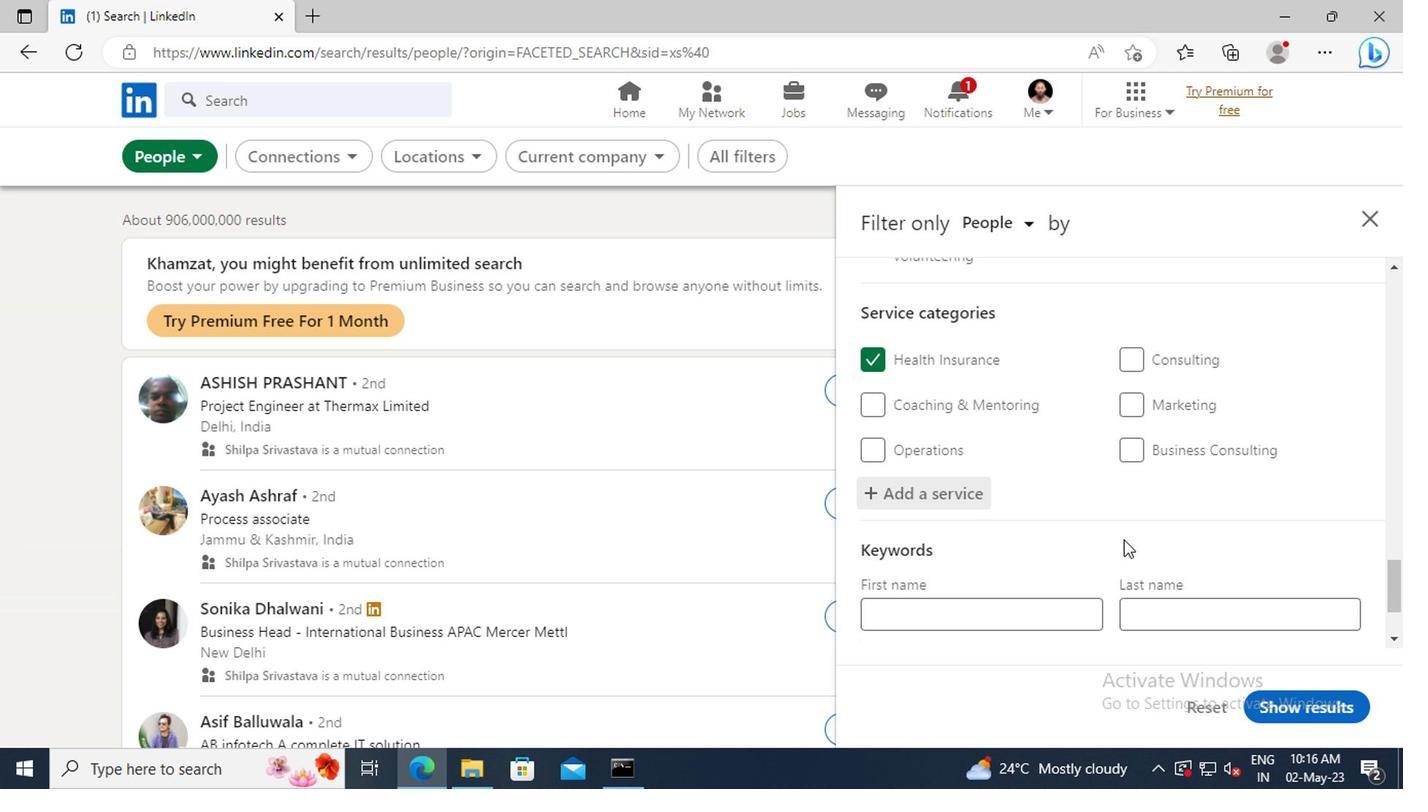 
Action: Mouse scrolled (1118, 539) with delta (0, -1)
Screenshot: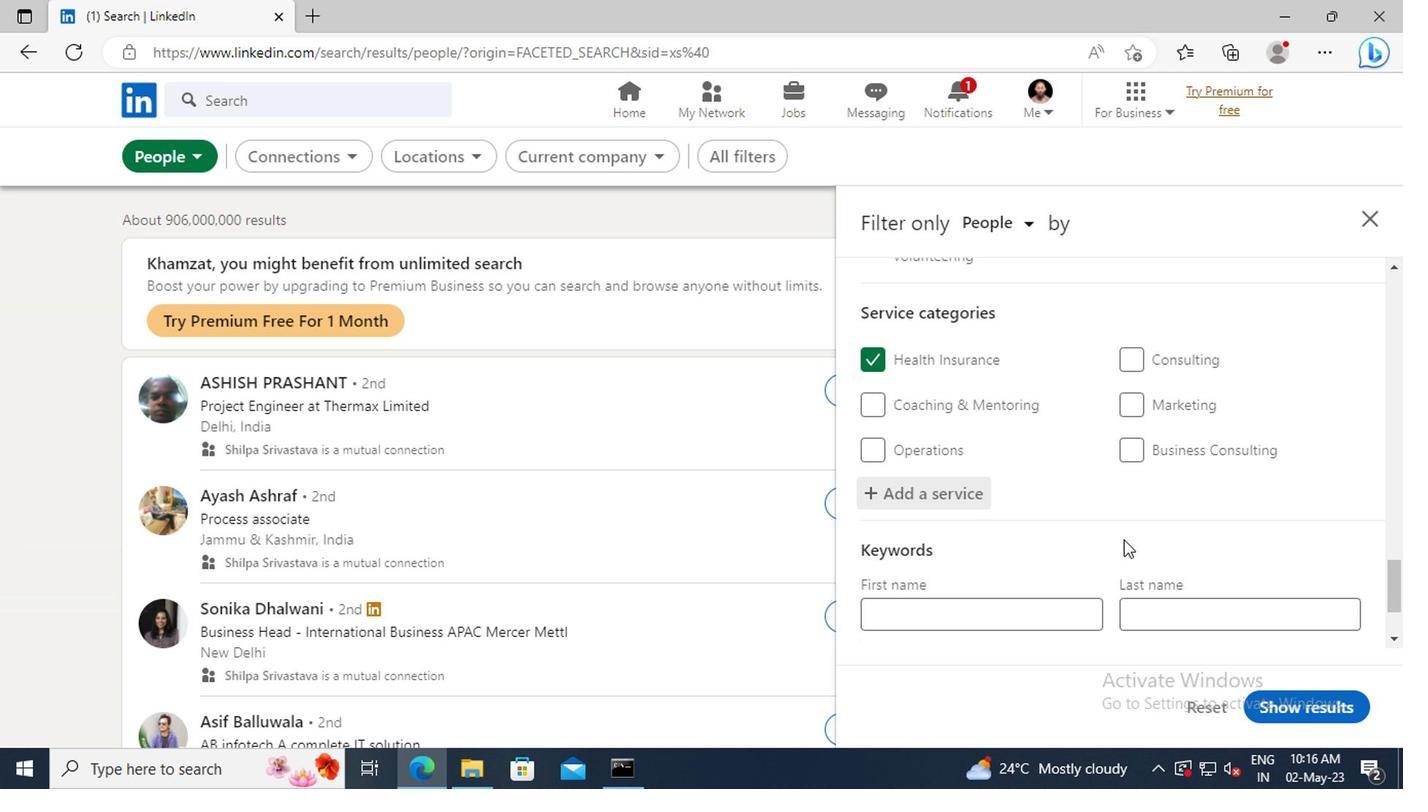 
Action: Mouse moved to (958, 559)
Screenshot: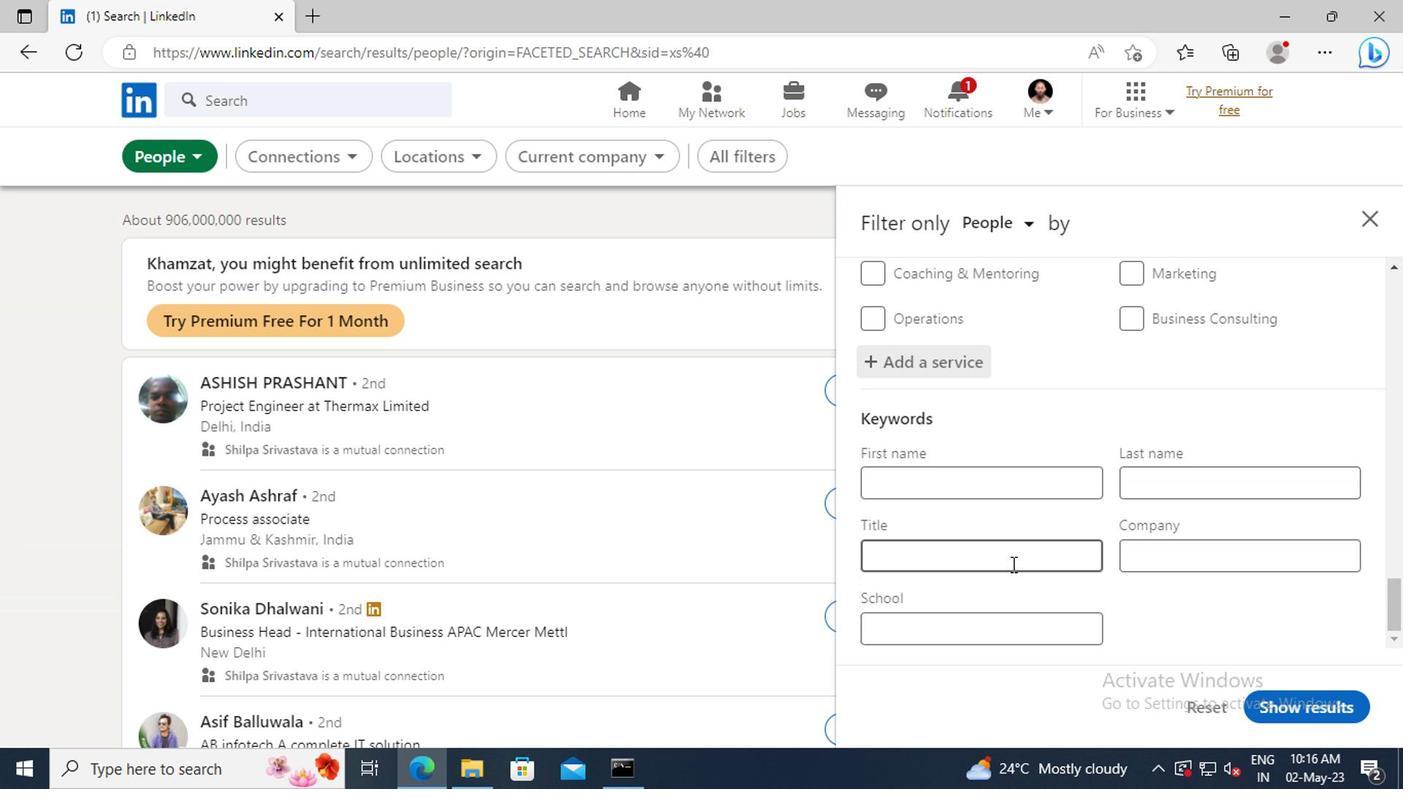 
Action: Mouse pressed left at (958, 559)
Screenshot: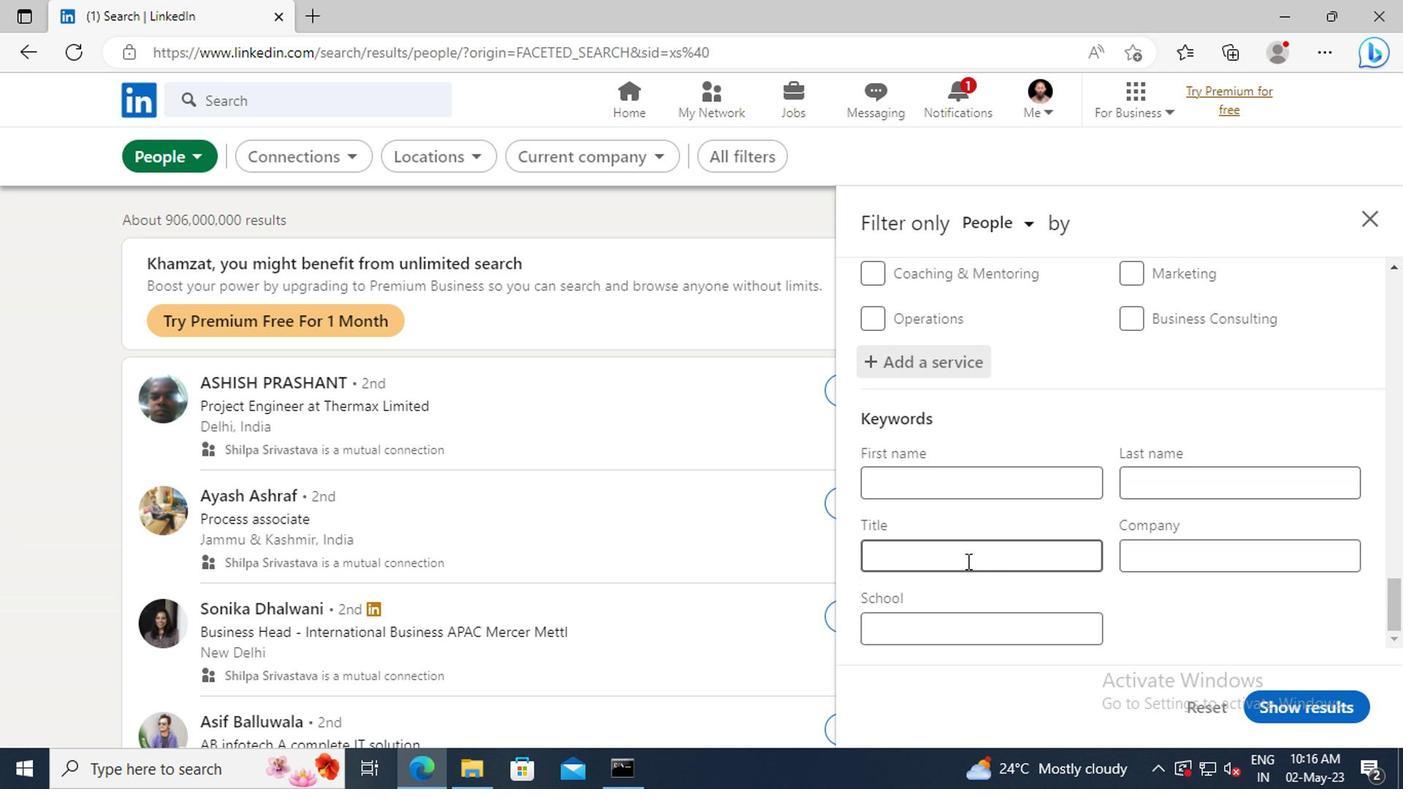 
Action: Key pressed <Key.shift>LANDSCAPING<Key.space><Key.shift>WORKER<Key.enter>
Screenshot: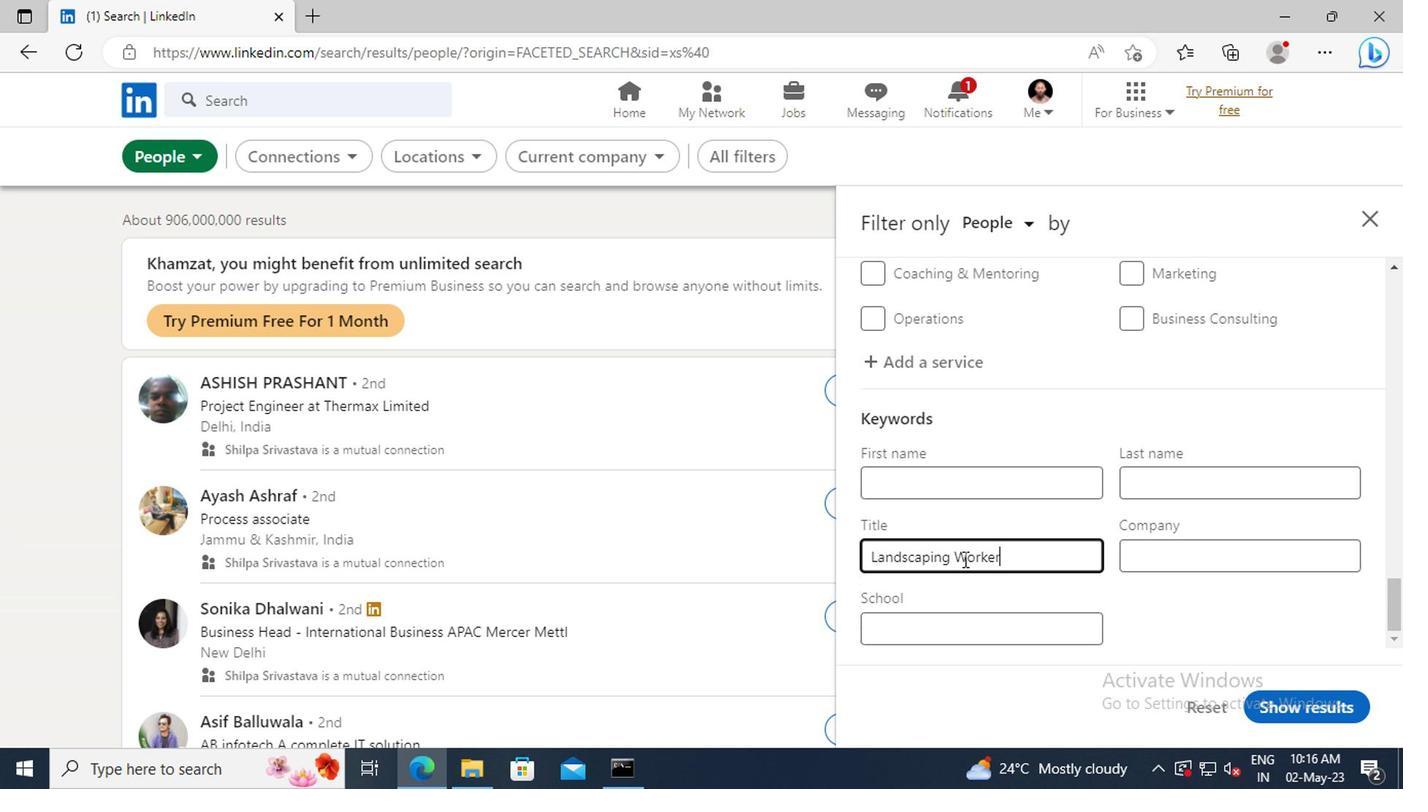 
Action: Mouse moved to (1277, 709)
Screenshot: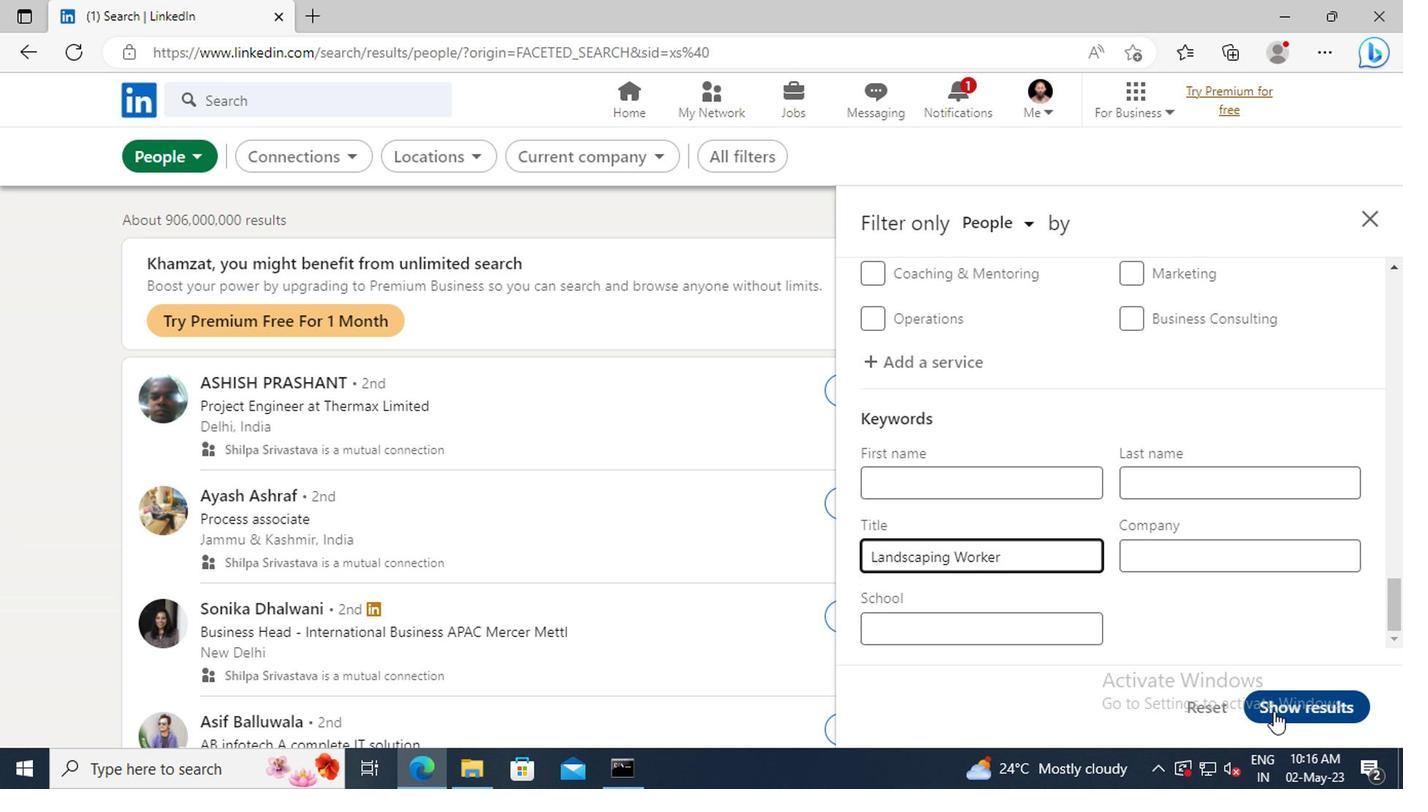 
Action: Mouse pressed left at (1277, 709)
Screenshot: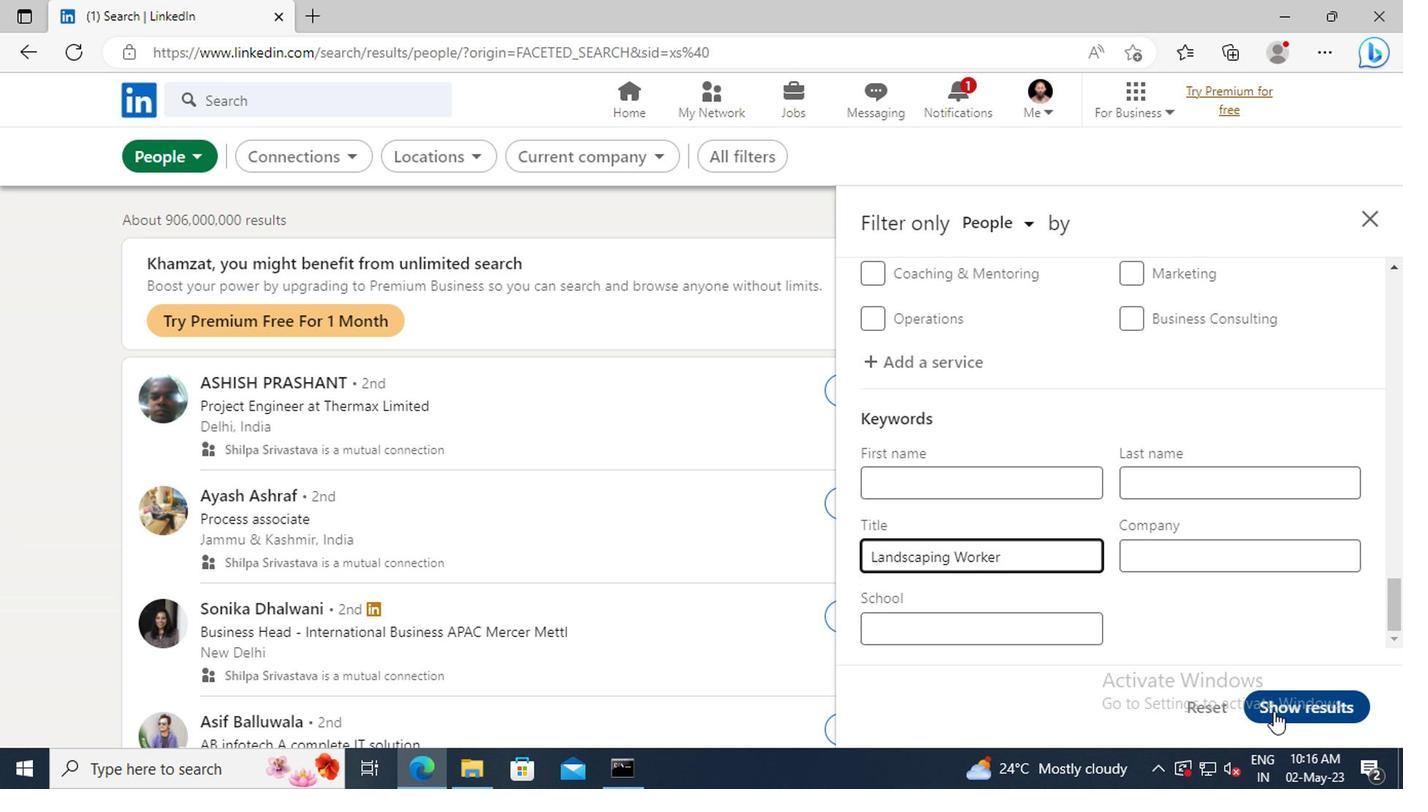 
Action: Mouse moved to (1277, 708)
Screenshot: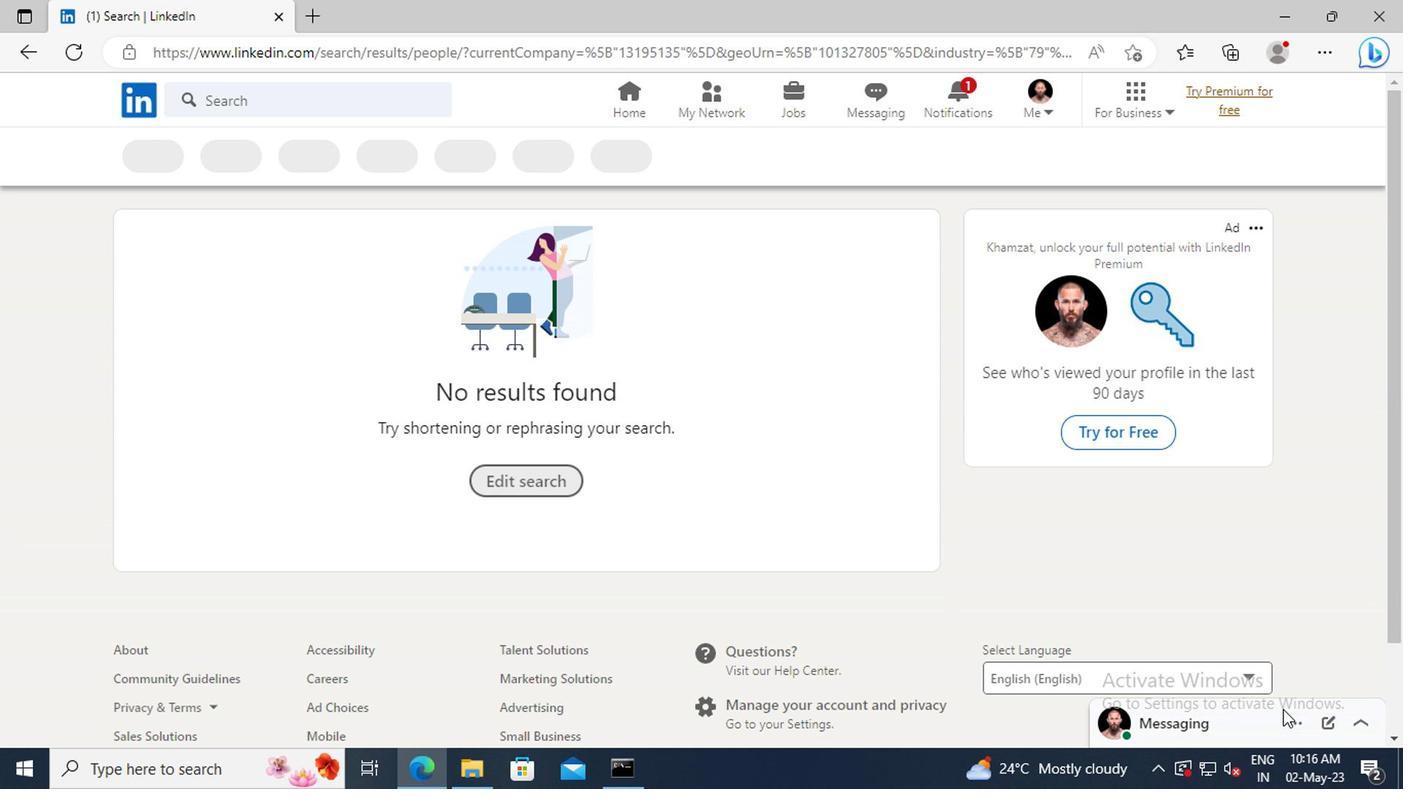 
